 Task: Find connections with filter location Beidao with filter topic #Interviewingwith filter profile language Spanish with filter current company E2open with filter school Sacred Heart Convent School with filter industry Housing Programs with filter service category UX Research with filter keywords title School Volunteer
Action: Mouse moved to (523, 80)
Screenshot: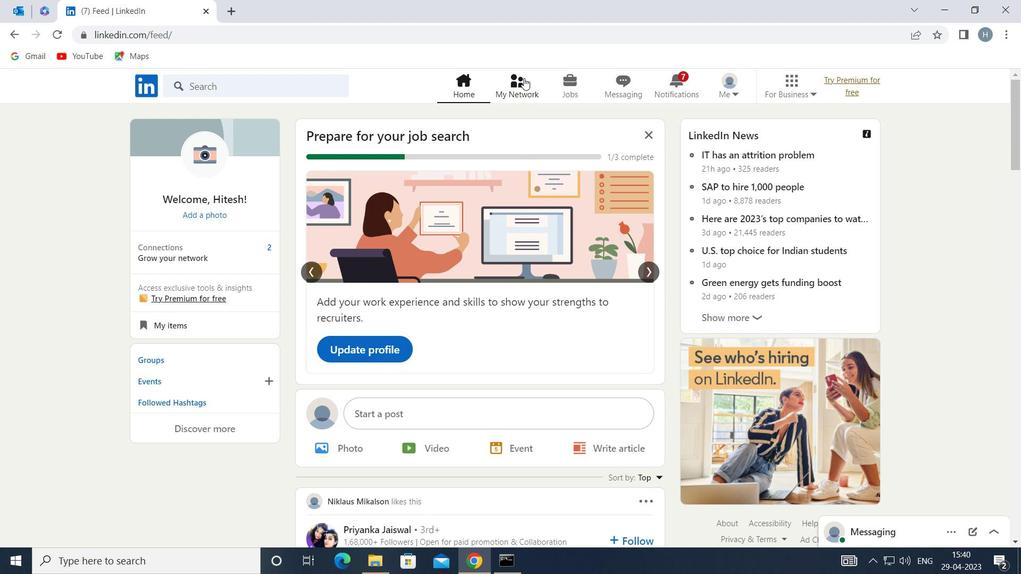 
Action: Mouse pressed left at (523, 80)
Screenshot: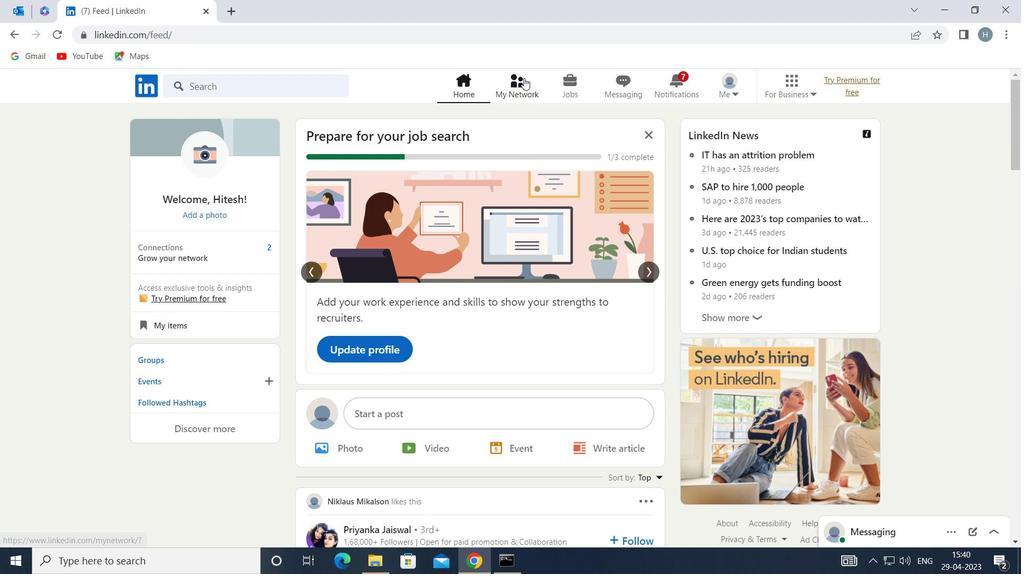 
Action: Mouse moved to (267, 161)
Screenshot: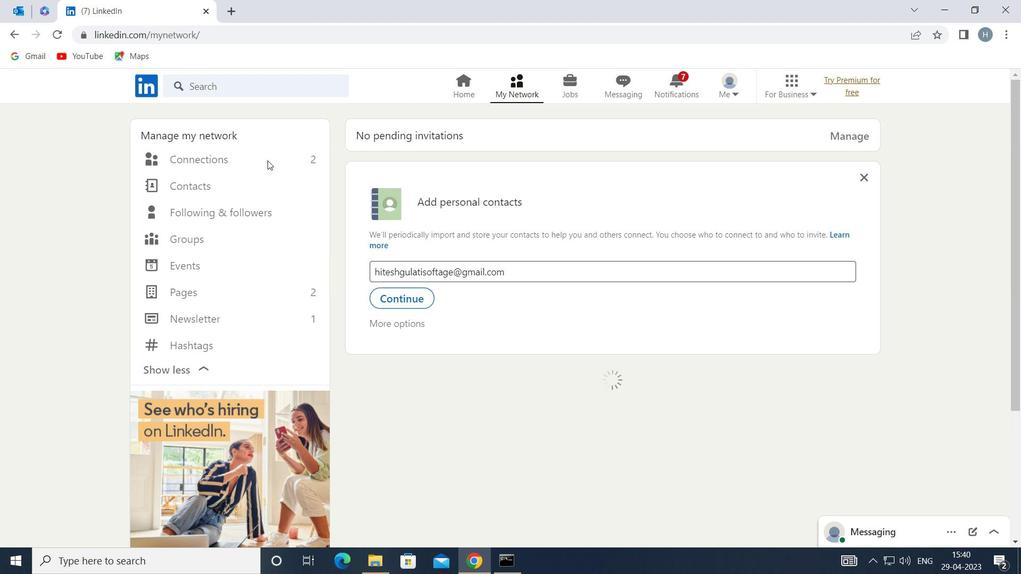 
Action: Mouse pressed left at (267, 161)
Screenshot: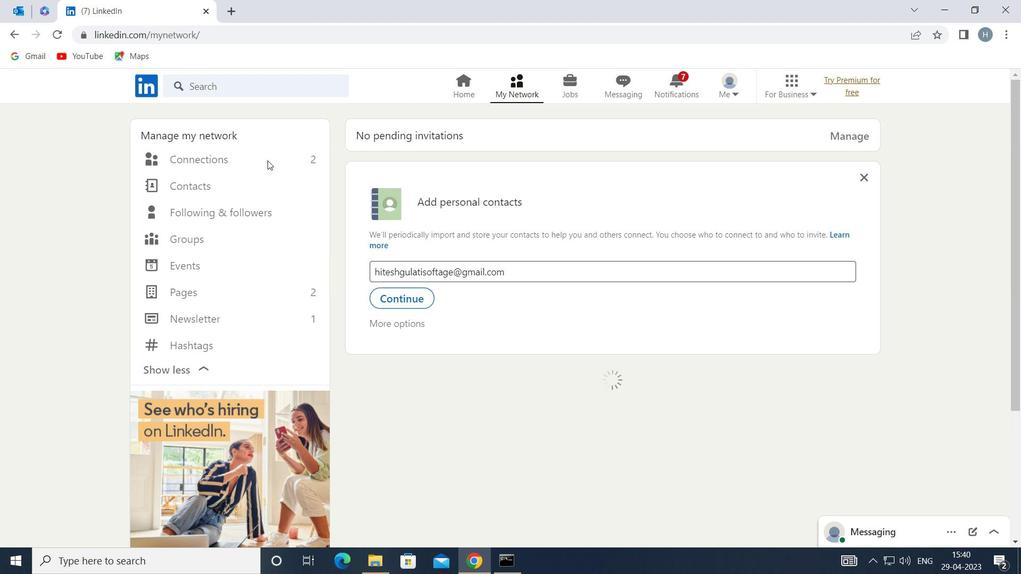 
Action: Mouse moved to (256, 160)
Screenshot: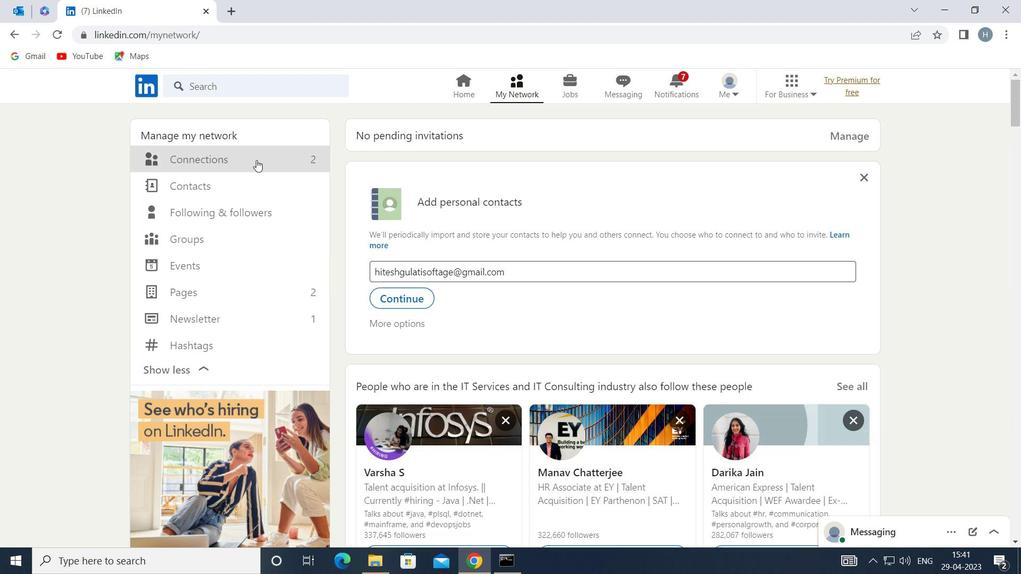 
Action: Mouse pressed left at (256, 160)
Screenshot: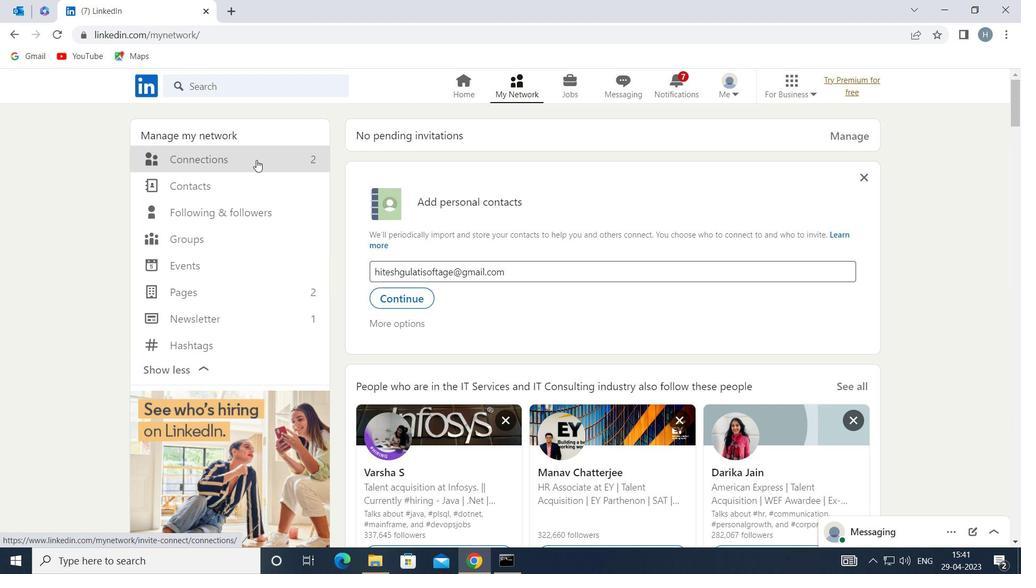 
Action: Mouse moved to (612, 154)
Screenshot: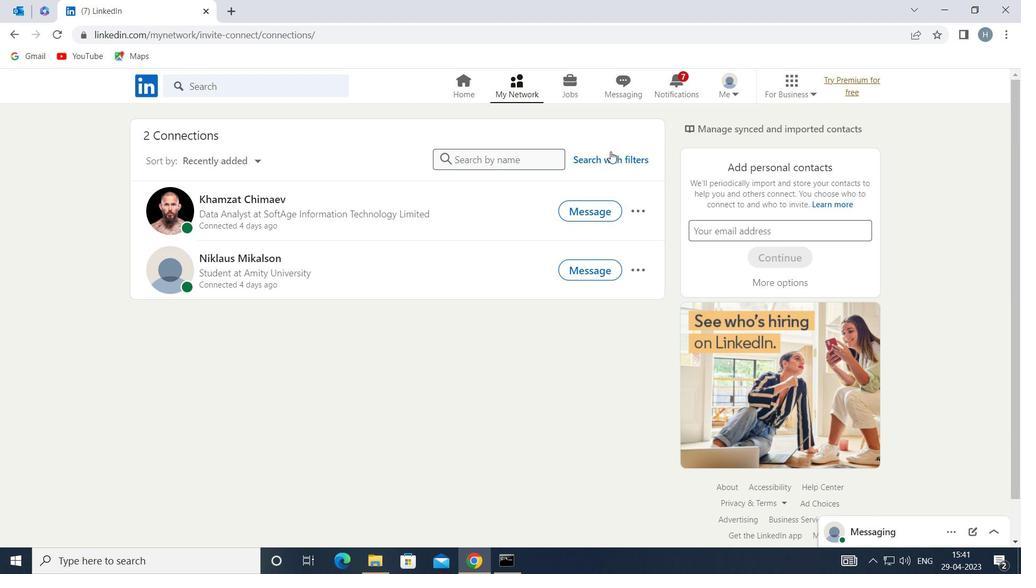 
Action: Mouse pressed left at (612, 154)
Screenshot: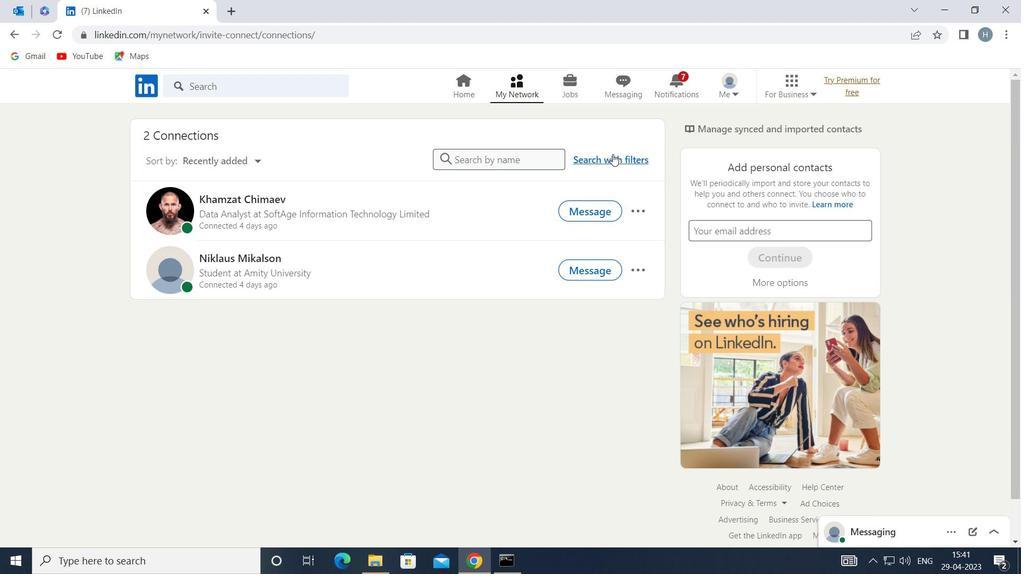 
Action: Mouse moved to (558, 120)
Screenshot: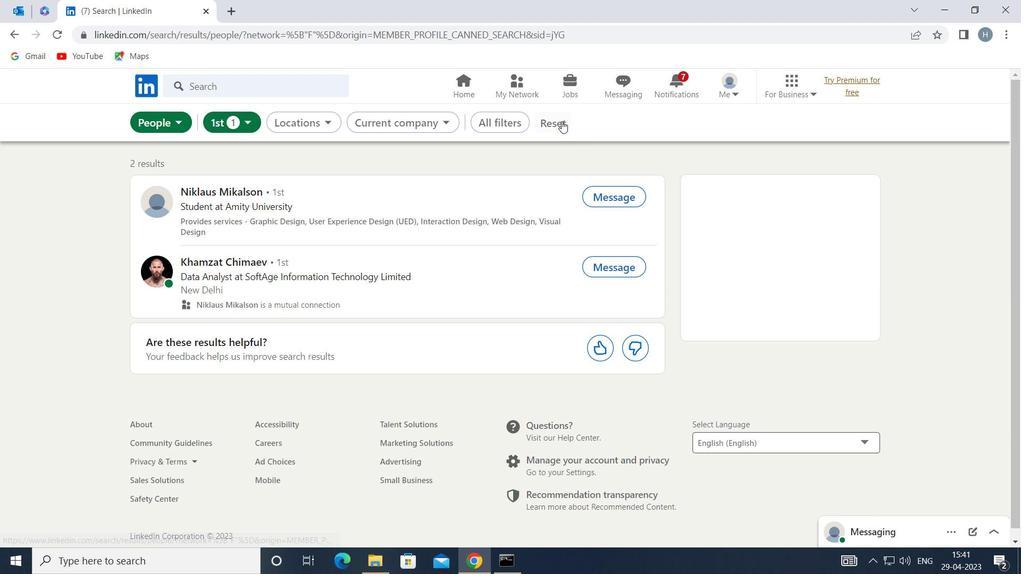 
Action: Mouse pressed left at (558, 120)
Screenshot: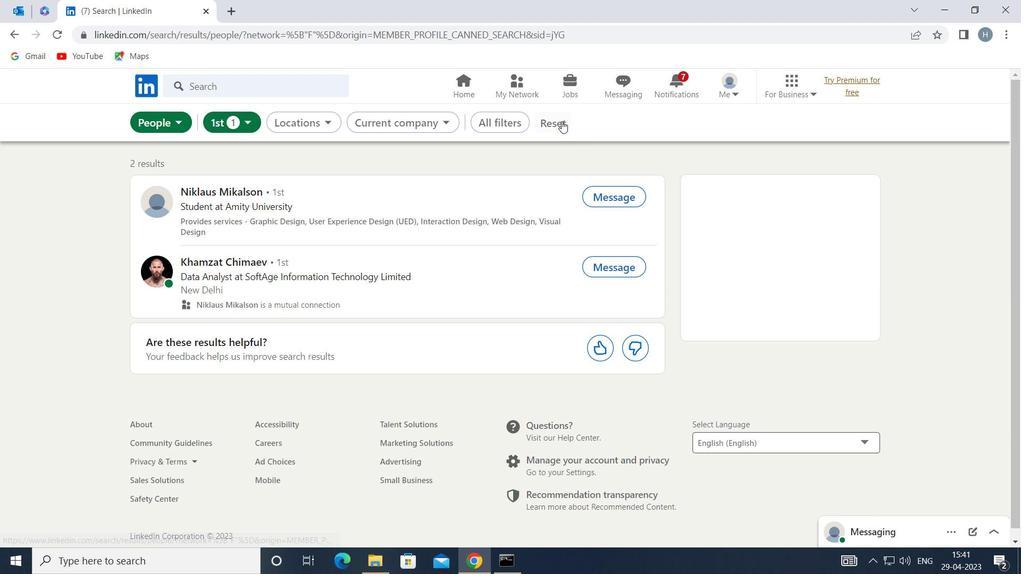 
Action: Mouse moved to (532, 119)
Screenshot: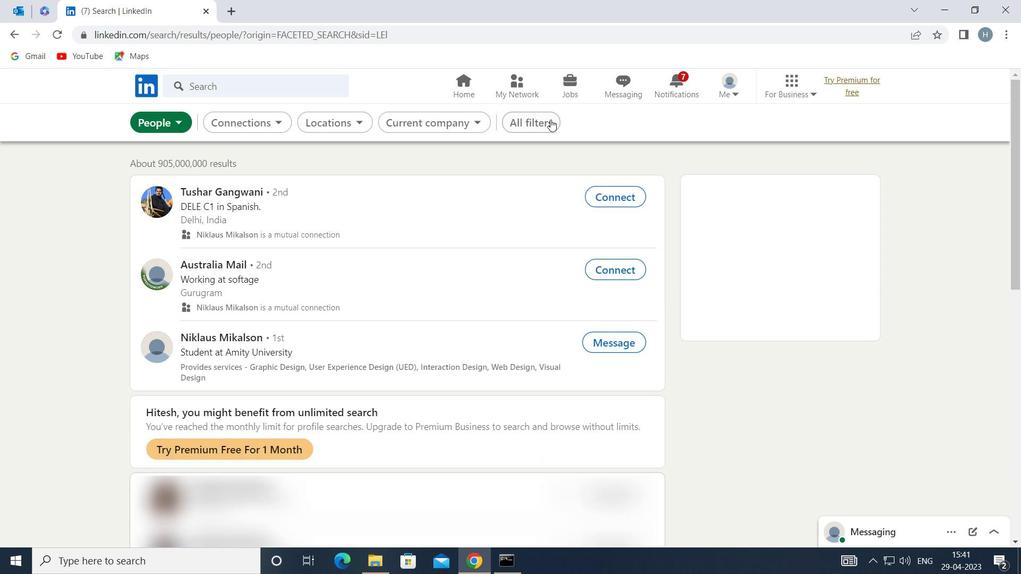 
Action: Mouse pressed left at (532, 119)
Screenshot: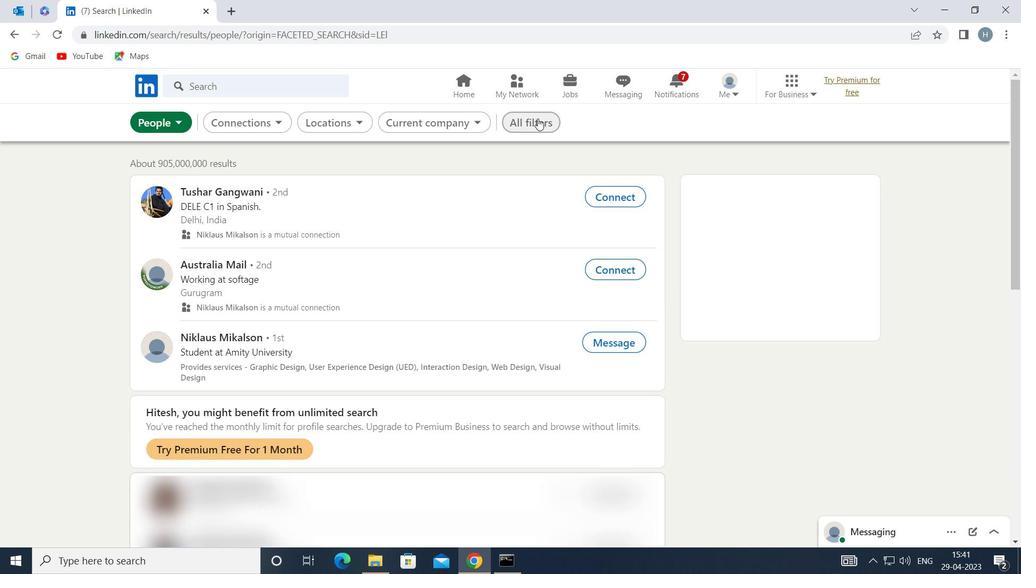
Action: Mouse moved to (742, 263)
Screenshot: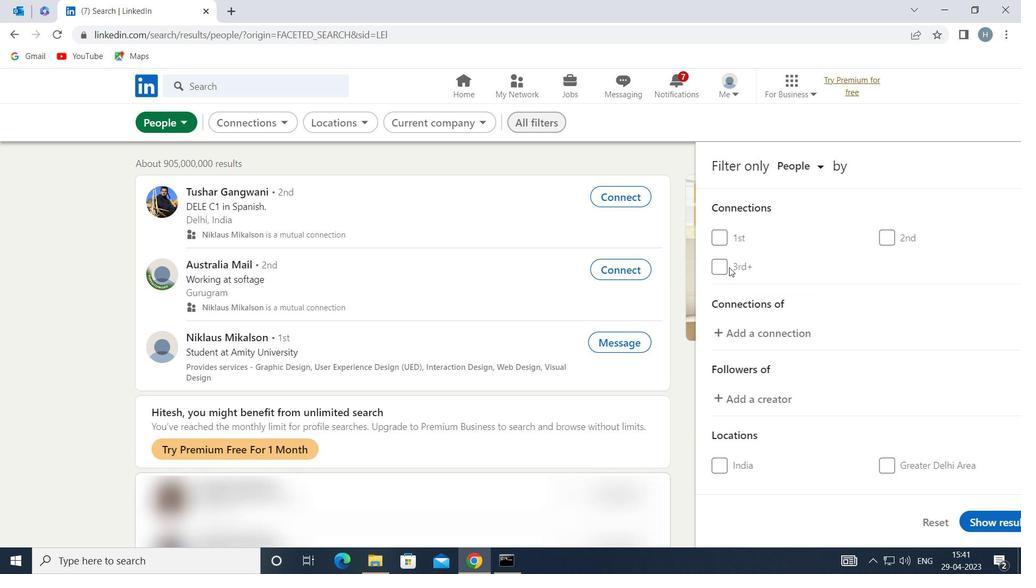 
Action: Mouse scrolled (742, 262) with delta (0, 0)
Screenshot: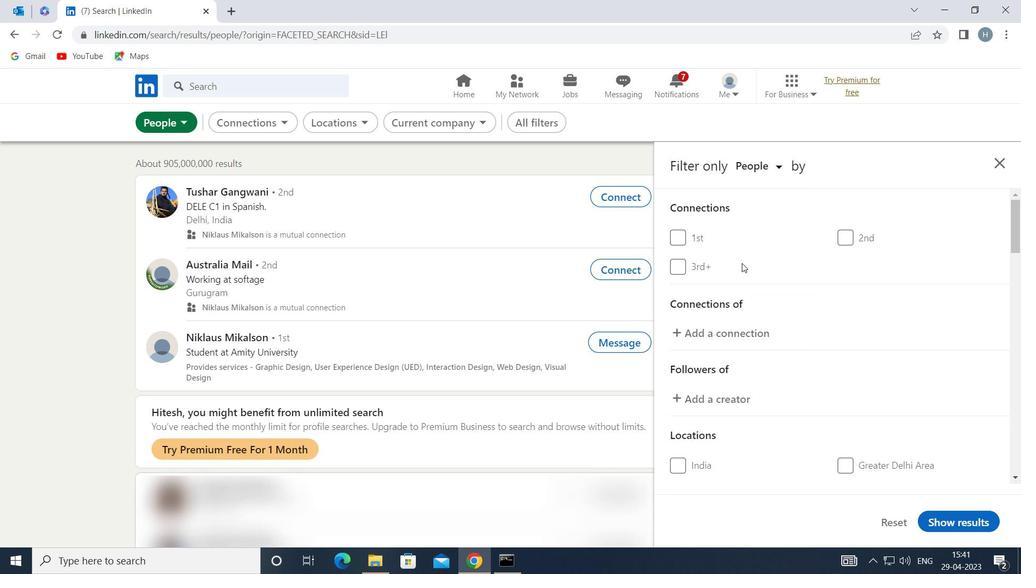 
Action: Mouse scrolled (742, 262) with delta (0, 0)
Screenshot: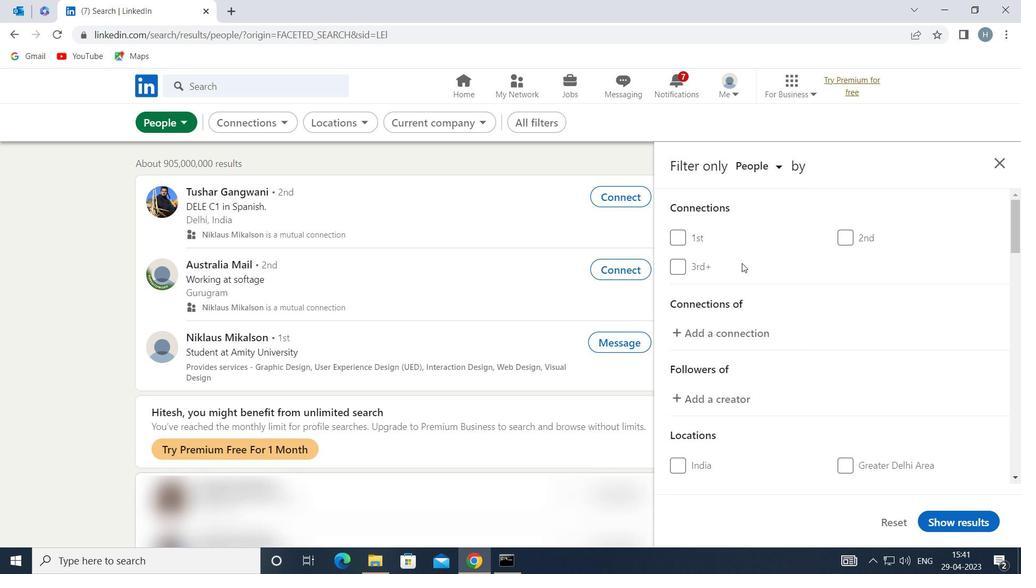 
Action: Mouse scrolled (742, 262) with delta (0, 0)
Screenshot: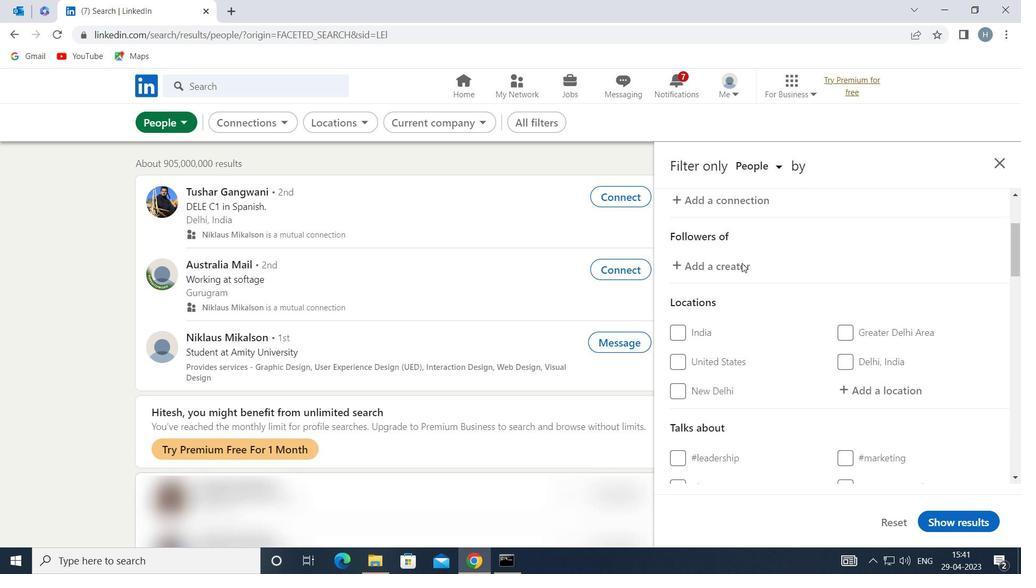 
Action: Mouse scrolled (742, 262) with delta (0, 0)
Screenshot: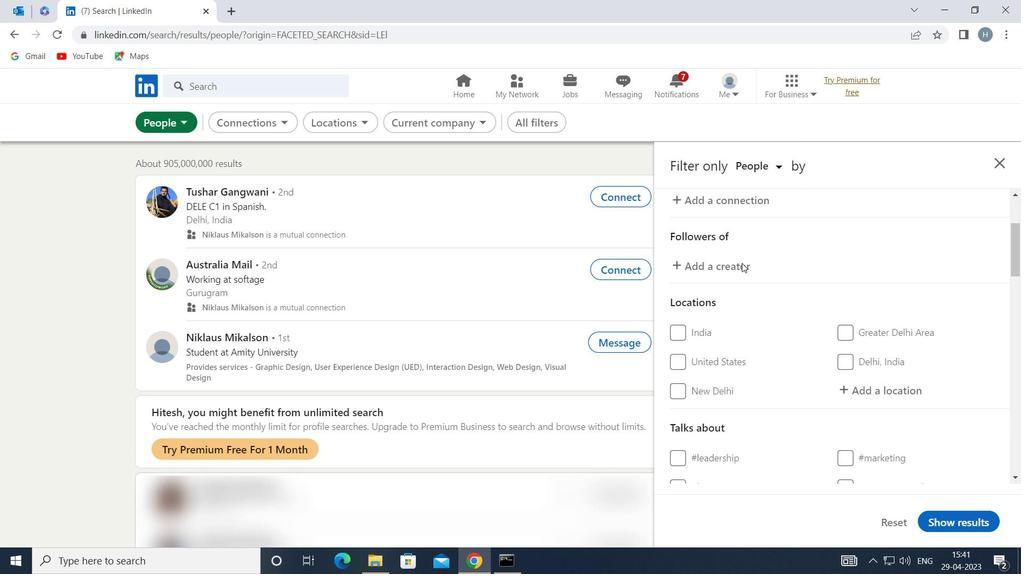 
Action: Mouse moved to (881, 256)
Screenshot: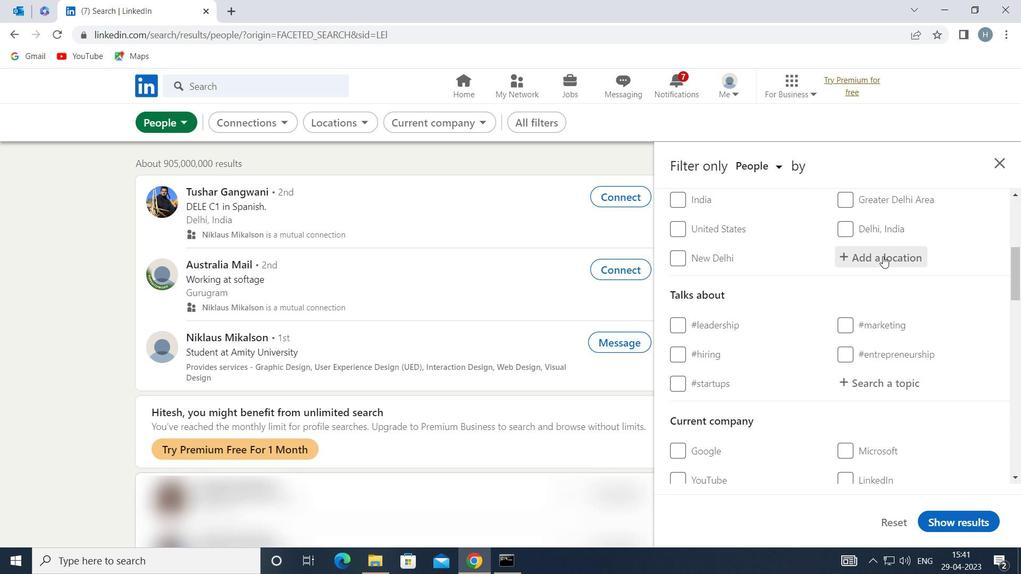 
Action: Mouse pressed left at (881, 256)
Screenshot: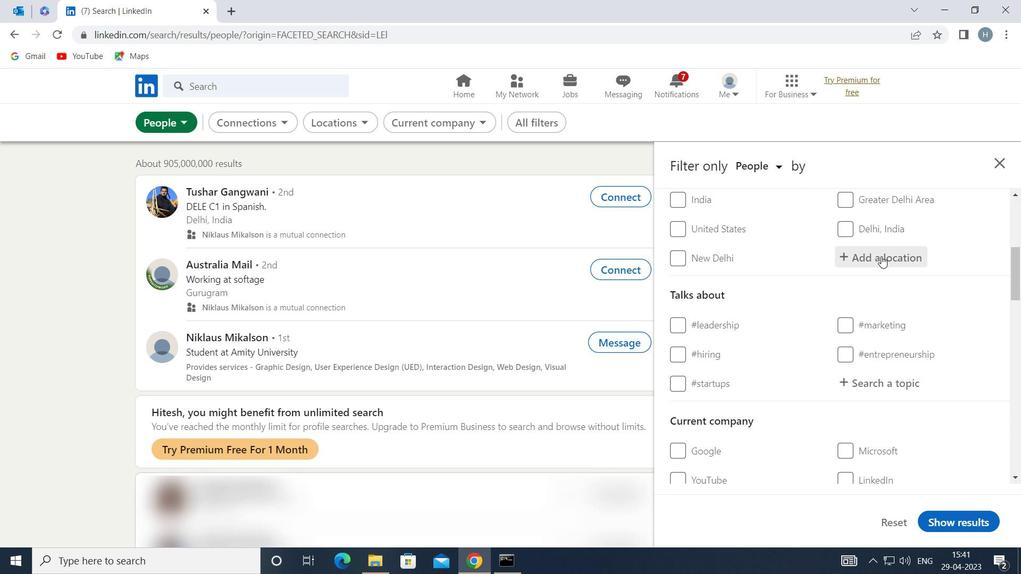 
Action: Mouse moved to (882, 251)
Screenshot: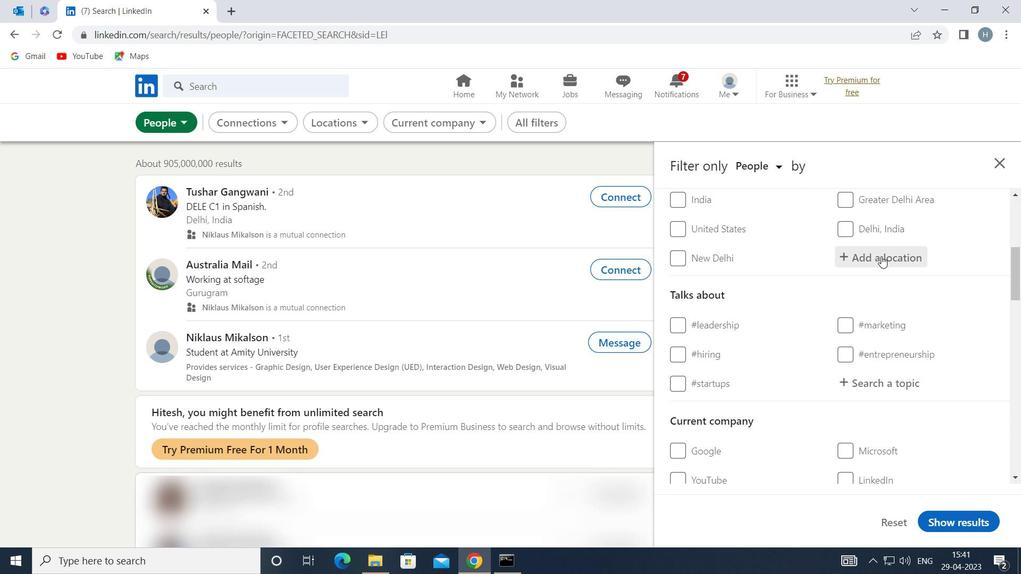 
Action: Key pressed <Key.shift>BEIDAO<Key.space>
Screenshot: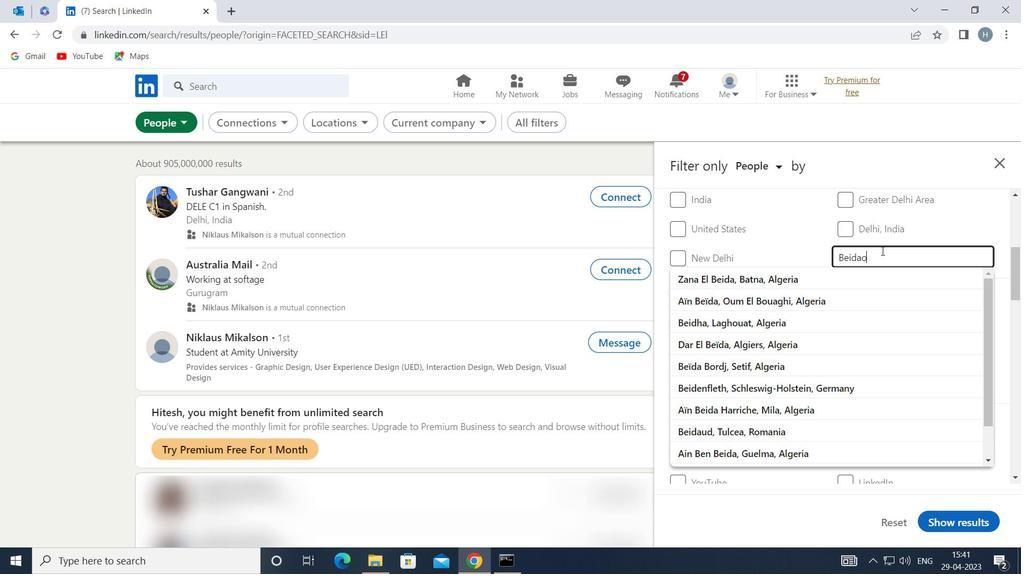 
Action: Mouse moved to (948, 299)
Screenshot: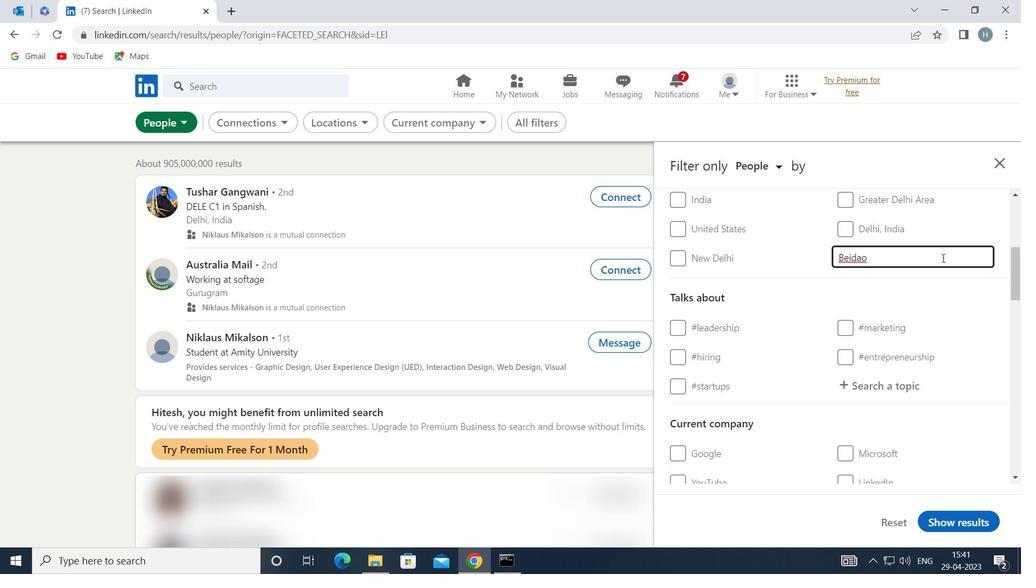 
Action: Key pressed <Key.enter>
Screenshot: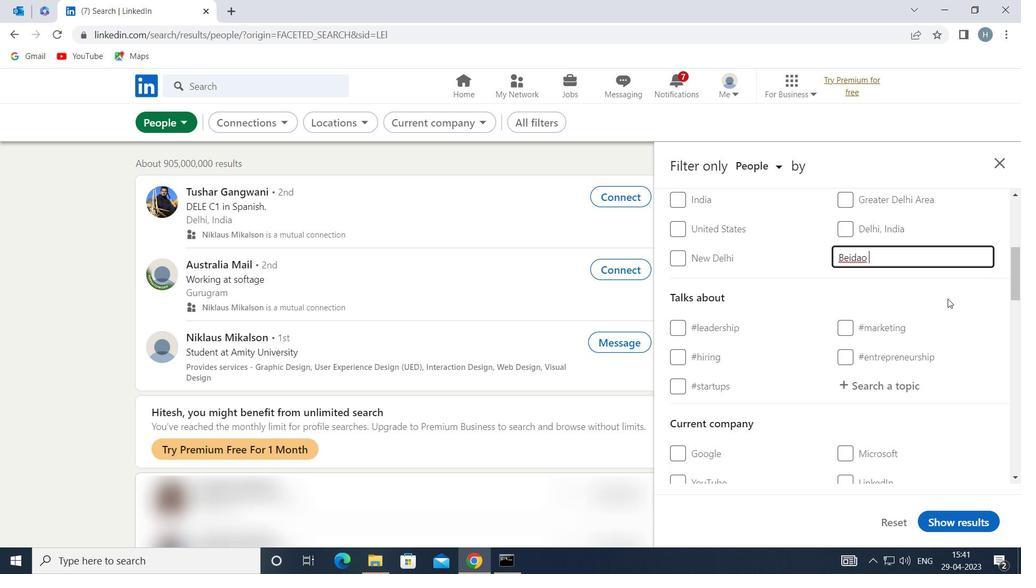 
Action: Mouse moved to (911, 385)
Screenshot: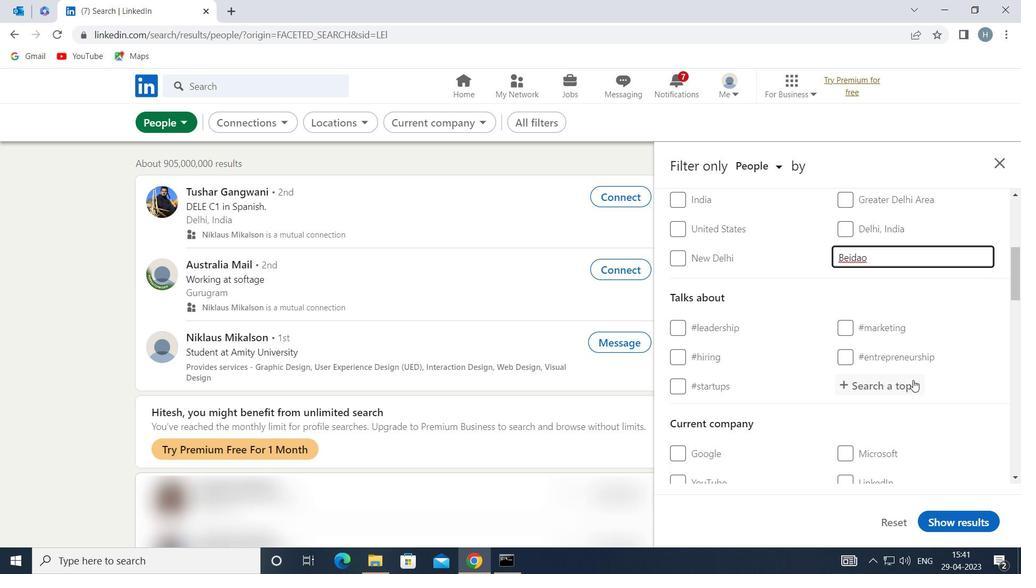 
Action: Mouse pressed left at (911, 385)
Screenshot: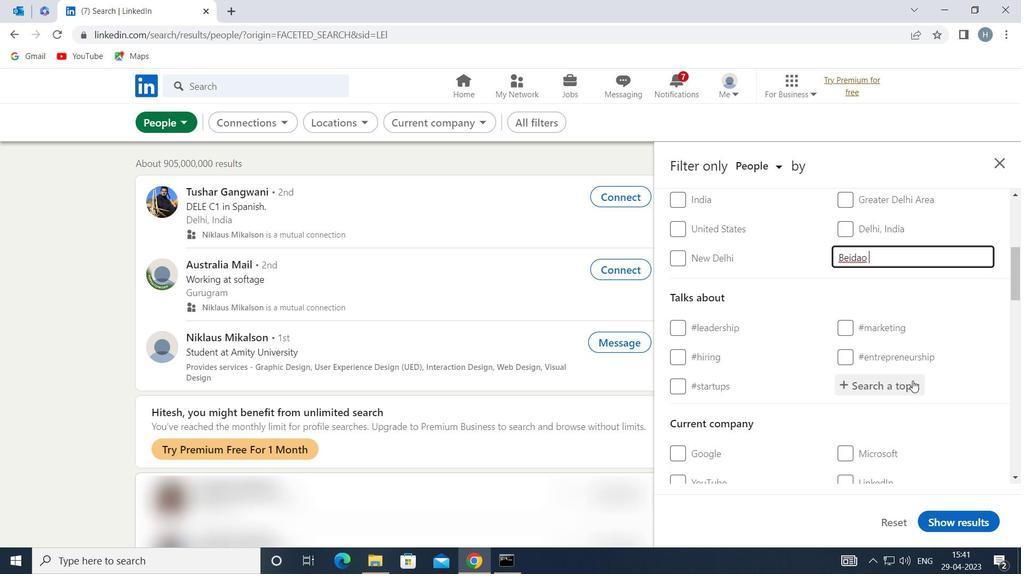 
Action: Mouse moved to (909, 385)
Screenshot: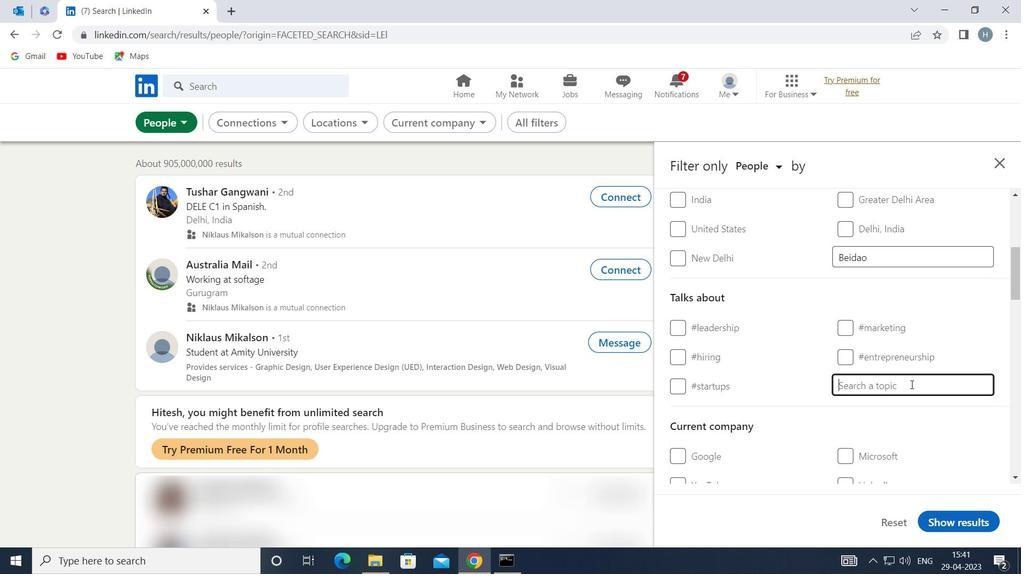 
Action: Key pressed <Key.shift>INTER
Screenshot: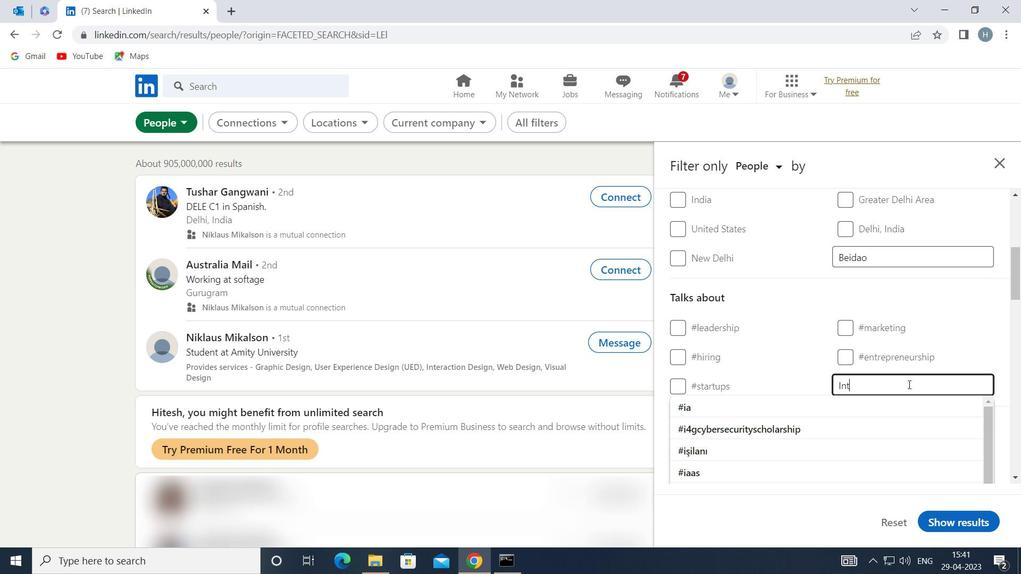 
Action: Mouse moved to (807, 425)
Screenshot: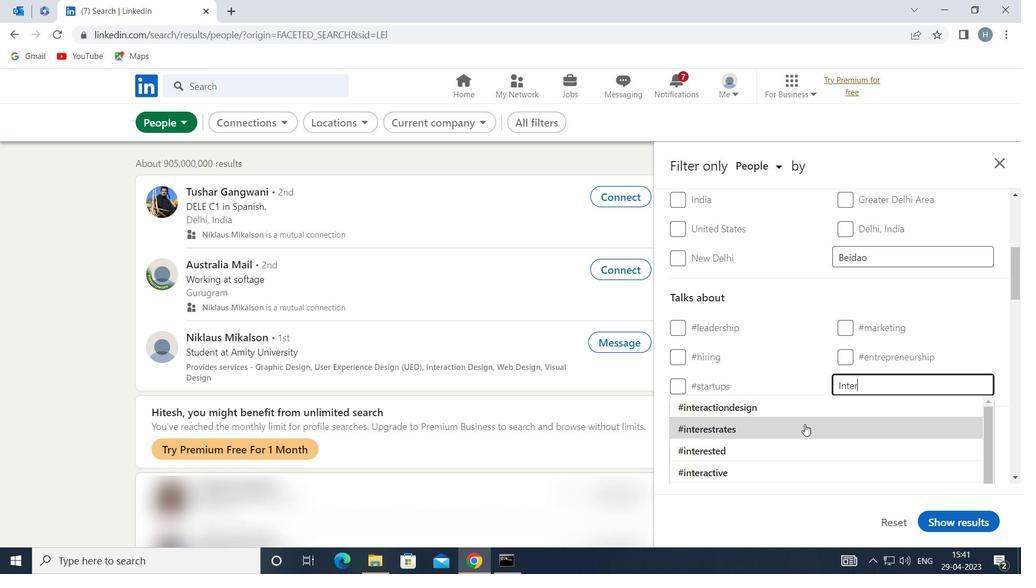 
Action: Key pressed V
Screenshot: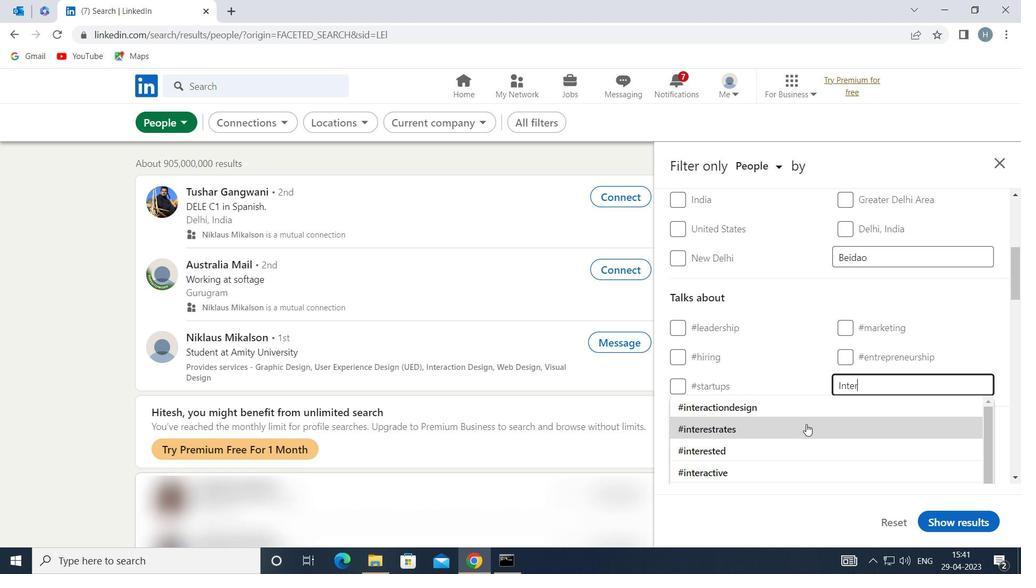 
Action: Mouse moved to (824, 423)
Screenshot: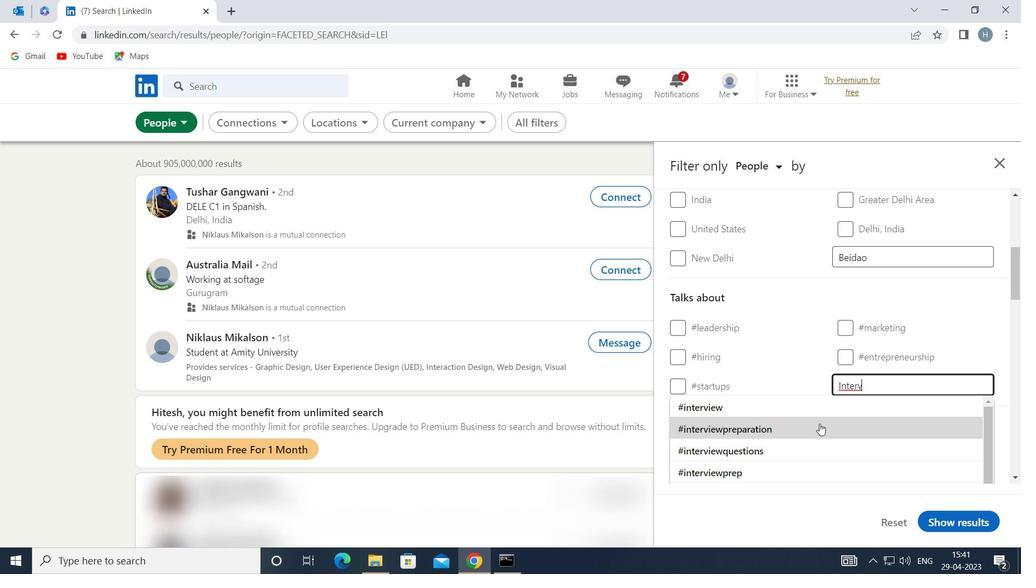 
Action: Key pressed I
Screenshot: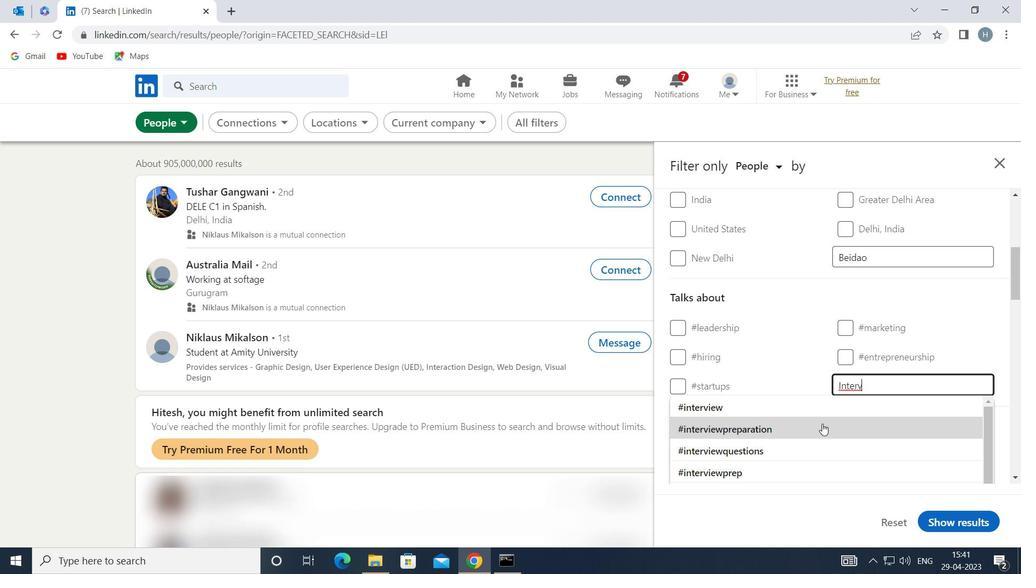 
Action: Mouse moved to (824, 409)
Screenshot: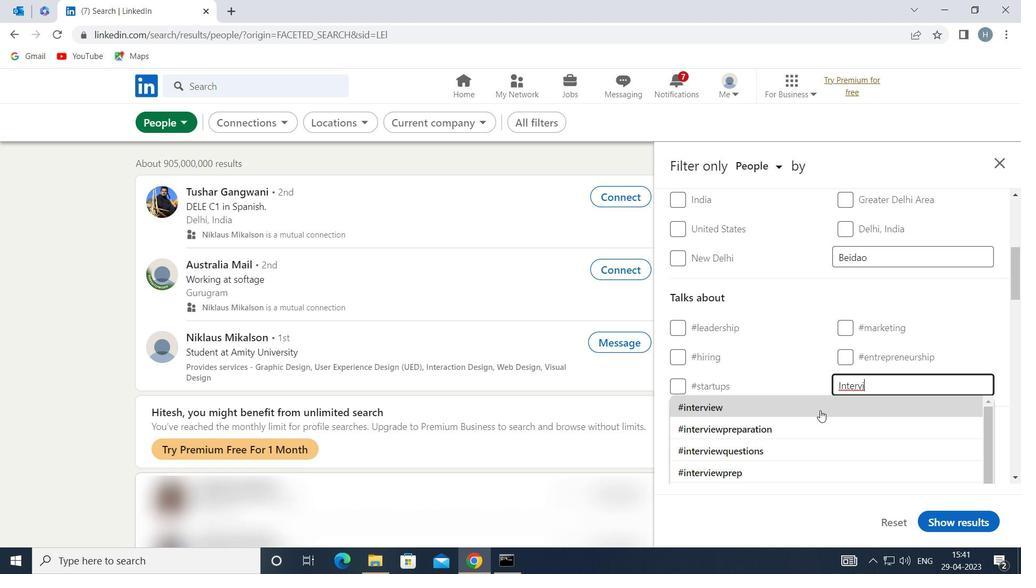 
Action: Key pressed E
Screenshot: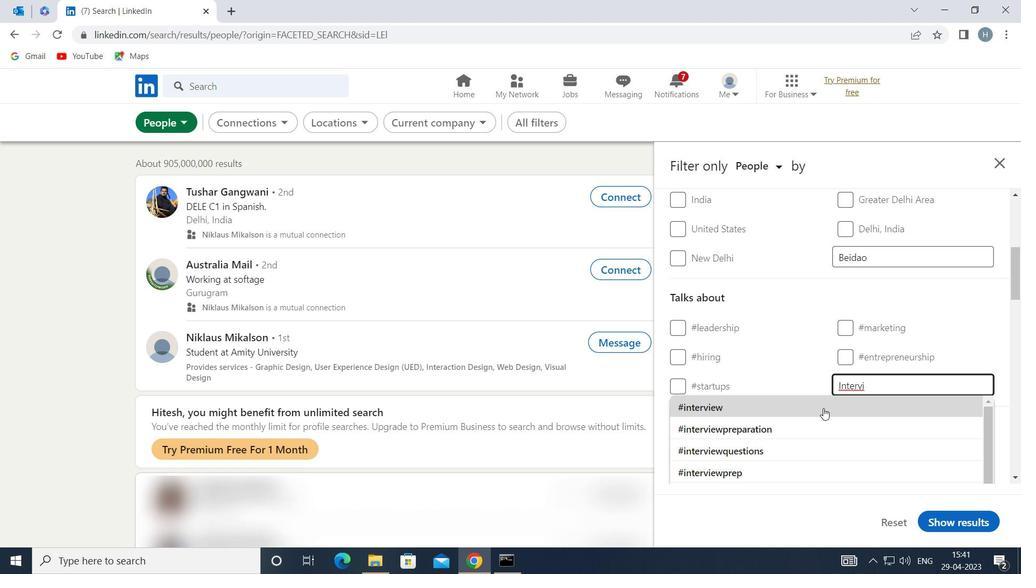 
Action: Mouse moved to (824, 409)
Screenshot: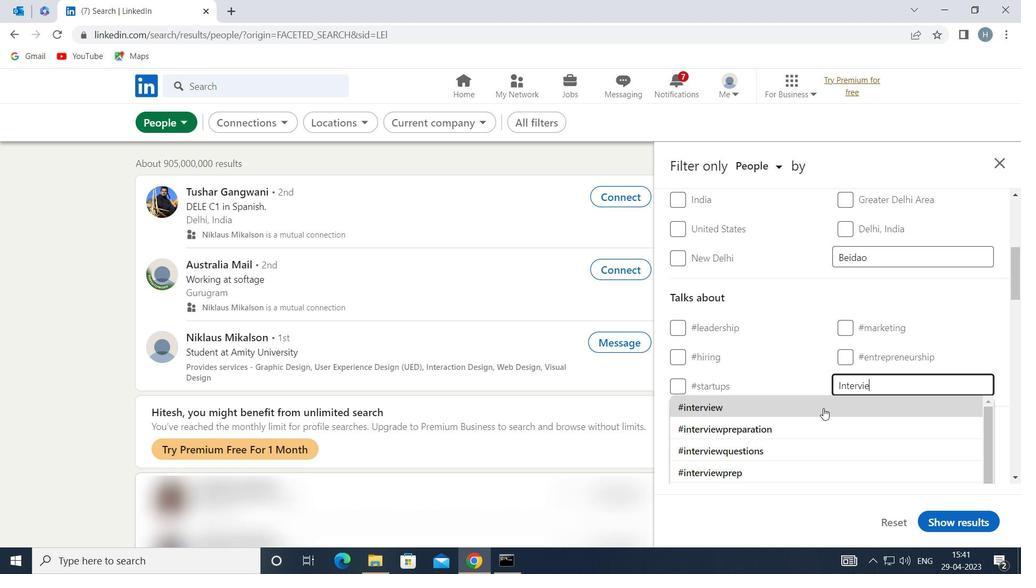 
Action: Key pressed W
Screenshot: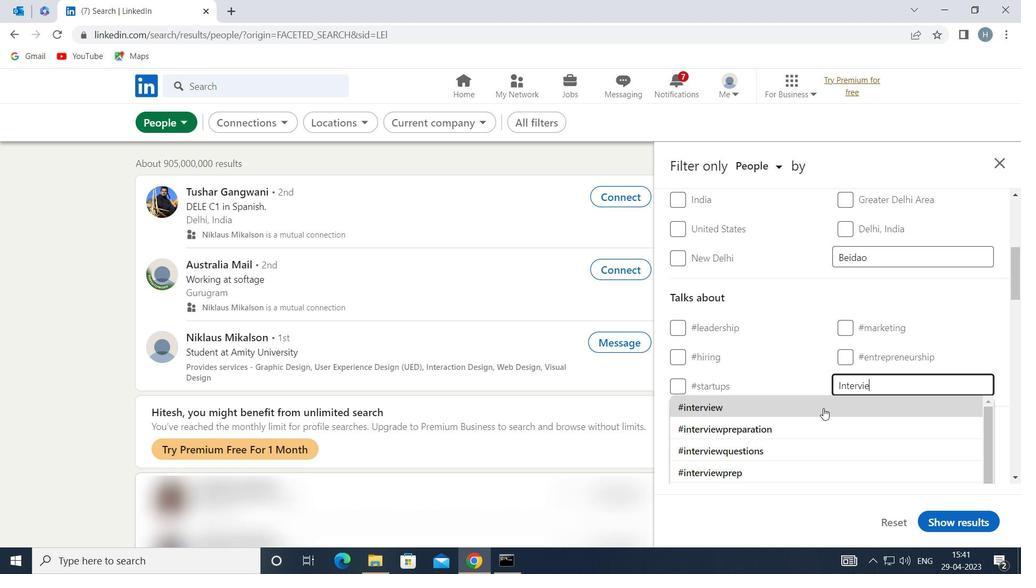 
Action: Mouse moved to (824, 409)
Screenshot: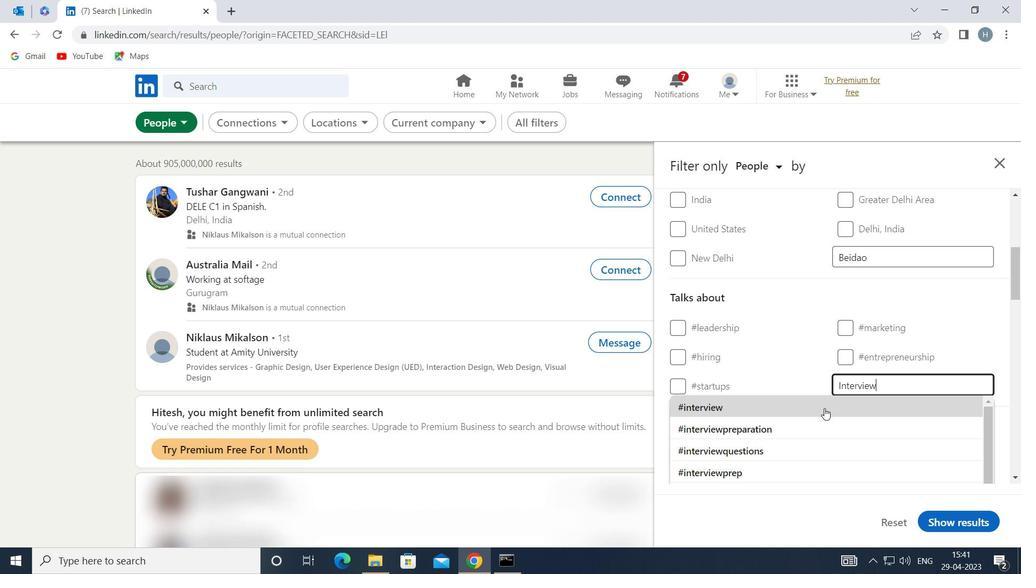 
Action: Key pressed I
Screenshot: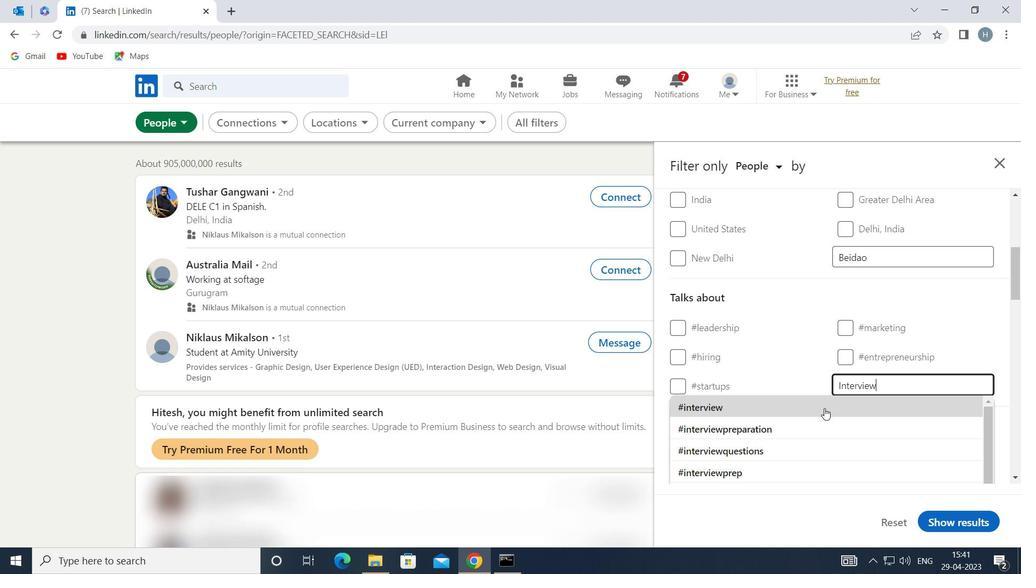 
Action: Mouse moved to (817, 410)
Screenshot: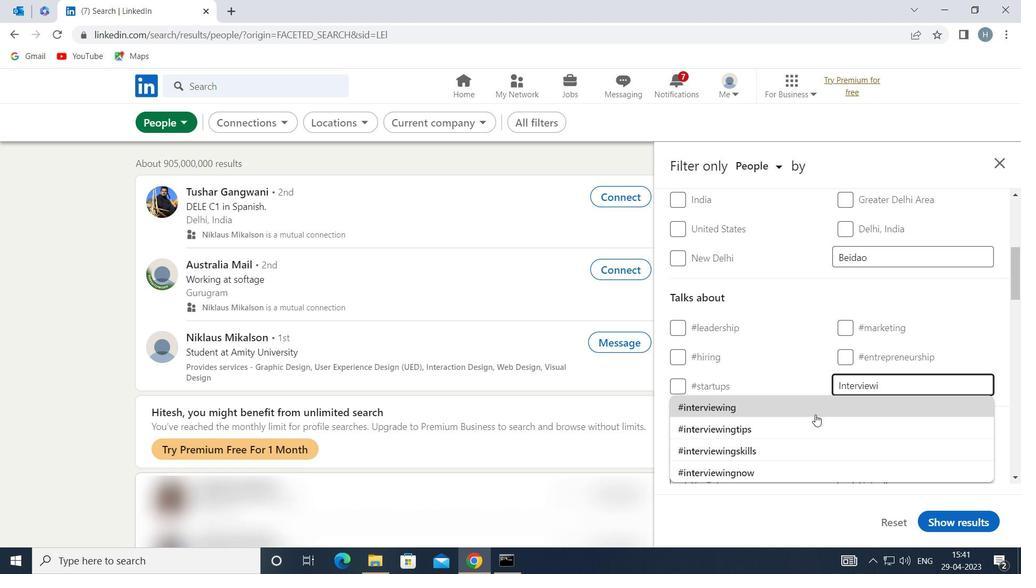 
Action: Mouse pressed left at (817, 410)
Screenshot: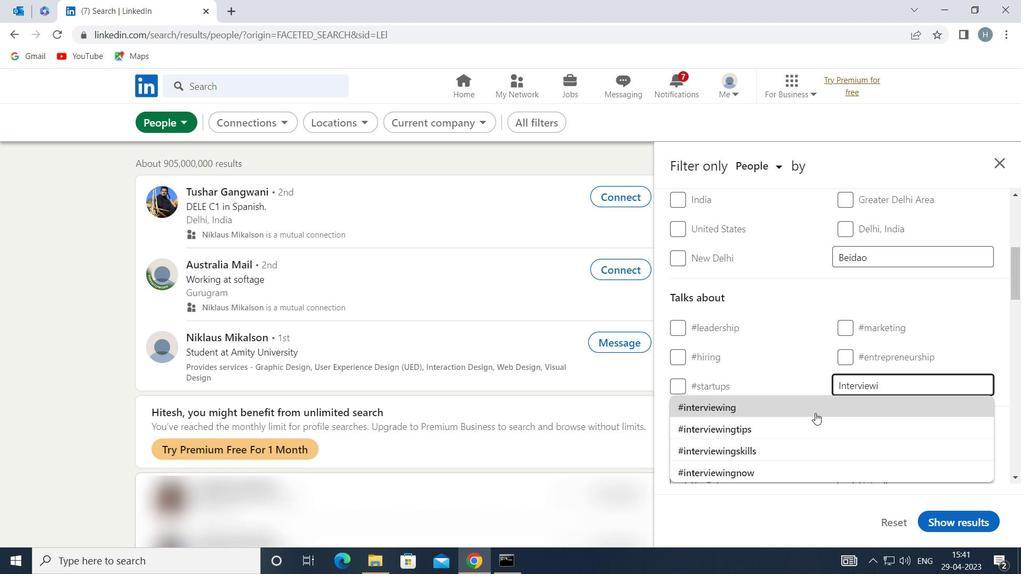 
Action: Mouse moved to (817, 404)
Screenshot: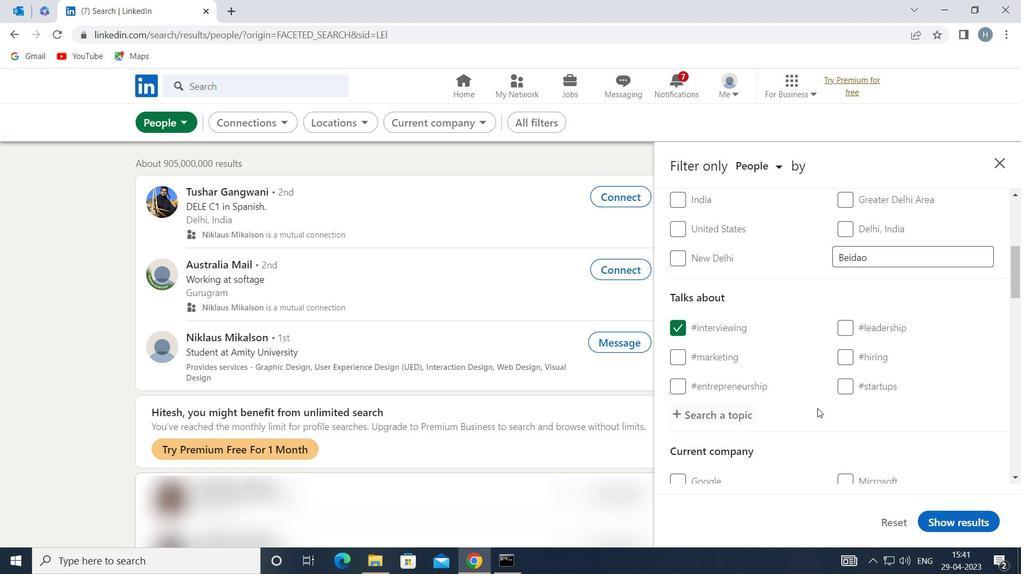 
Action: Mouse scrolled (817, 403) with delta (0, 0)
Screenshot: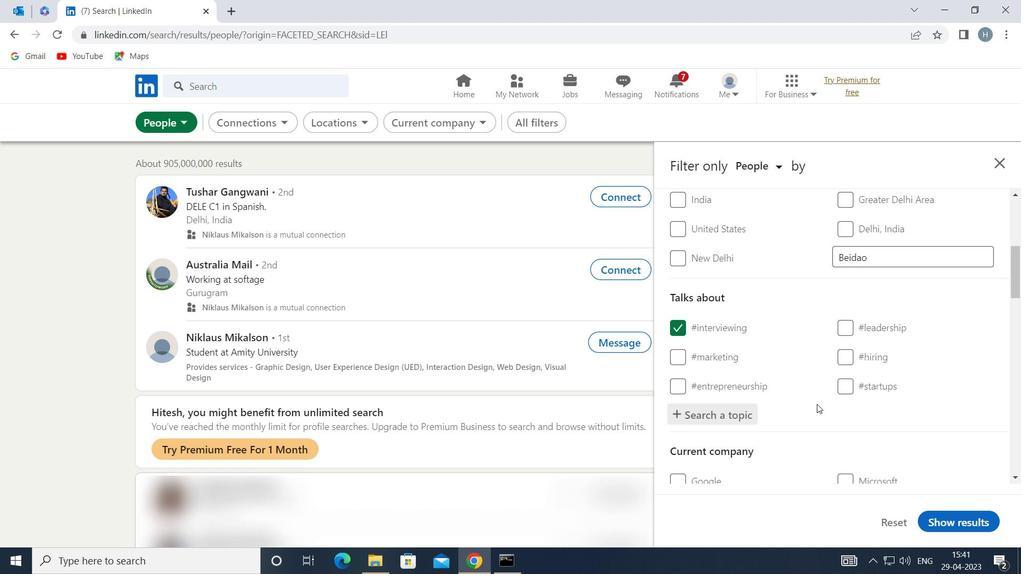 
Action: Mouse scrolled (817, 403) with delta (0, 0)
Screenshot: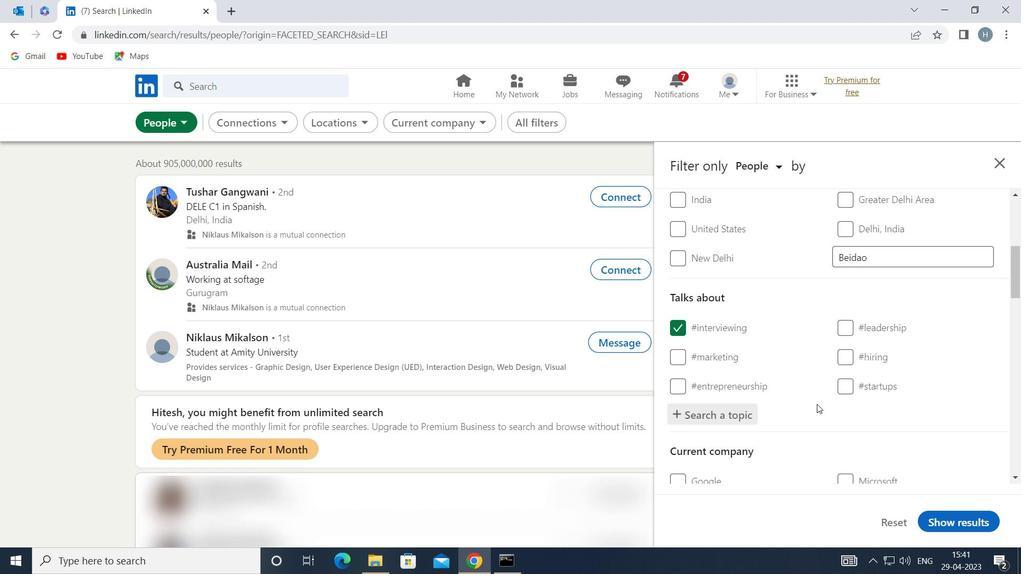 
Action: Mouse moved to (815, 396)
Screenshot: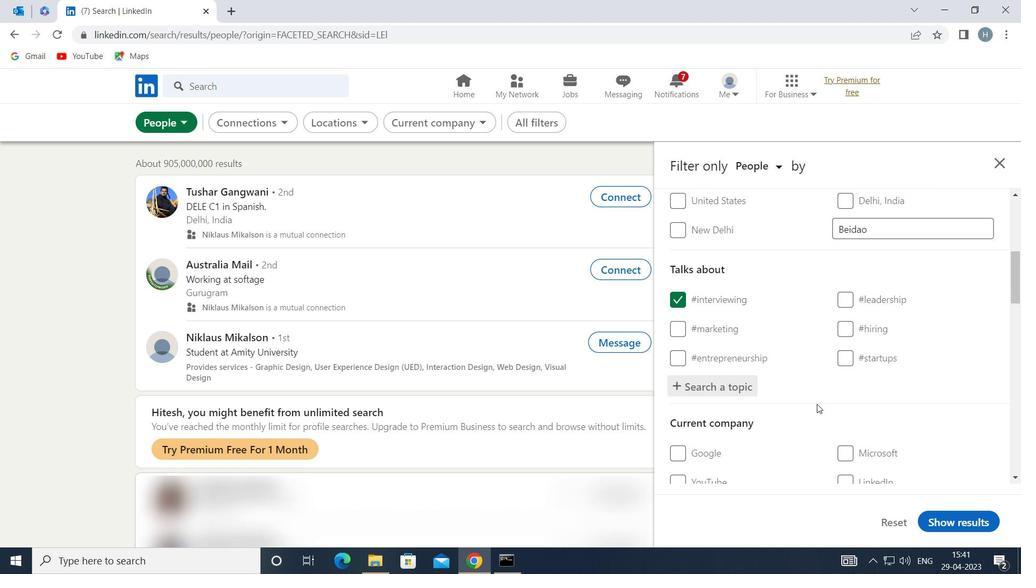 
Action: Mouse scrolled (815, 395) with delta (0, 0)
Screenshot: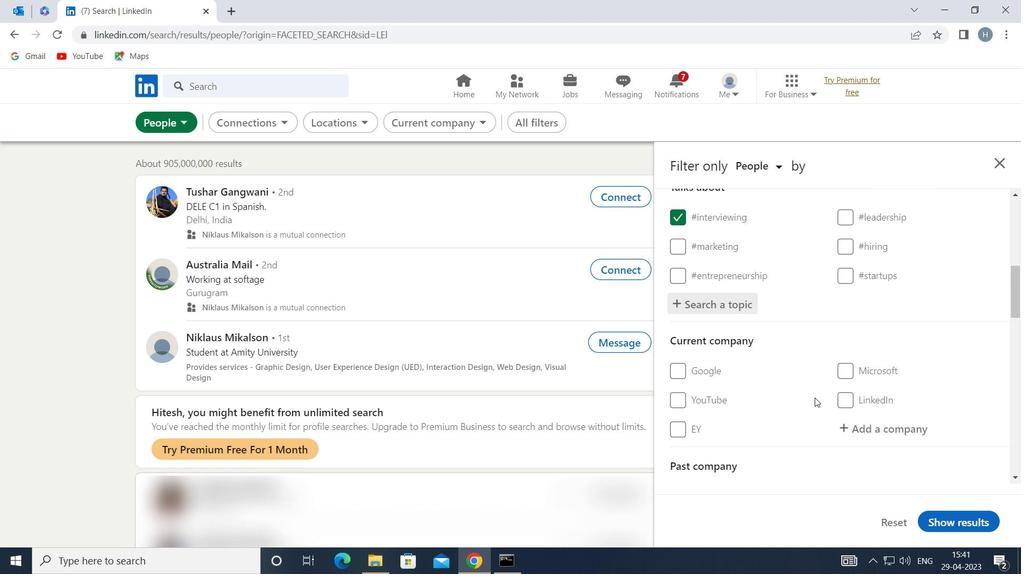 
Action: Mouse moved to (836, 345)
Screenshot: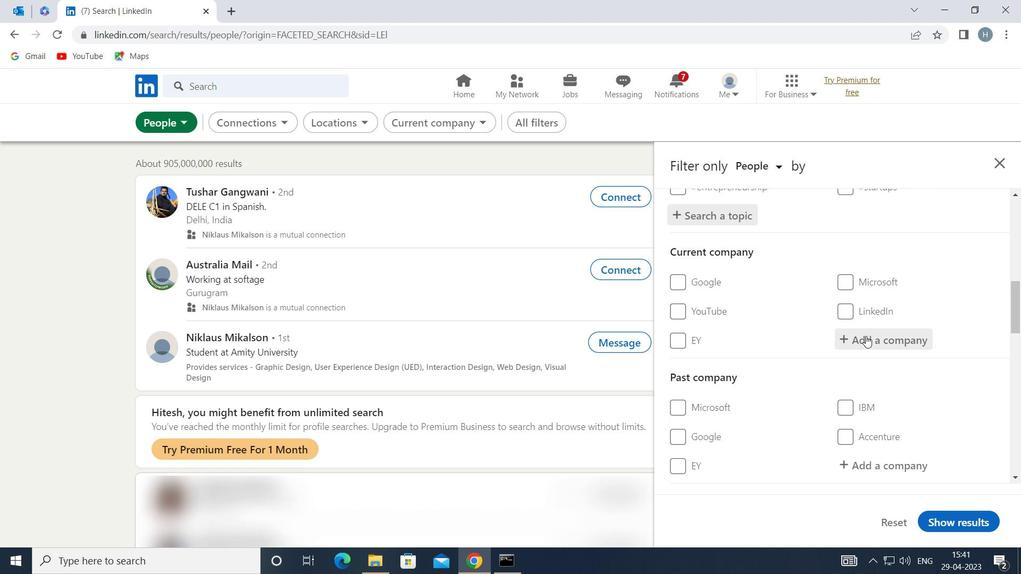 
Action: Mouse scrolled (836, 344) with delta (0, 0)
Screenshot: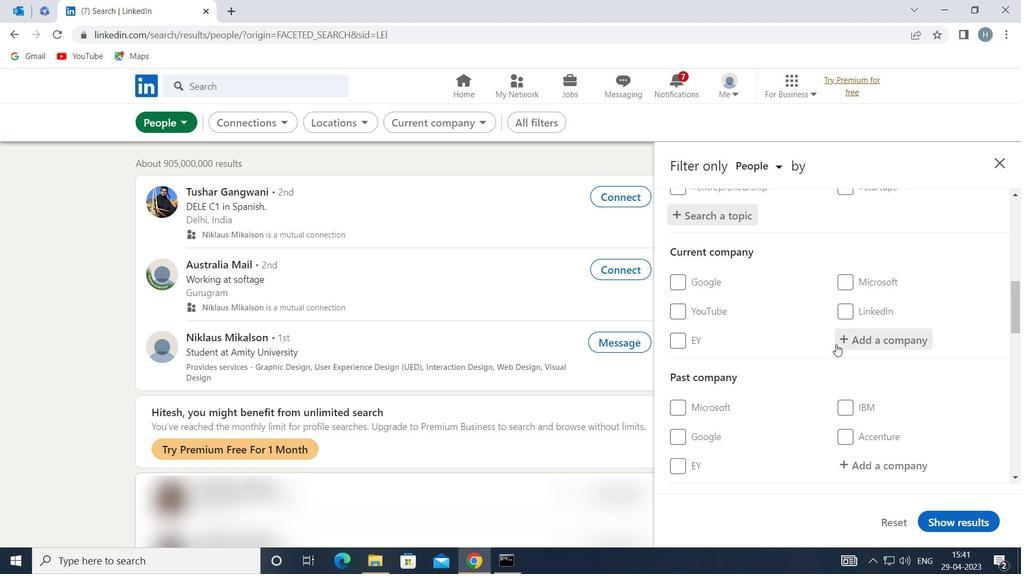 
Action: Mouse scrolled (836, 344) with delta (0, 0)
Screenshot: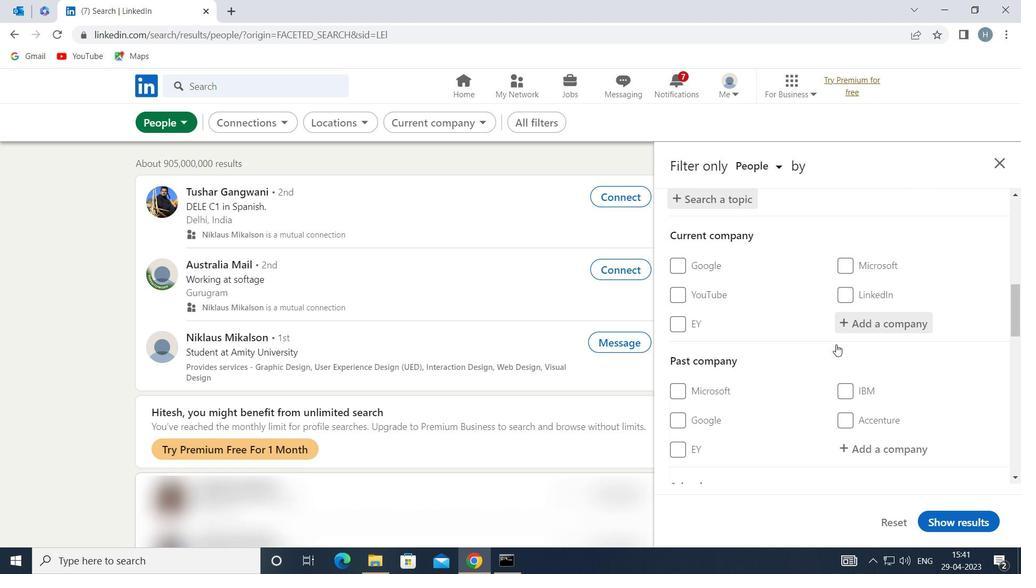 
Action: Mouse moved to (835, 345)
Screenshot: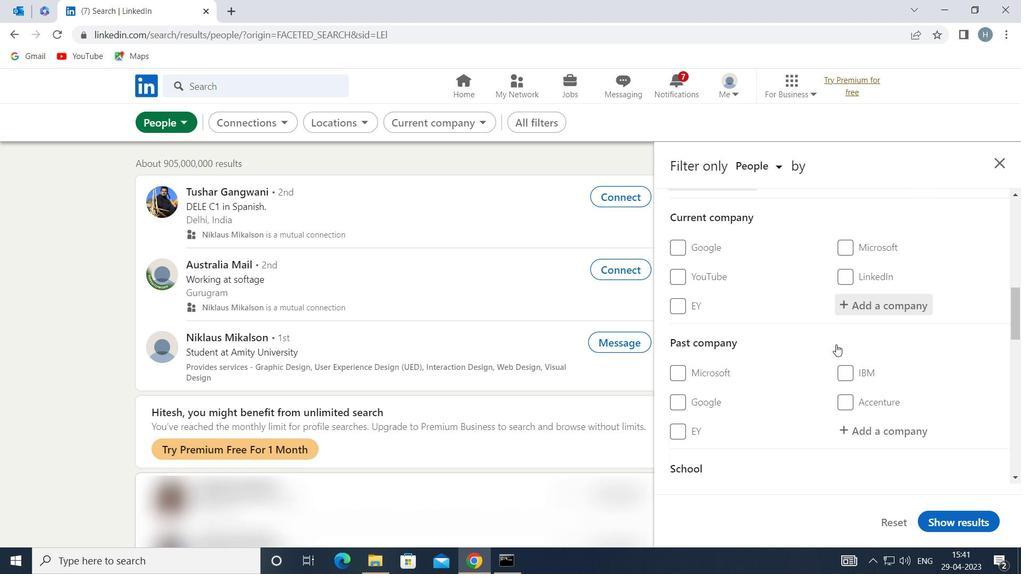 
Action: Mouse scrolled (835, 345) with delta (0, 0)
Screenshot: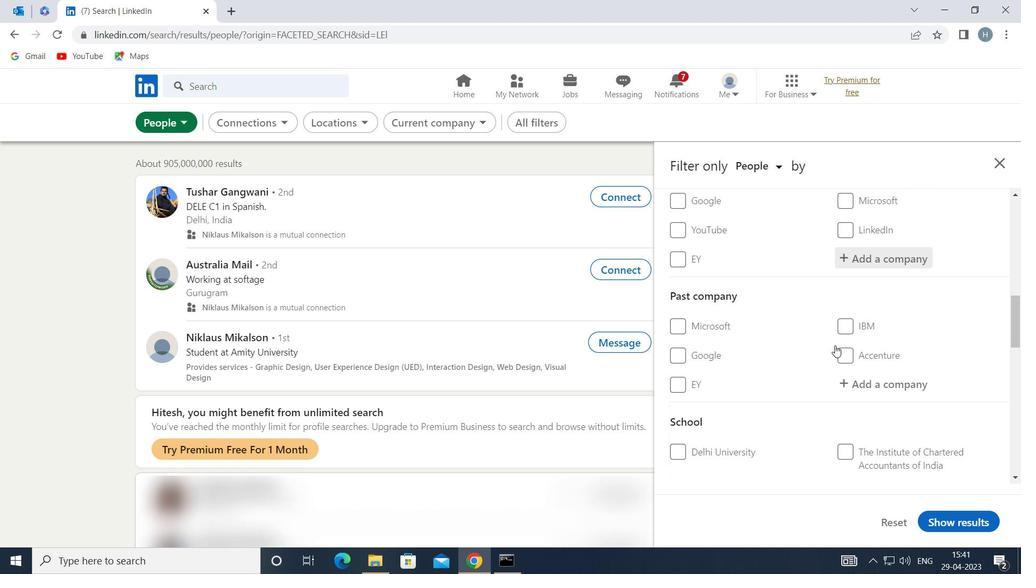 
Action: Mouse scrolled (835, 345) with delta (0, 0)
Screenshot: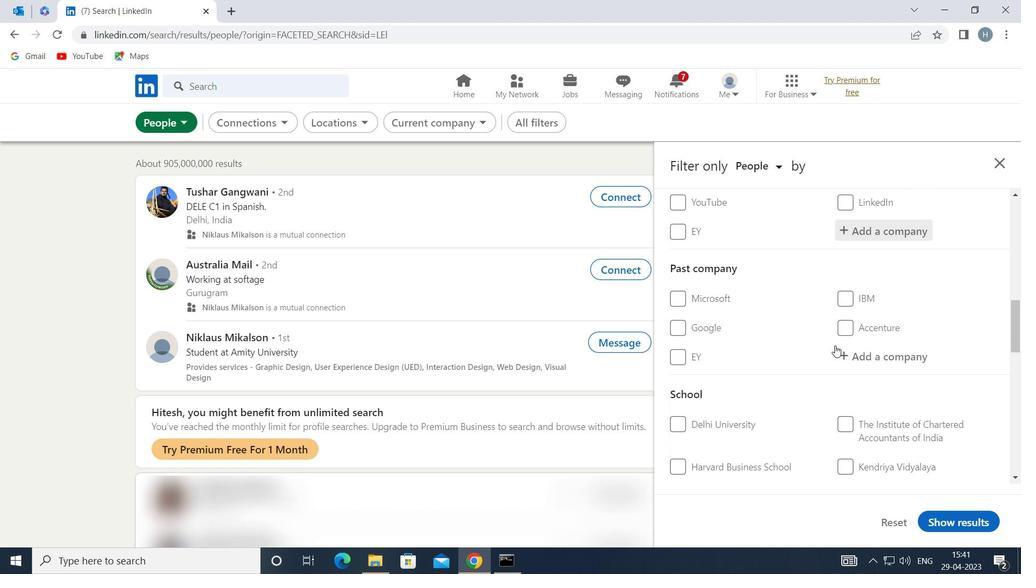 
Action: Mouse moved to (834, 346)
Screenshot: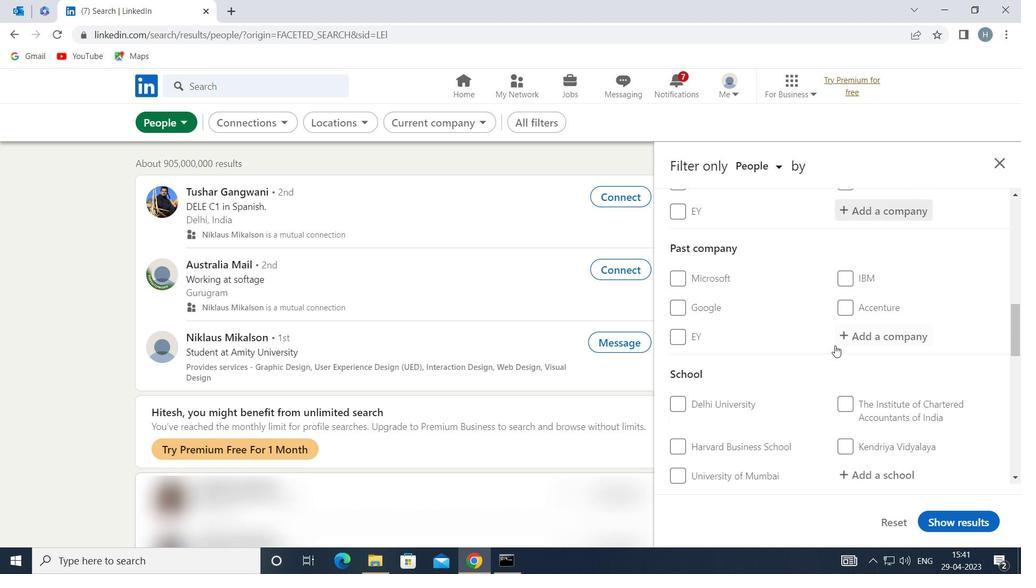 
Action: Mouse scrolled (834, 345) with delta (0, 0)
Screenshot: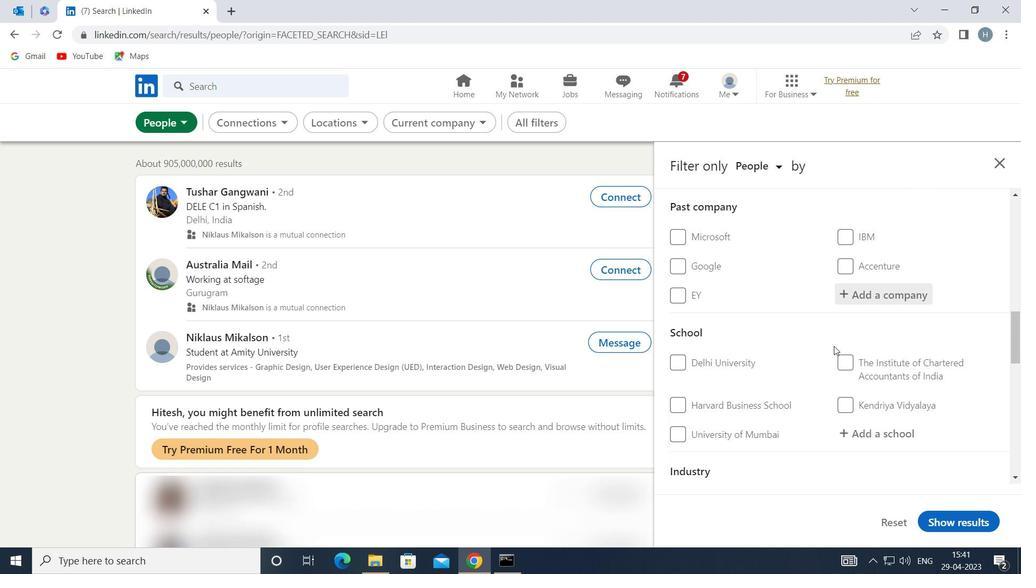 
Action: Mouse scrolled (834, 345) with delta (0, 0)
Screenshot: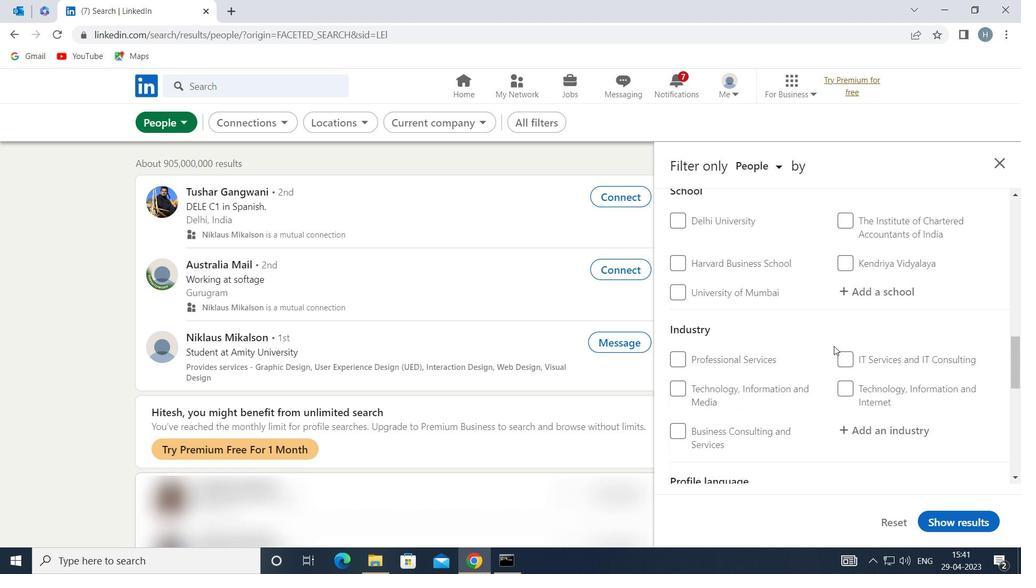 
Action: Mouse scrolled (834, 345) with delta (0, 0)
Screenshot: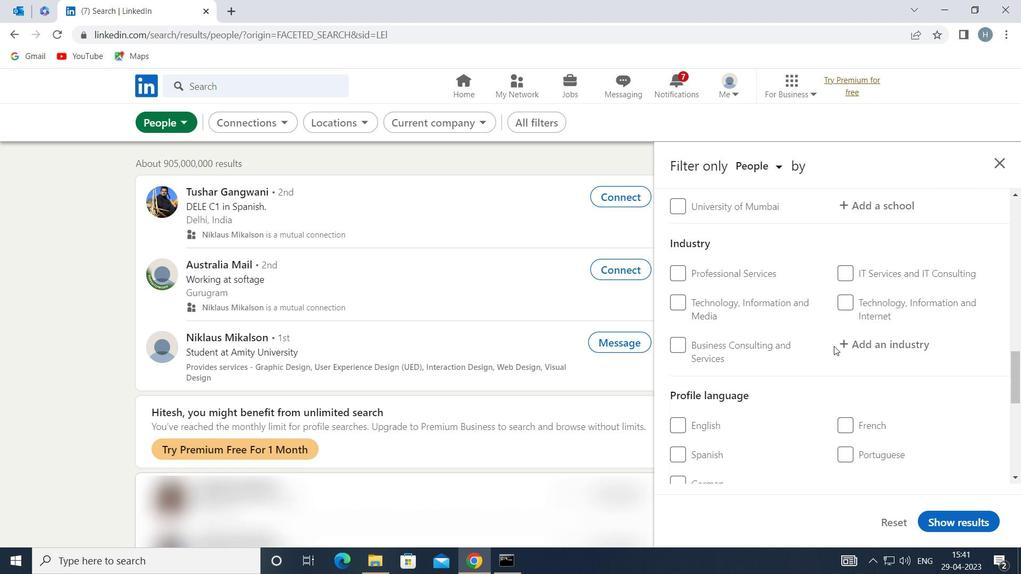 
Action: Mouse moved to (715, 385)
Screenshot: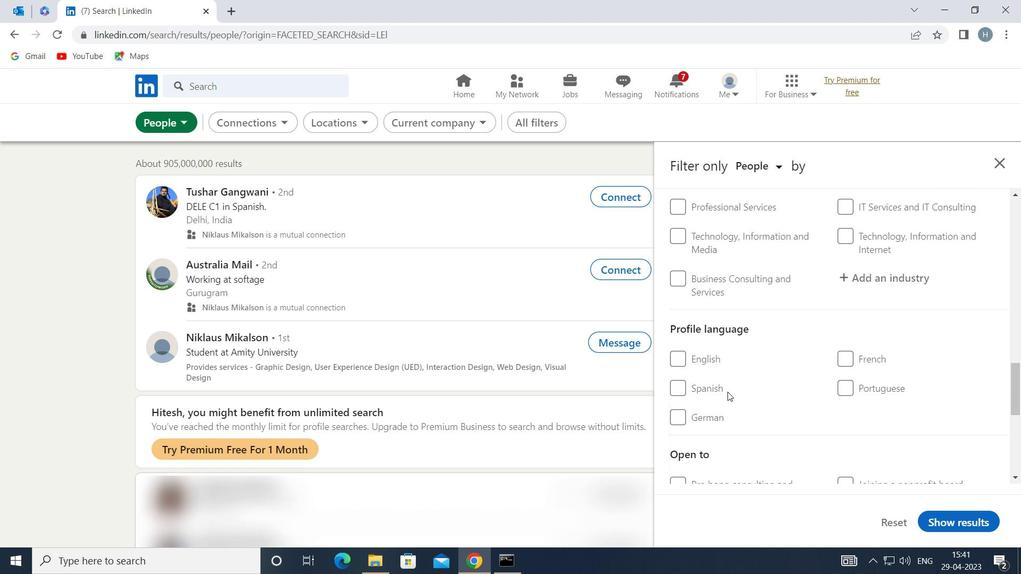 
Action: Mouse pressed left at (715, 385)
Screenshot: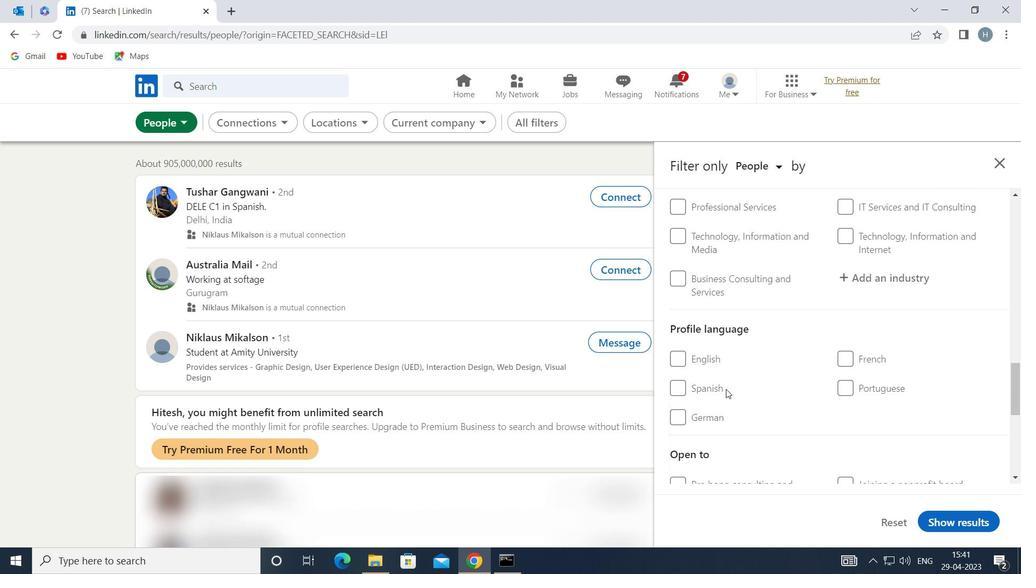 
Action: Mouse moved to (819, 375)
Screenshot: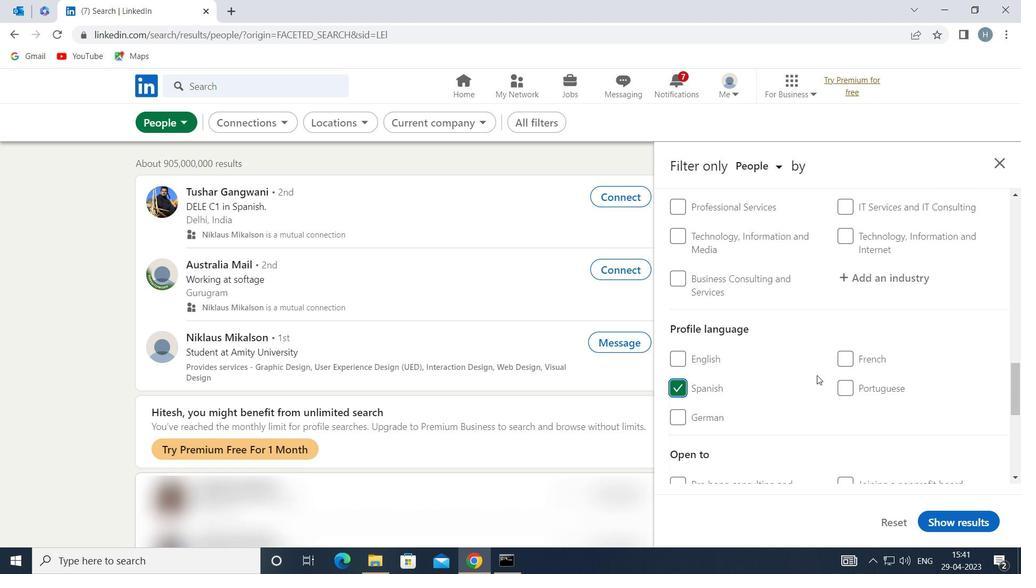 
Action: Mouse scrolled (819, 376) with delta (0, 0)
Screenshot: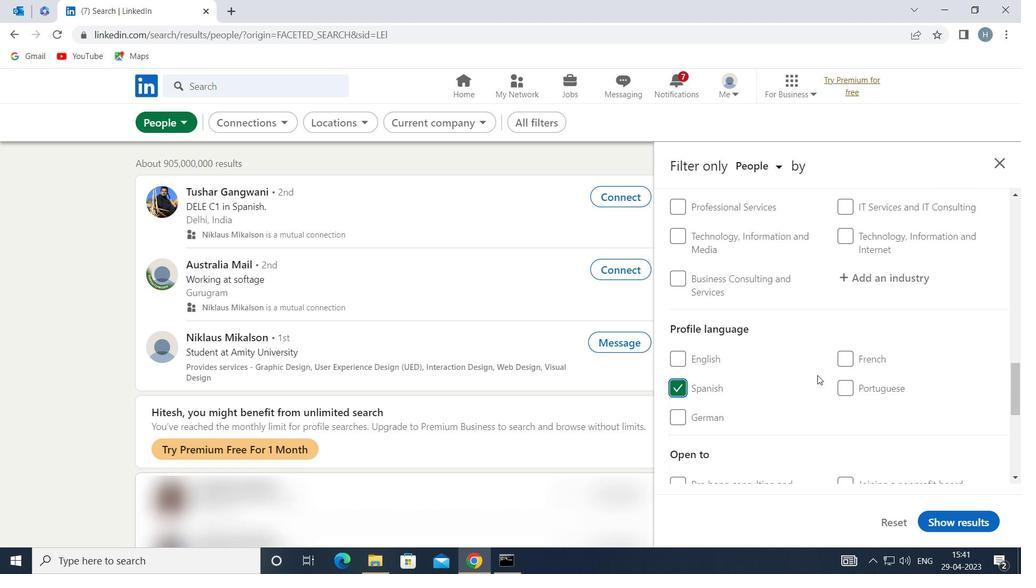 
Action: Mouse moved to (821, 374)
Screenshot: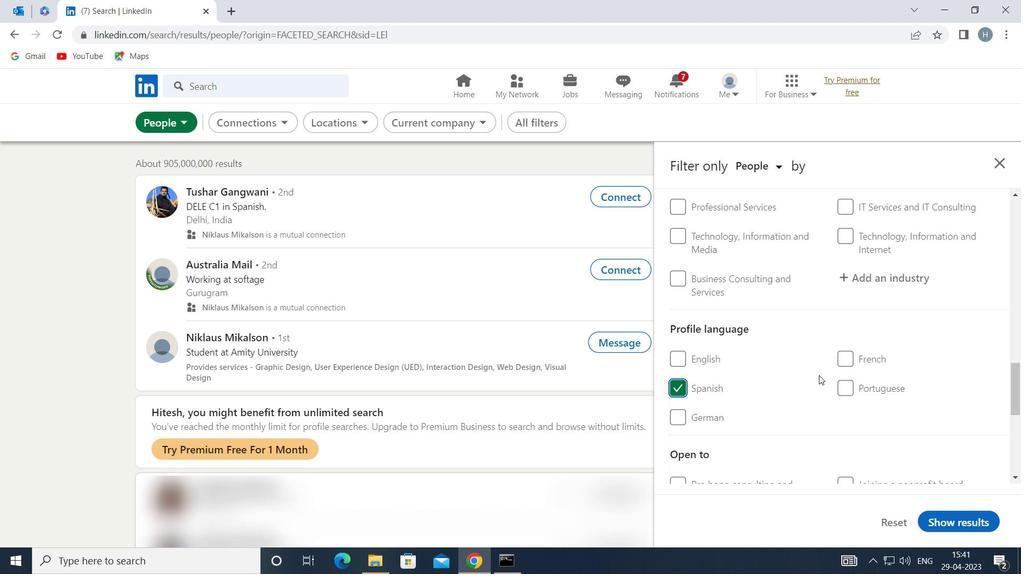 
Action: Mouse scrolled (821, 375) with delta (0, 0)
Screenshot: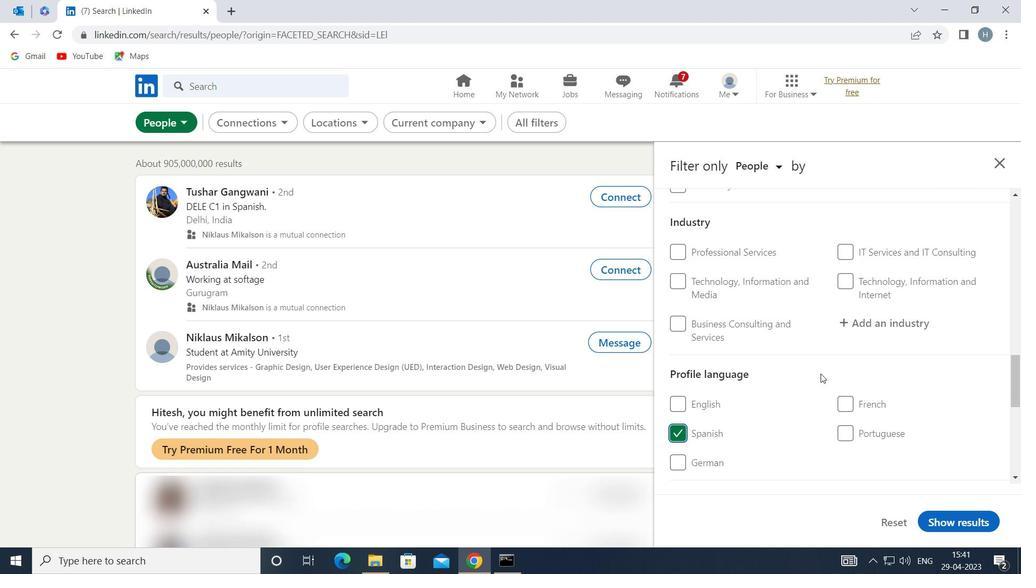 
Action: Mouse scrolled (821, 375) with delta (0, 0)
Screenshot: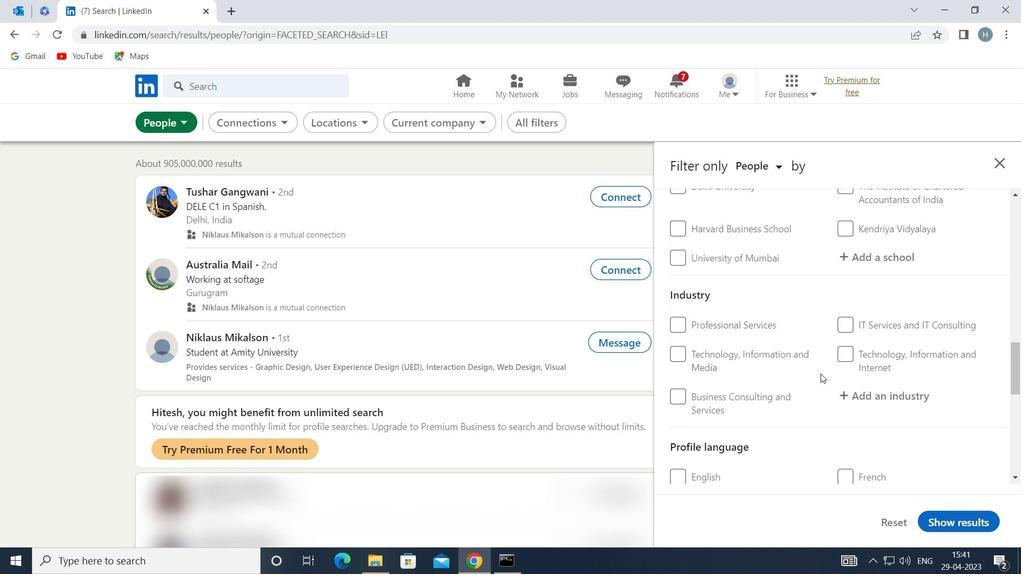 
Action: Mouse scrolled (821, 375) with delta (0, 0)
Screenshot: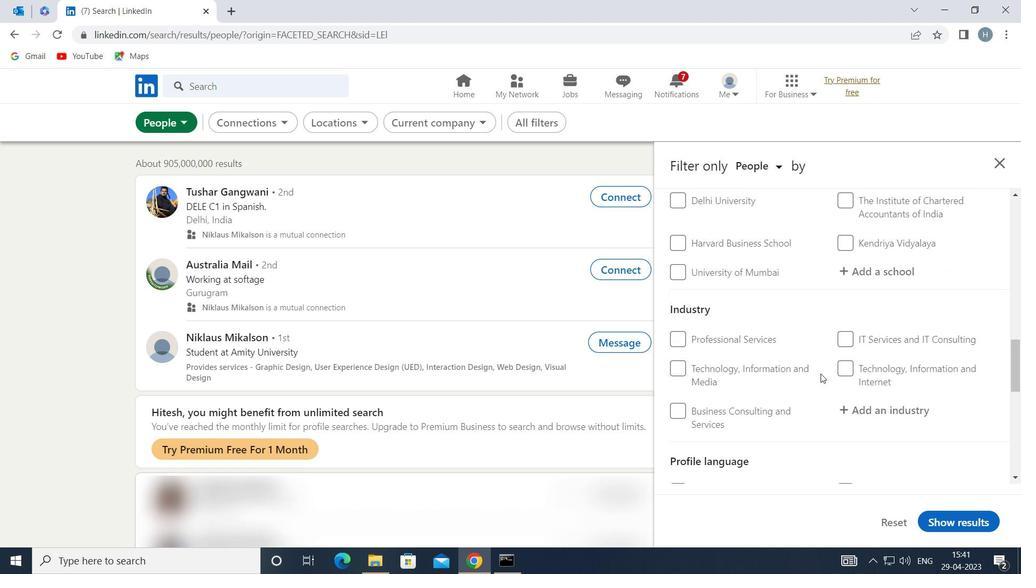 
Action: Mouse scrolled (821, 375) with delta (0, 0)
Screenshot: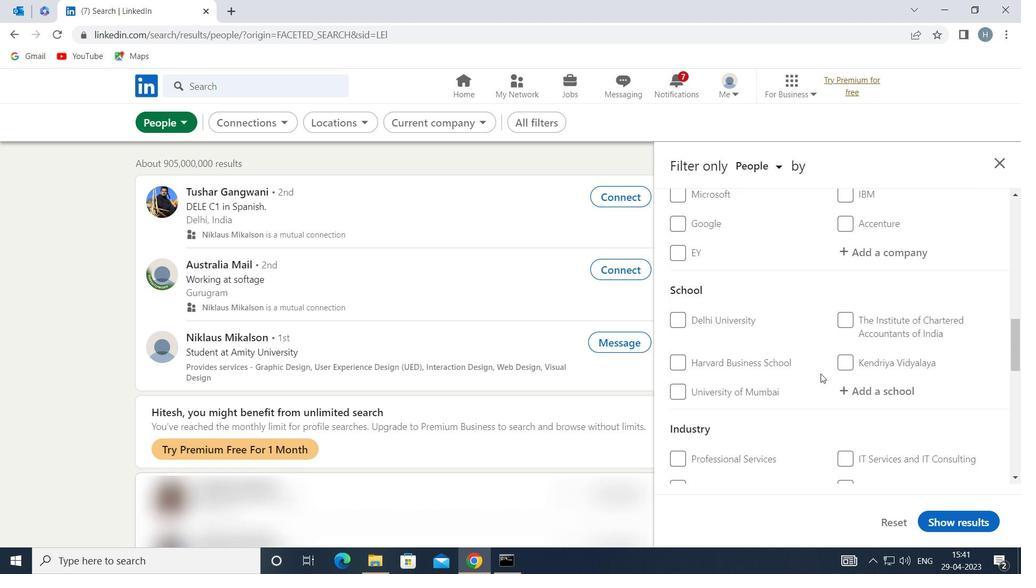 
Action: Mouse scrolled (821, 375) with delta (0, 0)
Screenshot: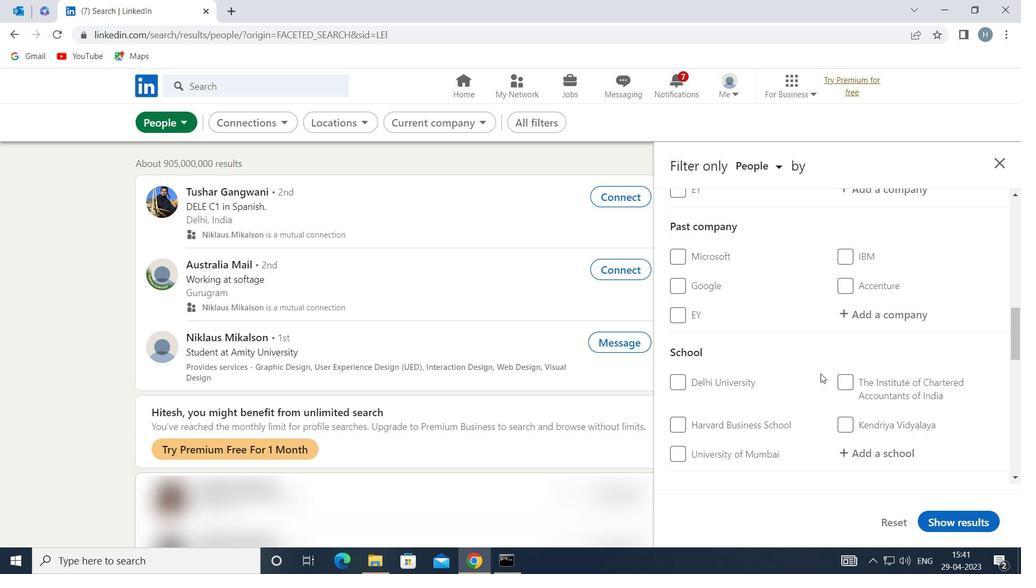 
Action: Mouse scrolled (821, 375) with delta (0, 0)
Screenshot: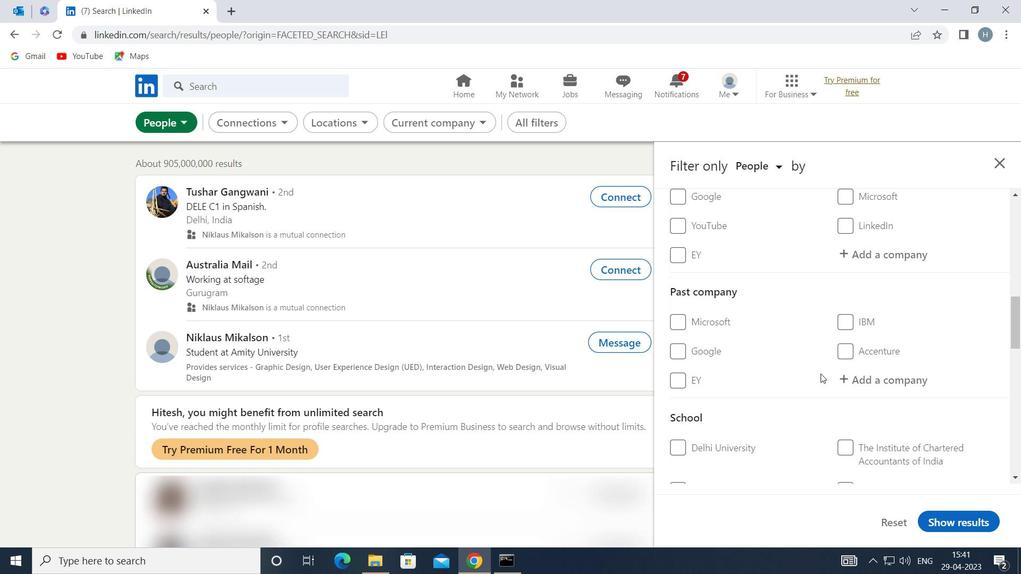 
Action: Mouse moved to (906, 337)
Screenshot: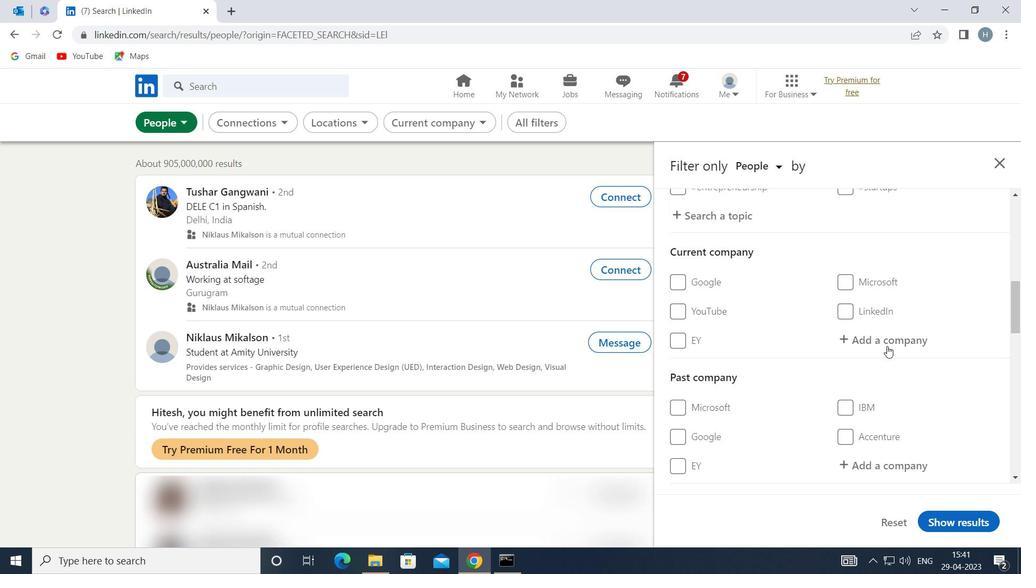 
Action: Mouse pressed left at (906, 337)
Screenshot: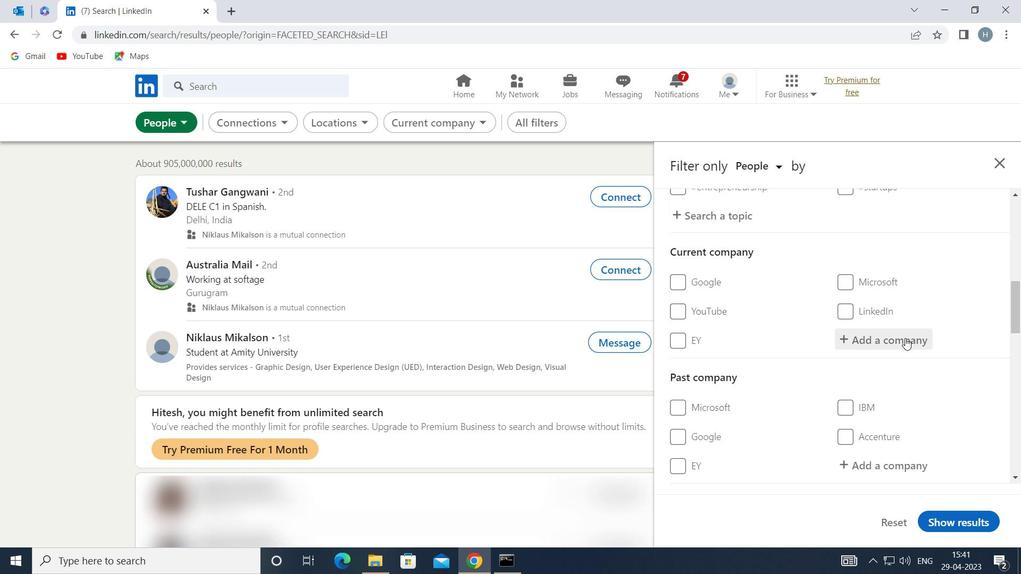
Action: Mouse moved to (905, 336)
Screenshot: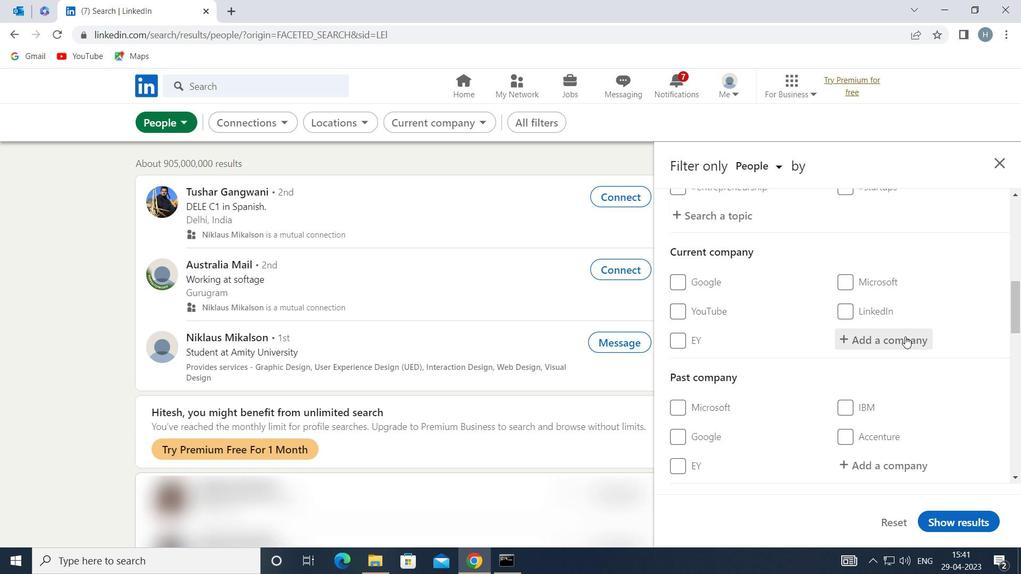 
Action: Key pressed <Key.shift>E2OPEN
Screenshot: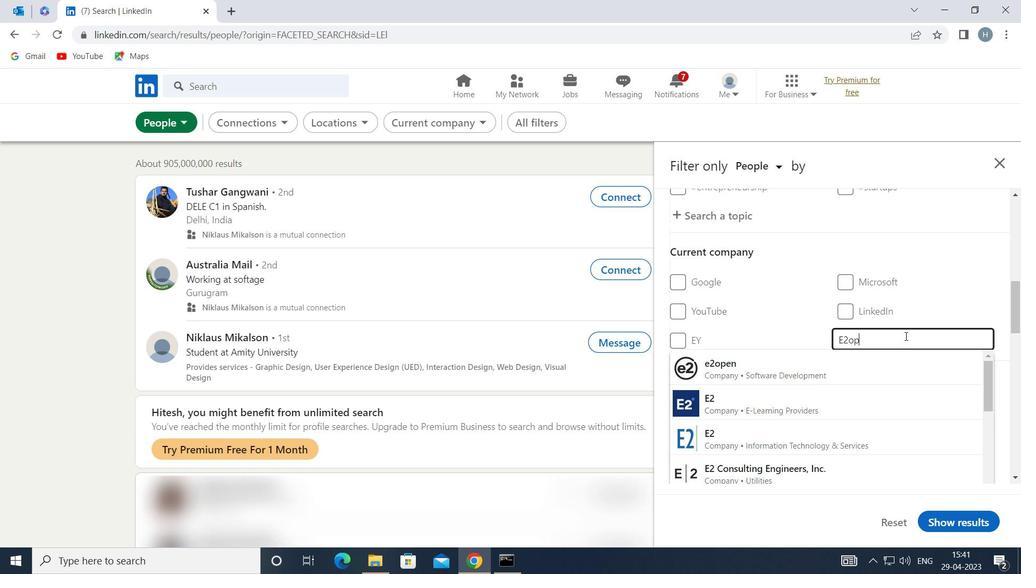 
Action: Mouse moved to (887, 390)
Screenshot: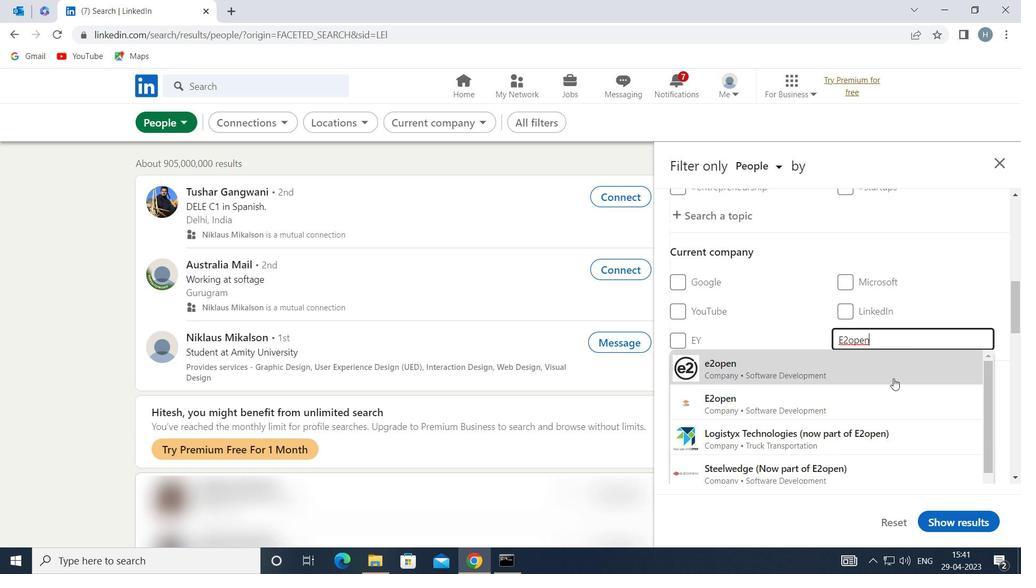 
Action: Mouse pressed left at (887, 390)
Screenshot: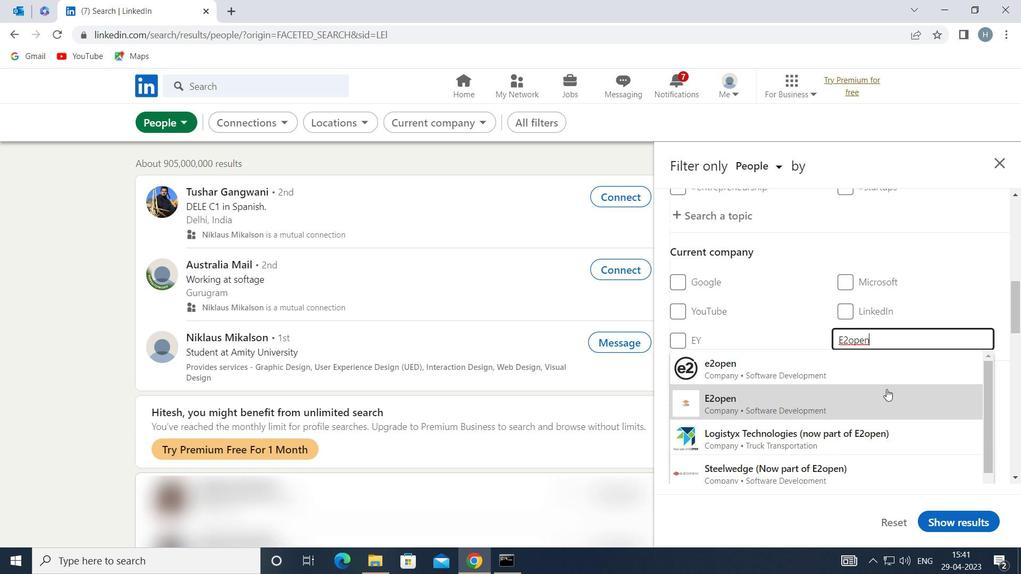 
Action: Mouse moved to (834, 357)
Screenshot: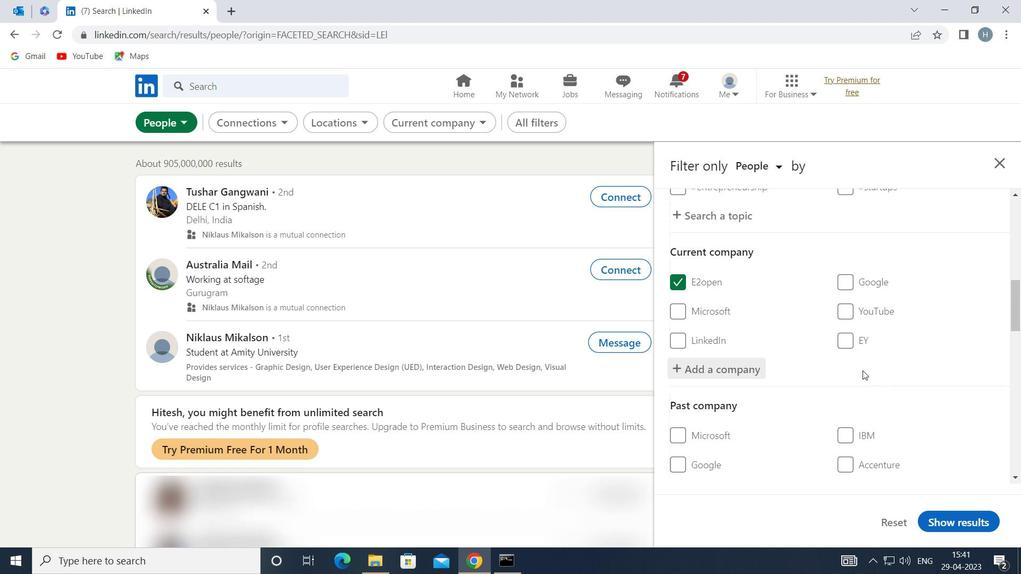 
Action: Mouse scrolled (834, 356) with delta (0, 0)
Screenshot: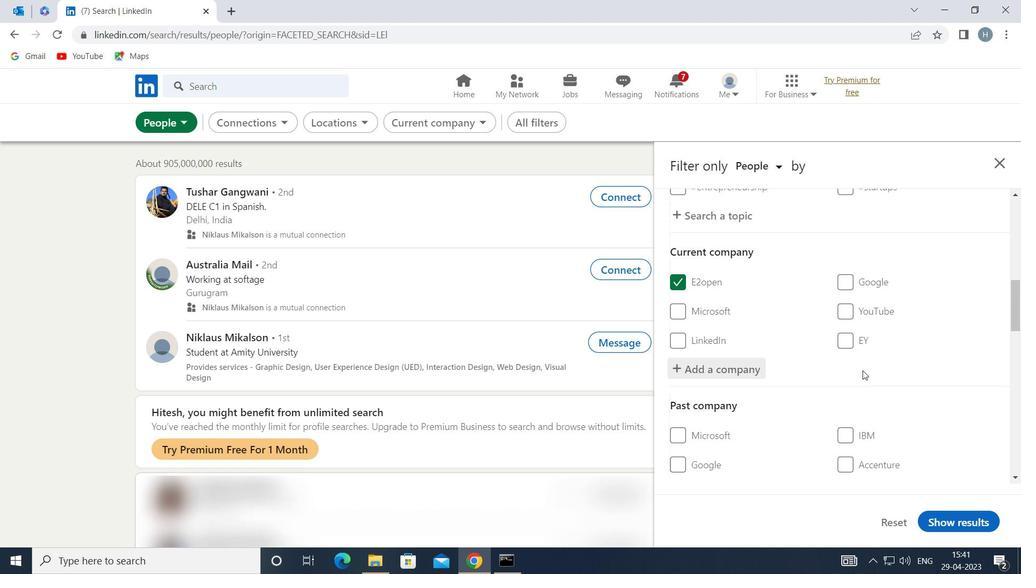 
Action: Mouse scrolled (834, 356) with delta (0, 0)
Screenshot: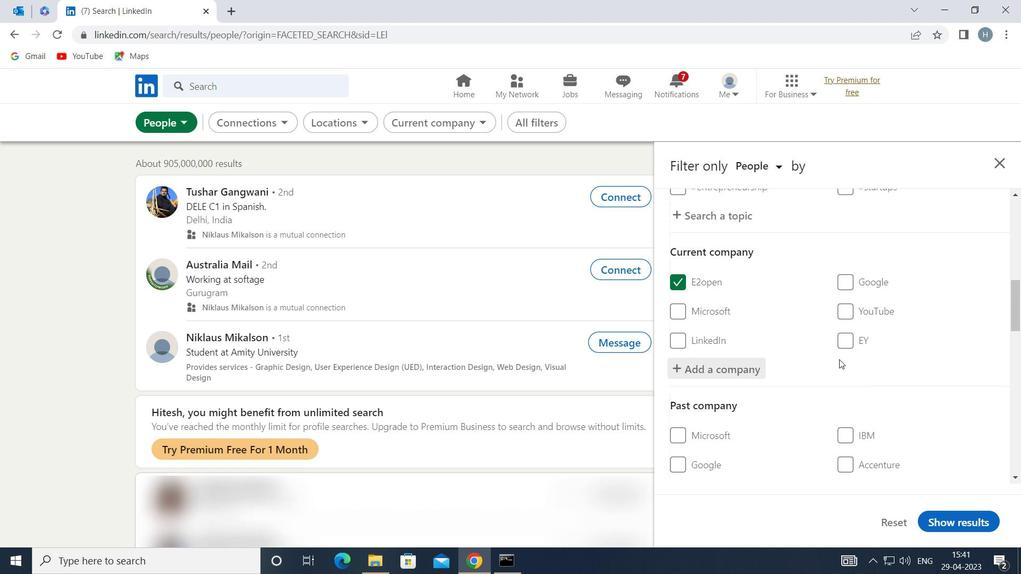 
Action: Mouse moved to (831, 357)
Screenshot: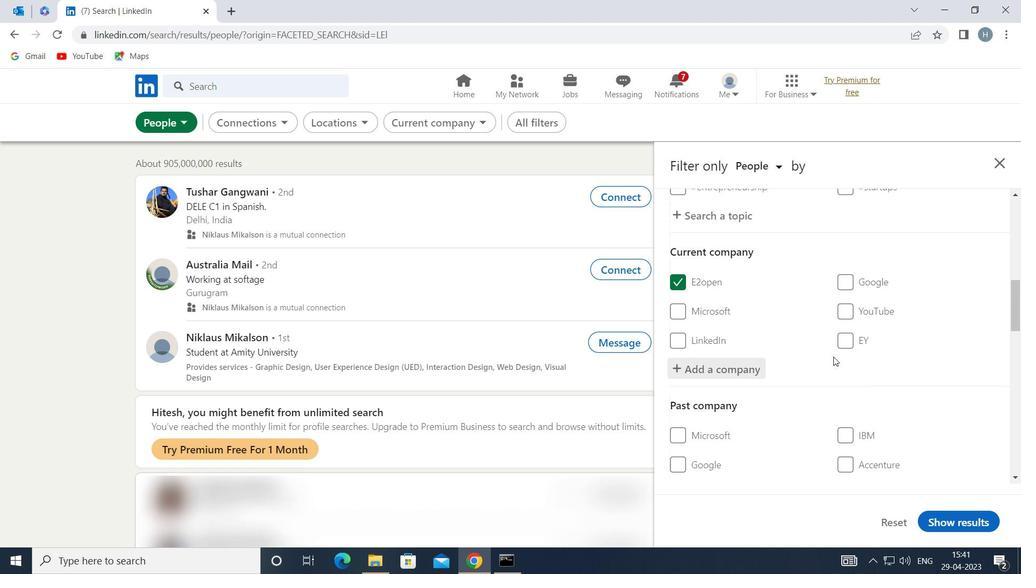 
Action: Mouse scrolled (831, 356) with delta (0, 0)
Screenshot: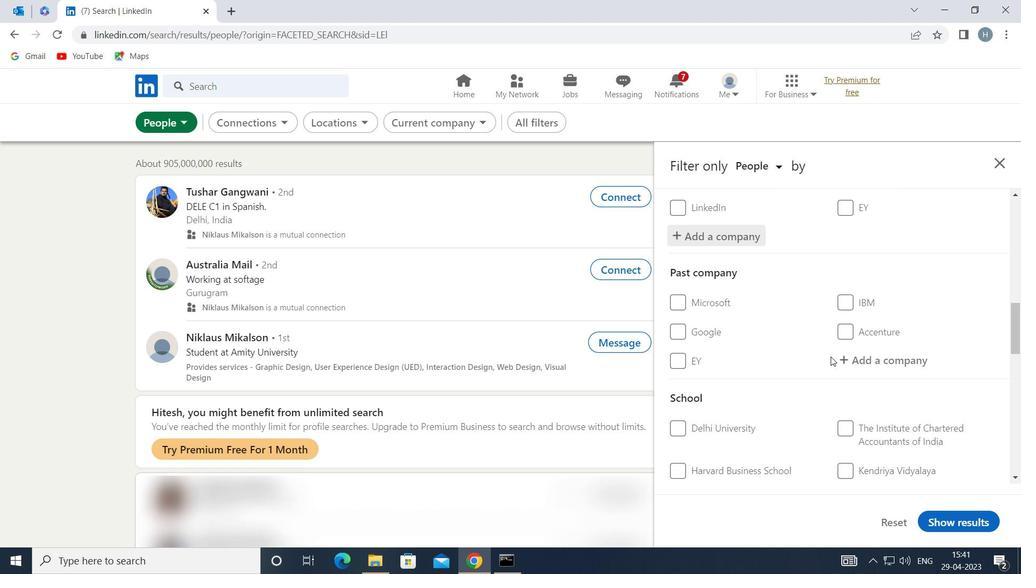
Action: Mouse moved to (875, 431)
Screenshot: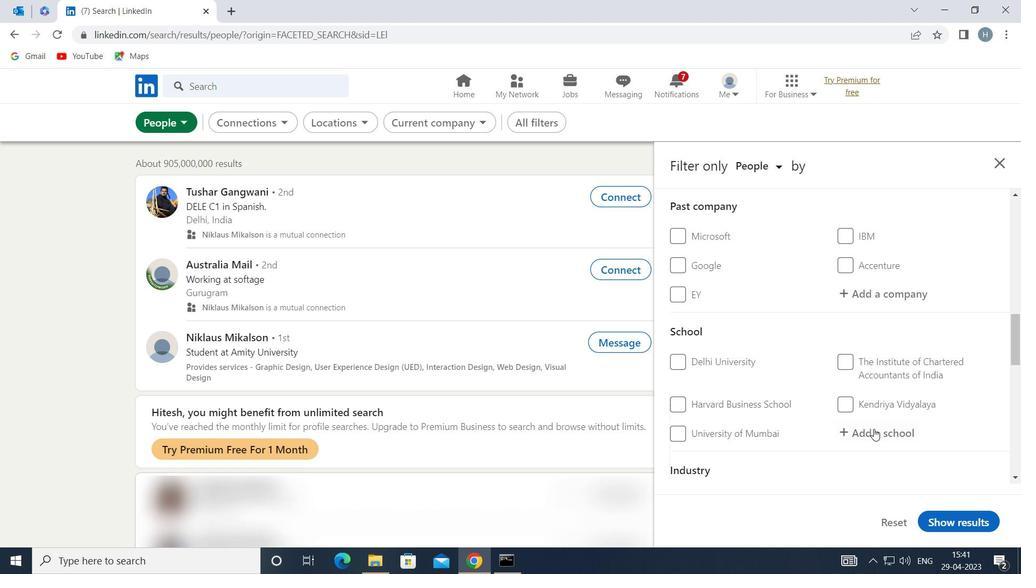 
Action: Mouse pressed left at (875, 431)
Screenshot: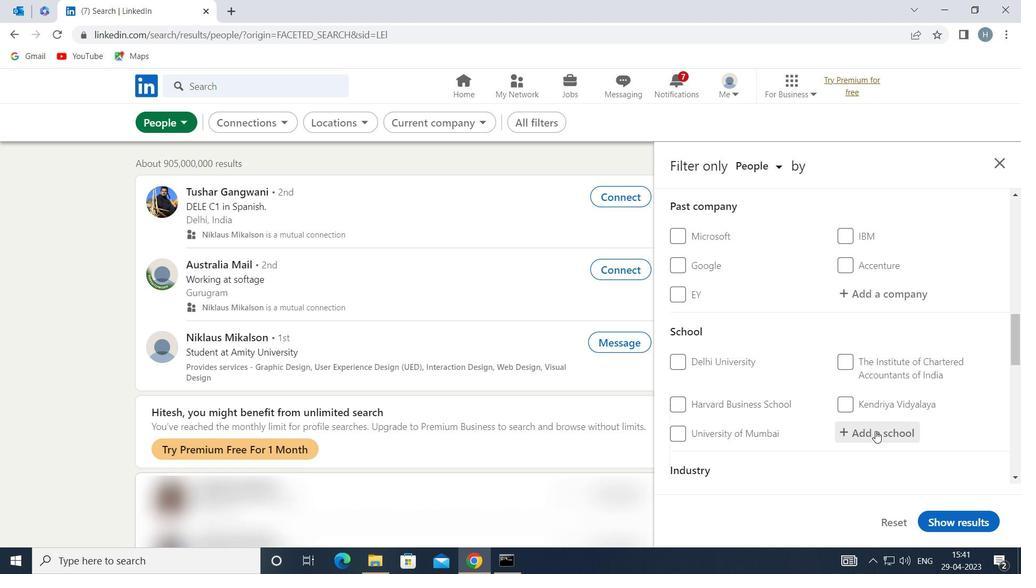 
Action: Mouse moved to (875, 430)
Screenshot: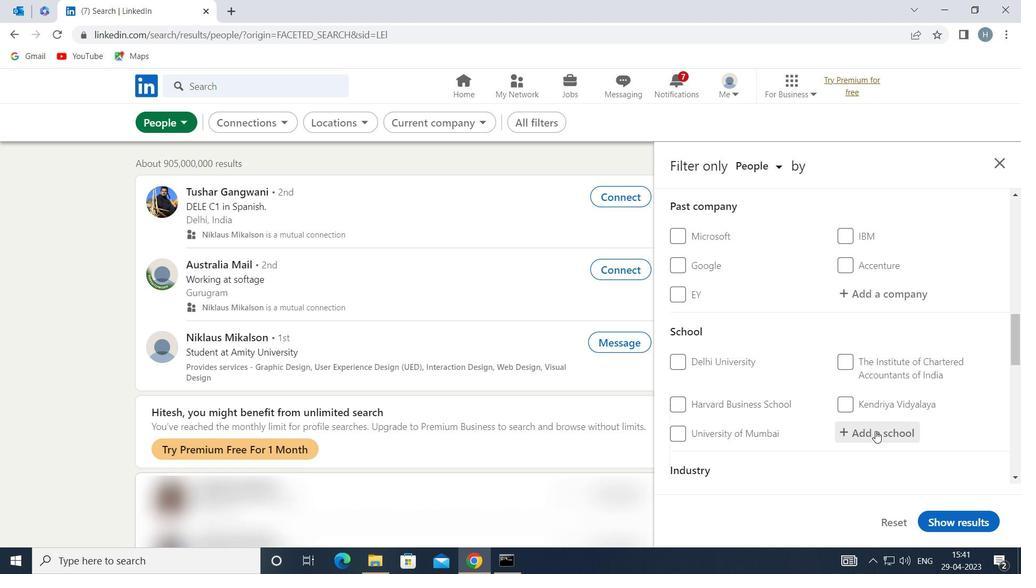 
Action: Key pressed <Key.shift>SACRED
Screenshot: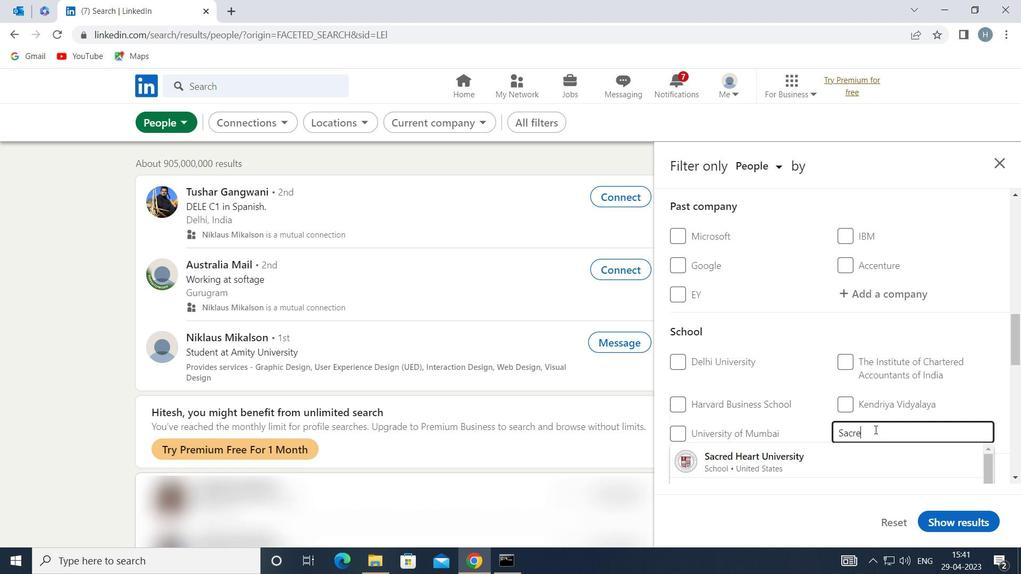 
Action: Mouse moved to (868, 407)
Screenshot: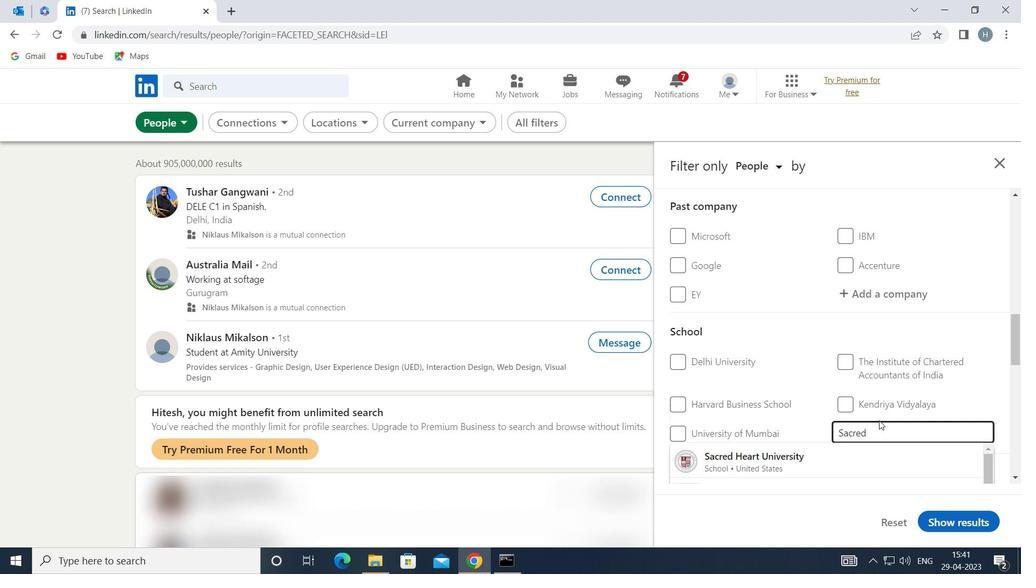 
Action: Mouse scrolled (868, 407) with delta (0, 0)
Screenshot: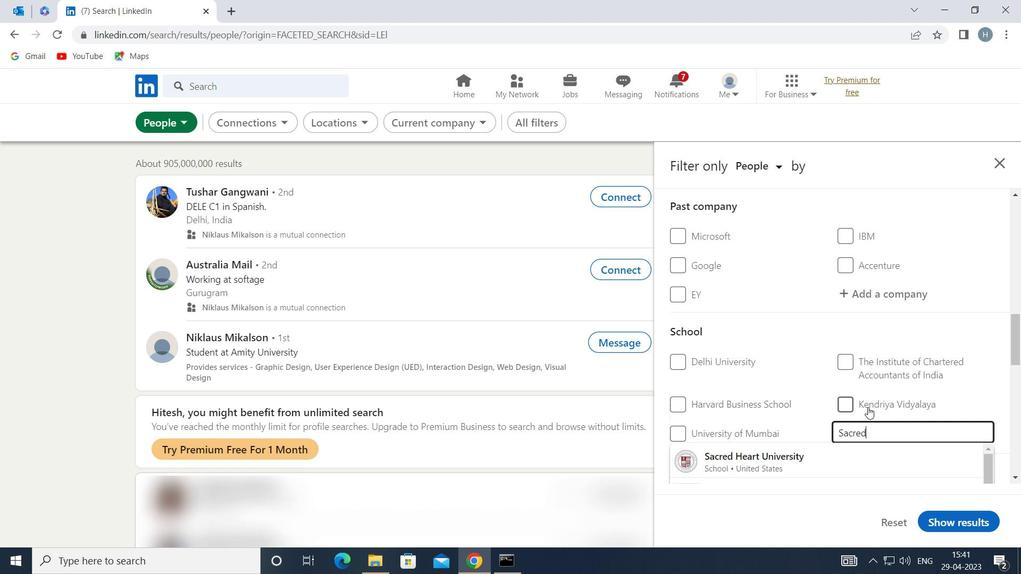 
Action: Mouse scrolled (868, 407) with delta (0, 0)
Screenshot: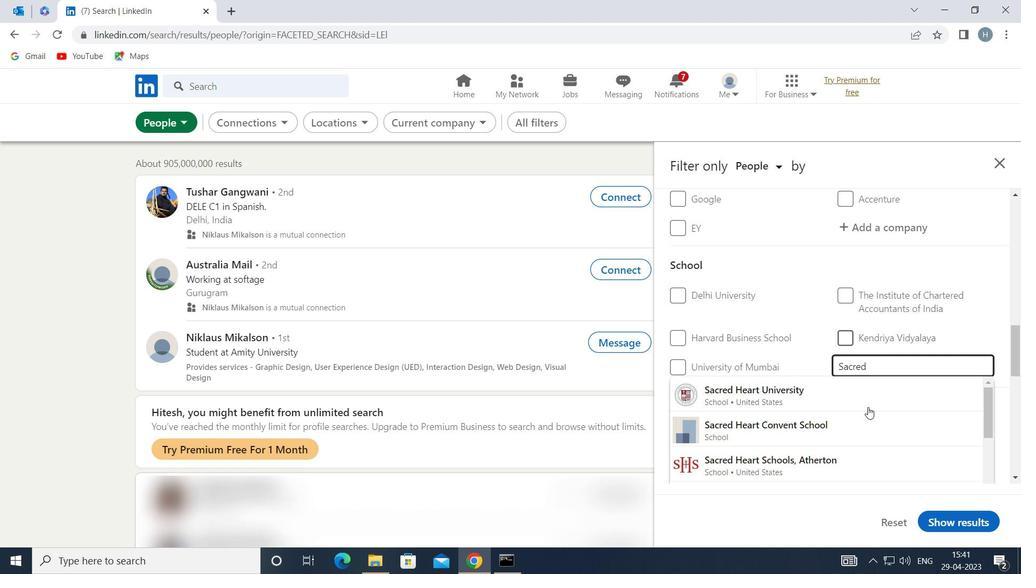 
Action: Mouse moved to (845, 372)
Screenshot: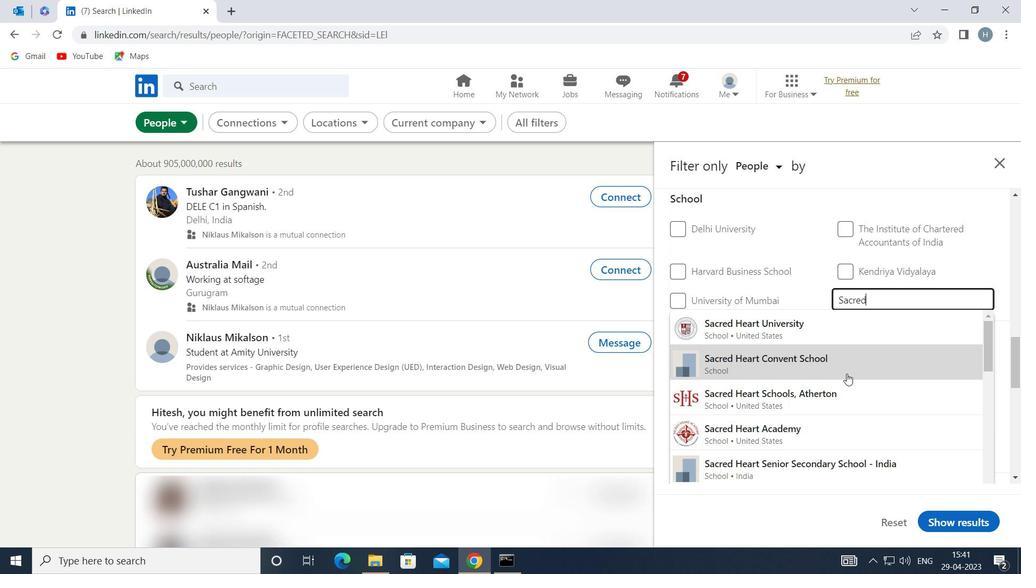 
Action: Key pressed <Key.space><Key.shift>HEART<Key.space><Key.shift>CO
Screenshot: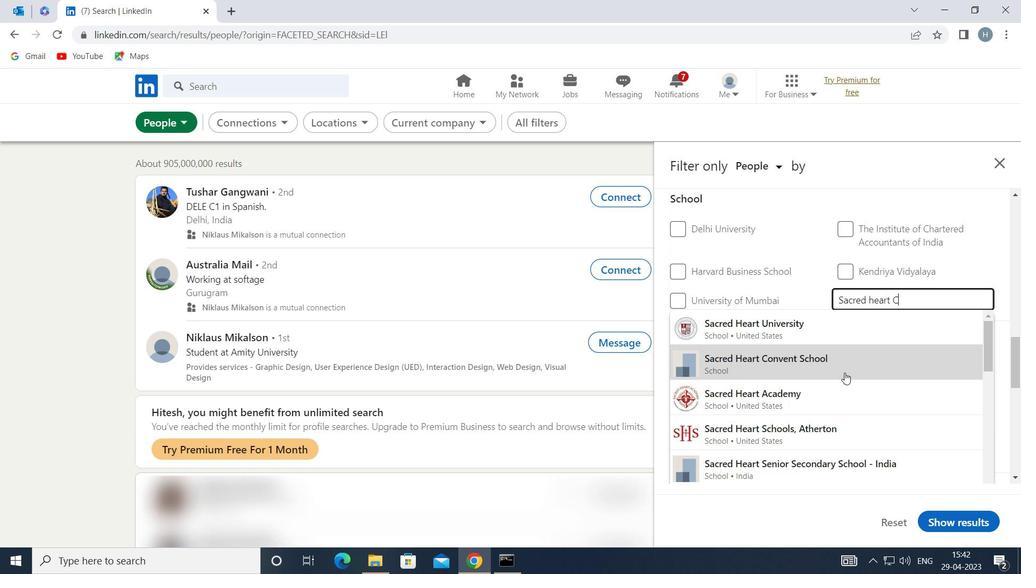 
Action: Mouse moved to (882, 368)
Screenshot: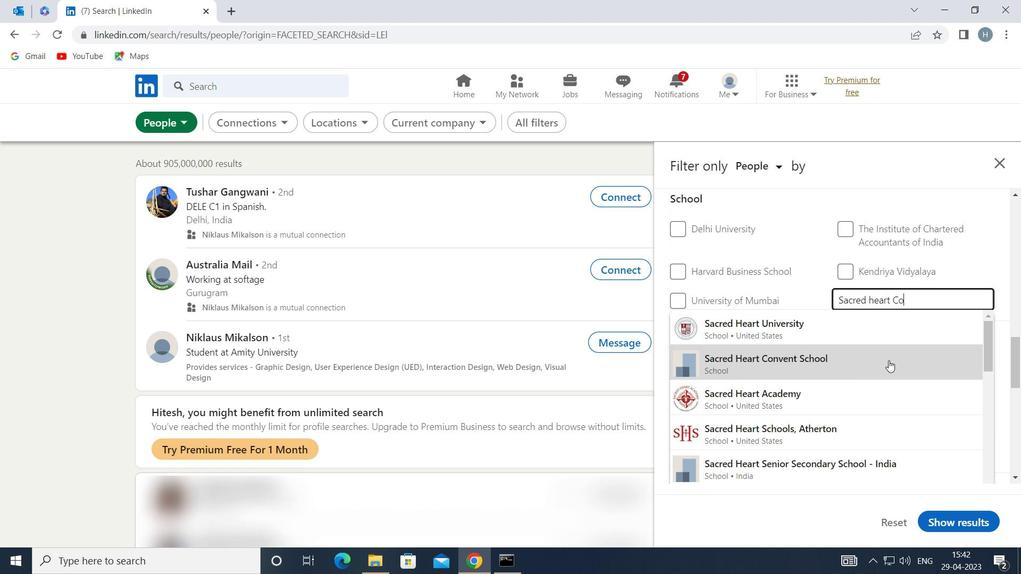 
Action: Mouse pressed left at (882, 368)
Screenshot: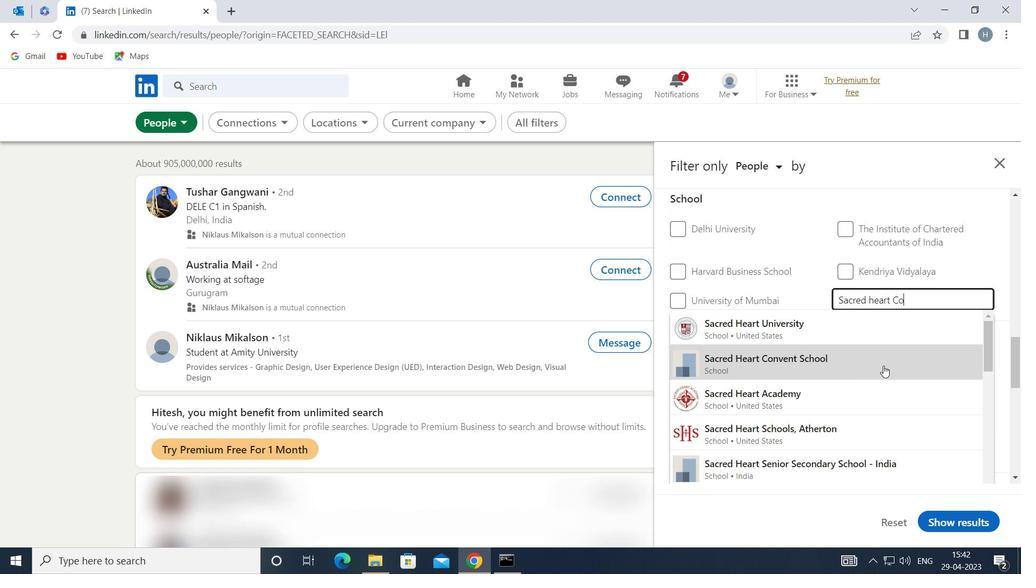 
Action: Mouse moved to (860, 346)
Screenshot: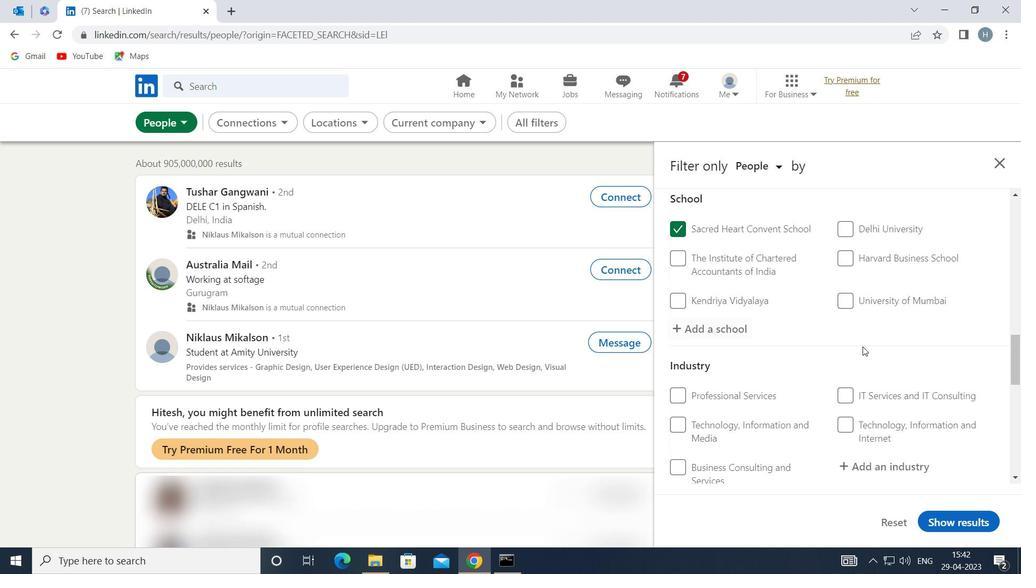 
Action: Mouse scrolled (860, 345) with delta (0, 0)
Screenshot: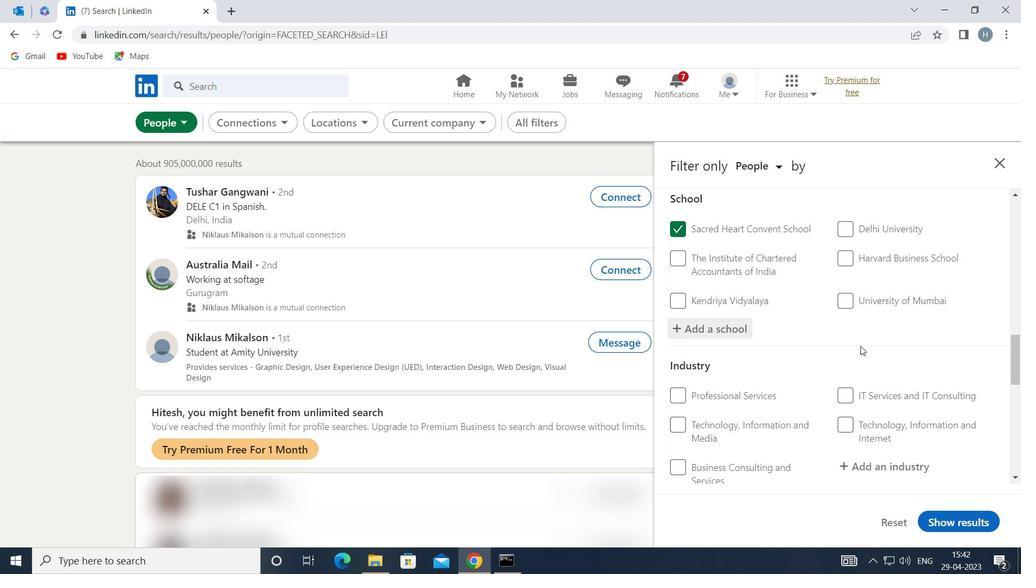 
Action: Mouse moved to (858, 346)
Screenshot: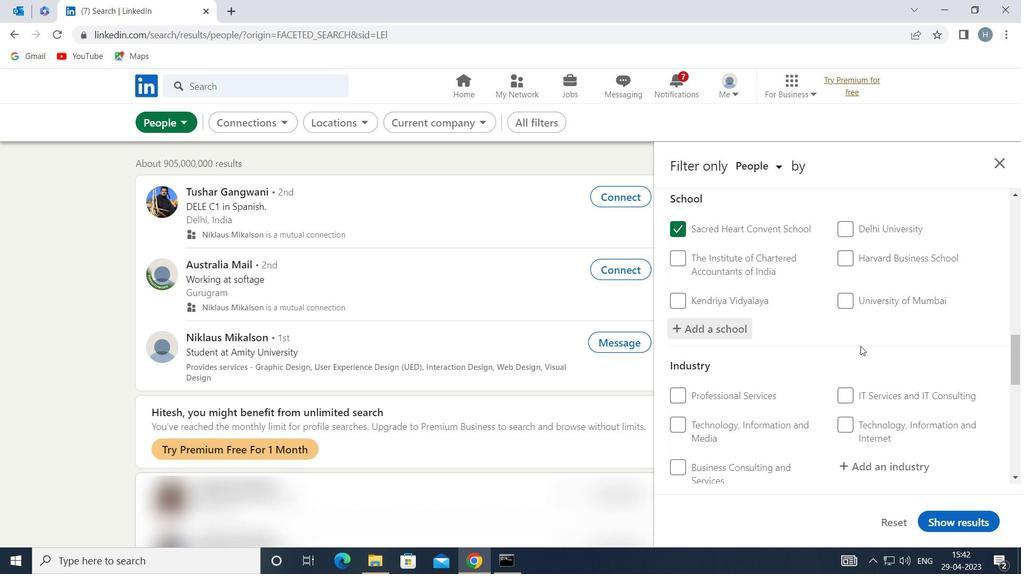 
Action: Mouse scrolled (858, 345) with delta (0, 0)
Screenshot: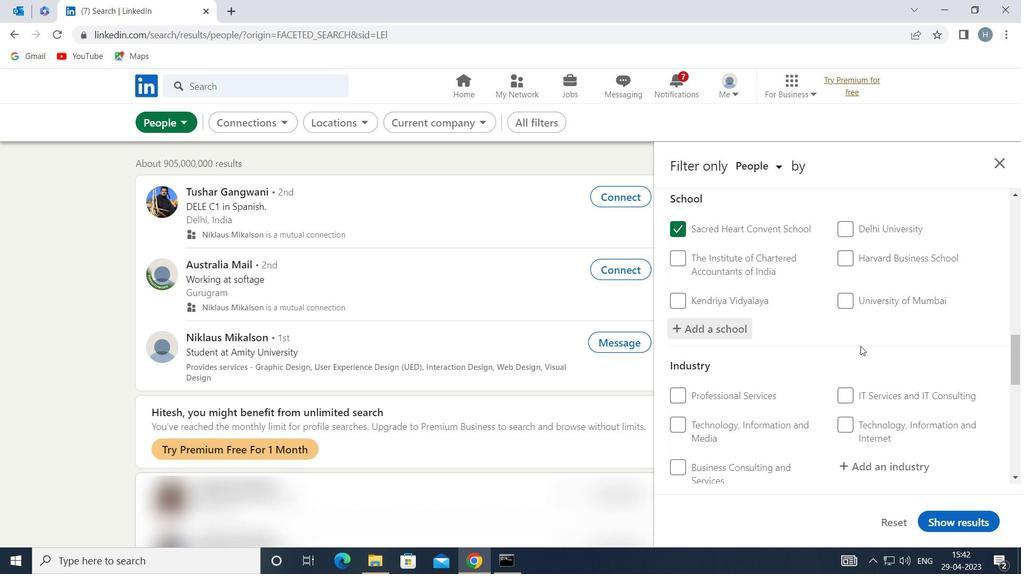 
Action: Mouse moved to (863, 337)
Screenshot: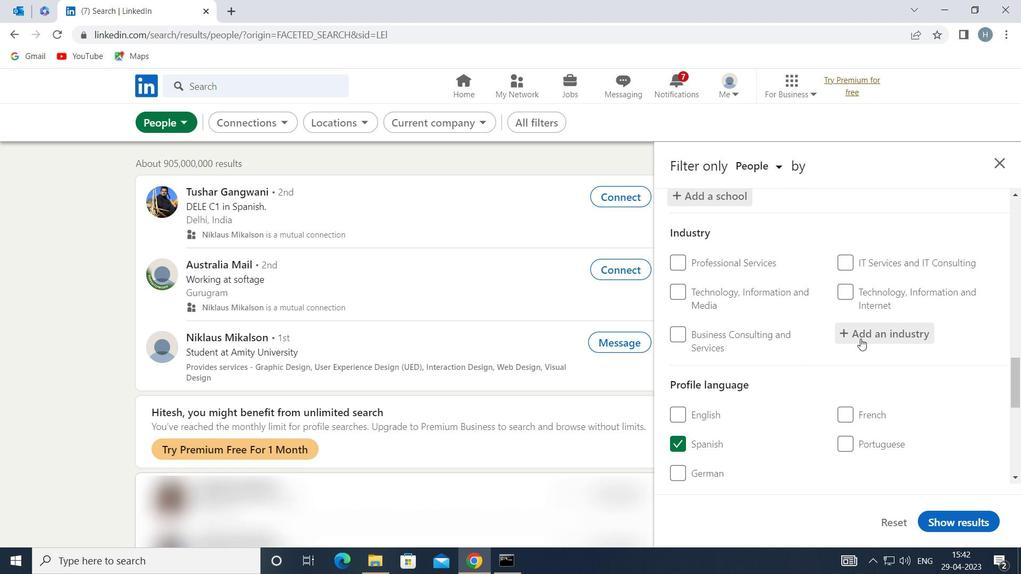 
Action: Mouse pressed left at (863, 337)
Screenshot: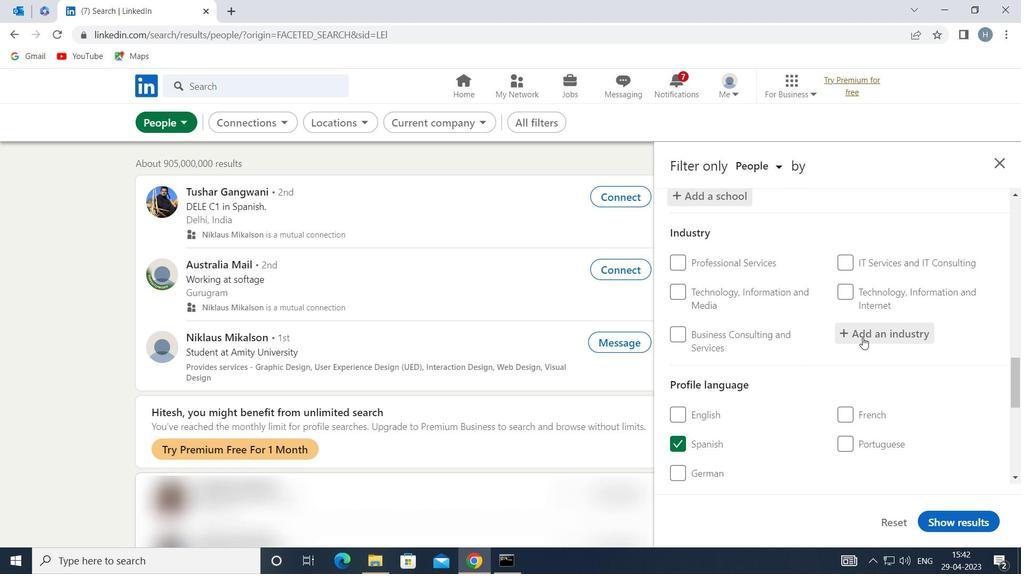 
Action: Key pressed <Key.shift>HOUSING<Key.space><Key.shift>P
Screenshot: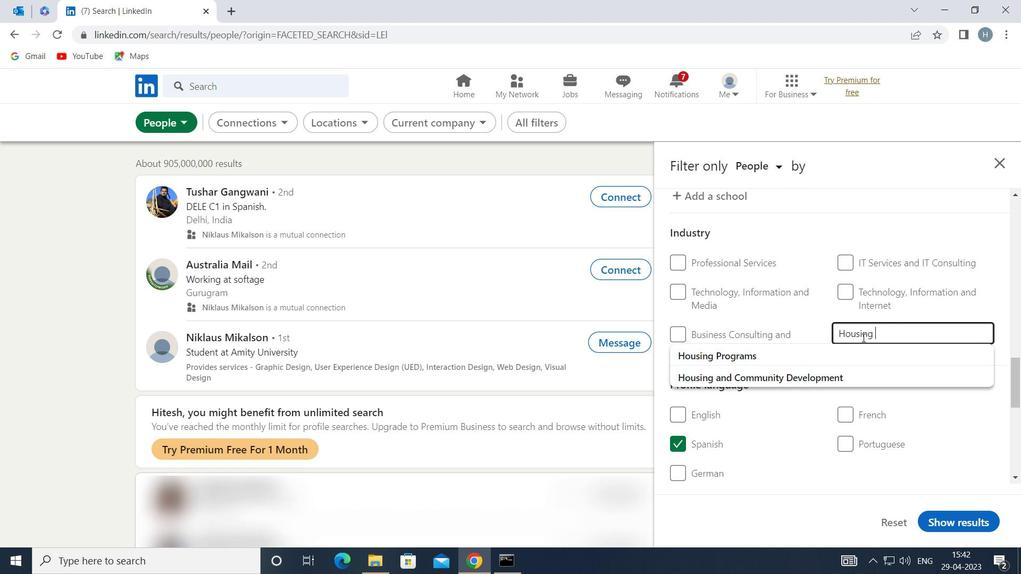 
Action: Mouse moved to (901, 355)
Screenshot: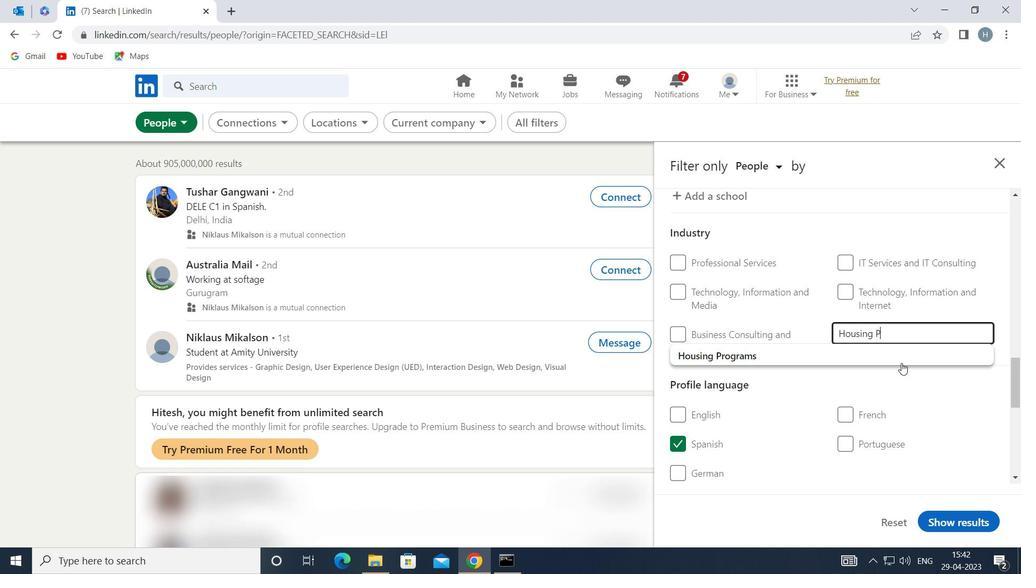 
Action: Mouse pressed left at (901, 355)
Screenshot: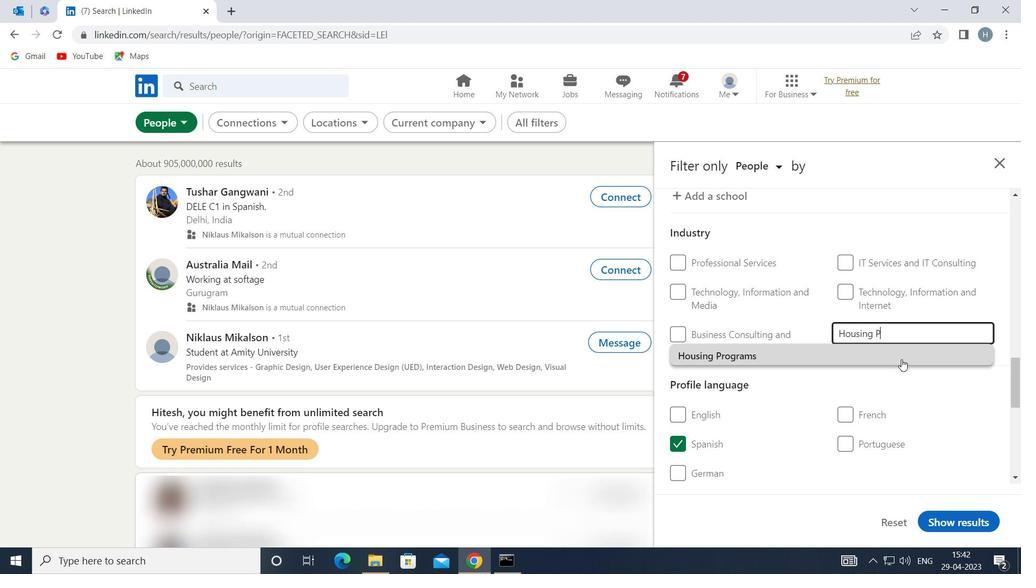 
Action: Mouse moved to (790, 382)
Screenshot: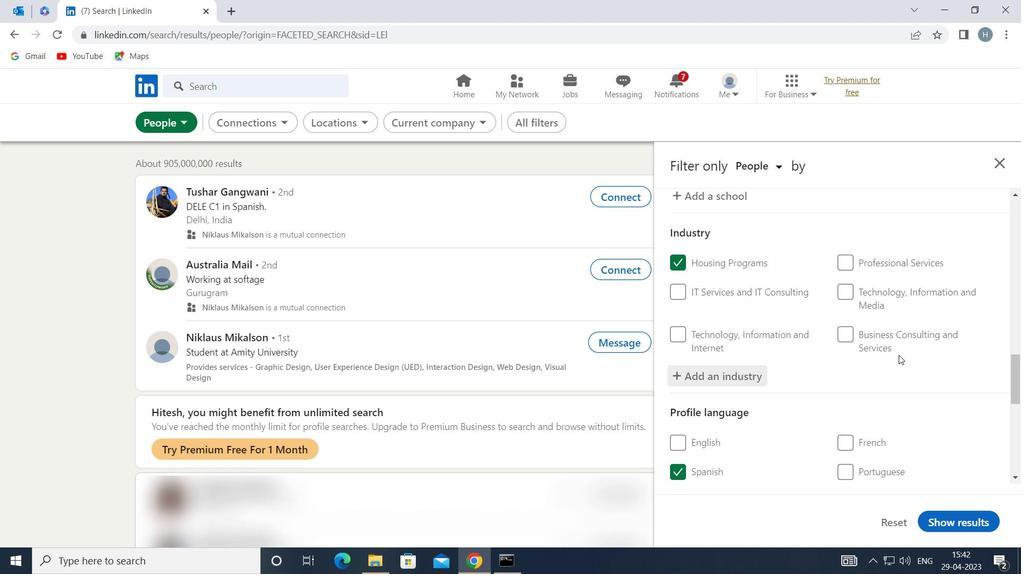 
Action: Mouse scrolled (790, 382) with delta (0, 0)
Screenshot: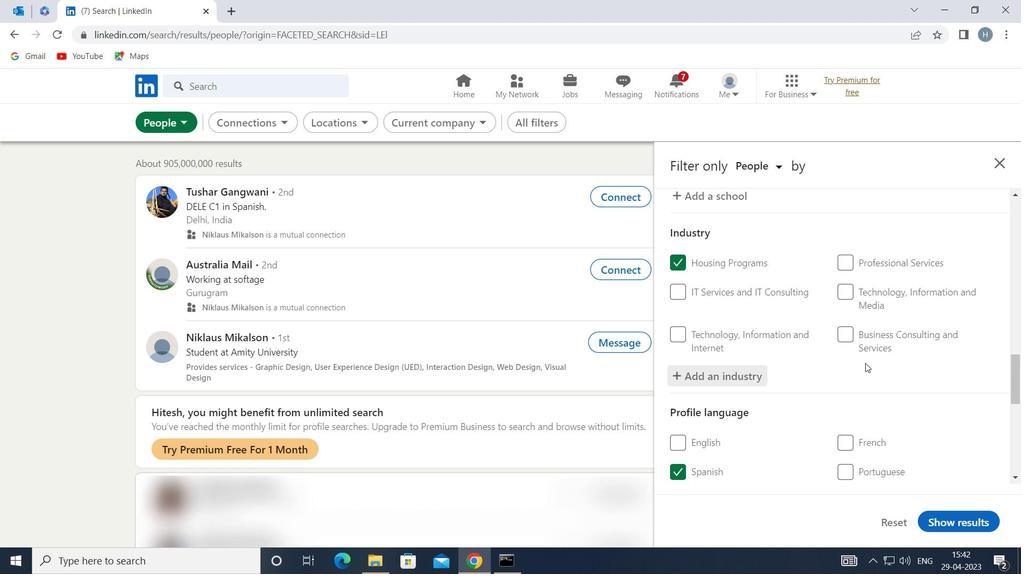
Action: Mouse scrolled (790, 382) with delta (0, 0)
Screenshot: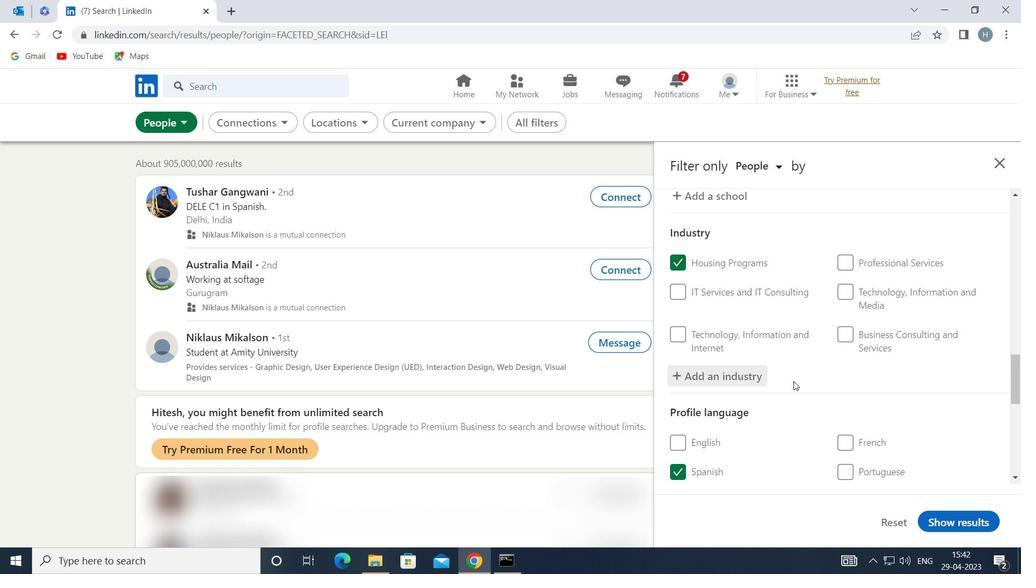 
Action: Mouse moved to (794, 379)
Screenshot: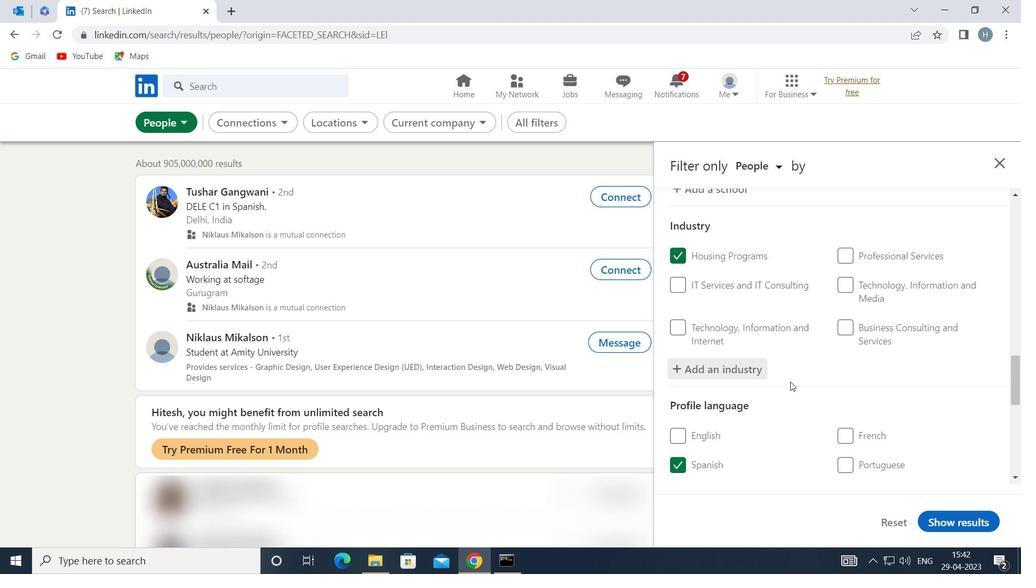 
Action: Mouse scrolled (794, 379) with delta (0, 0)
Screenshot: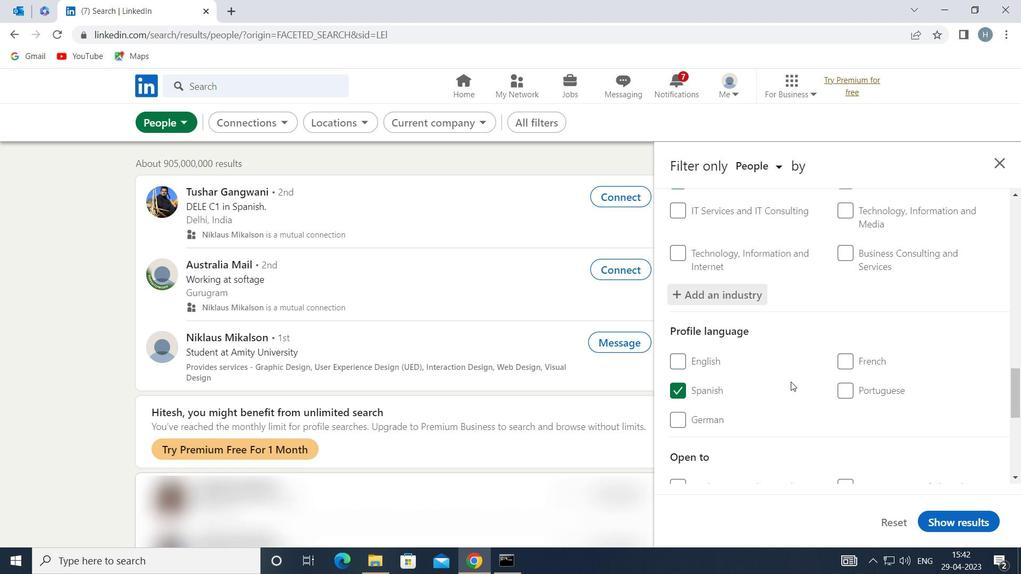 
Action: Mouse scrolled (794, 379) with delta (0, 0)
Screenshot: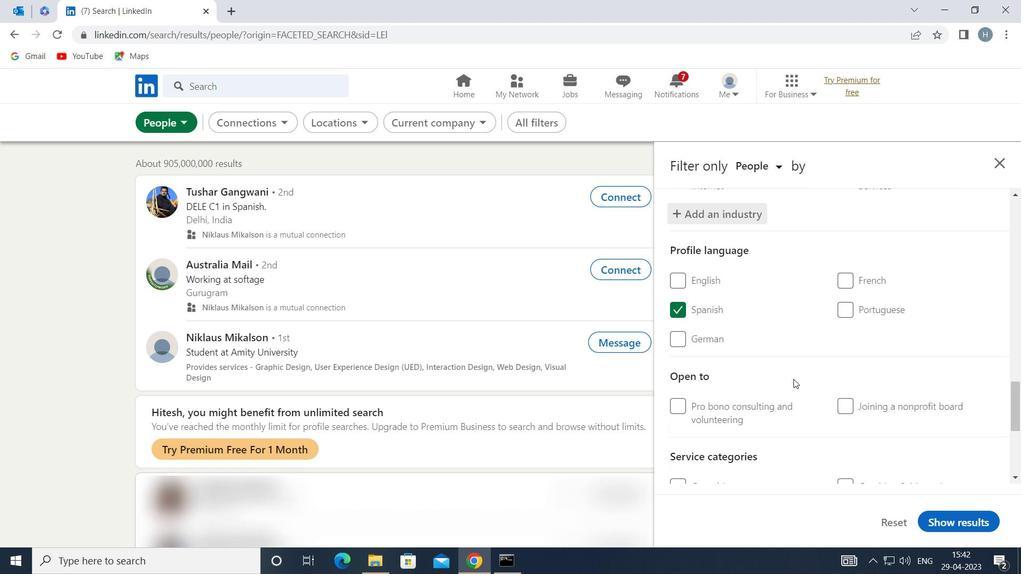 
Action: Mouse scrolled (794, 379) with delta (0, 0)
Screenshot: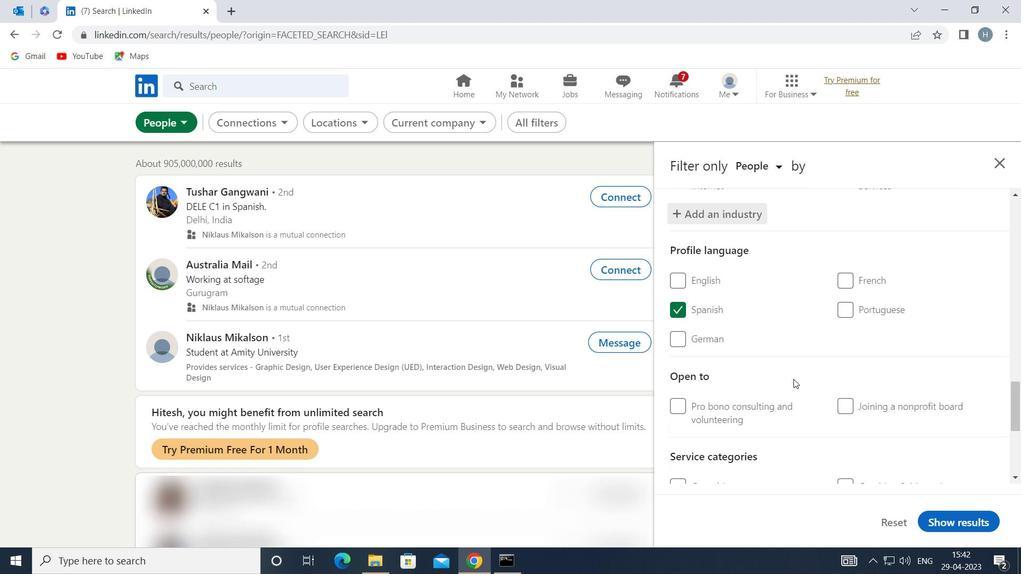 
Action: Mouse moved to (899, 366)
Screenshot: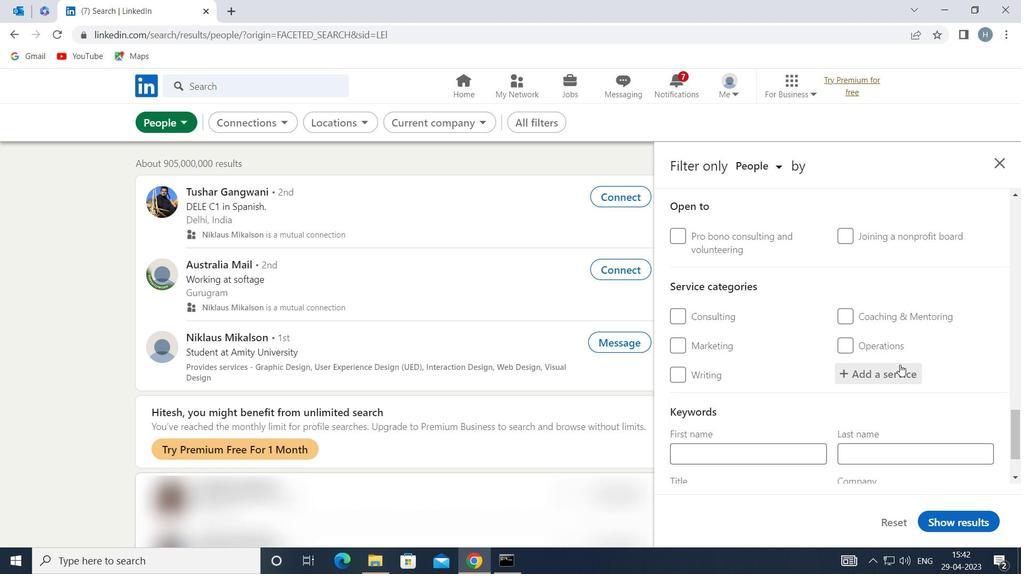 
Action: Mouse pressed left at (899, 366)
Screenshot: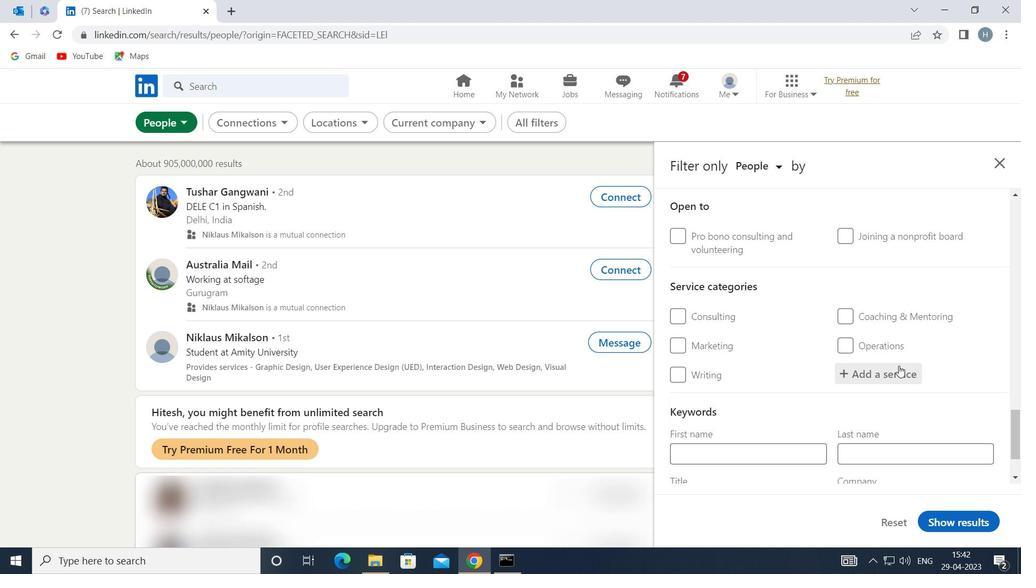 
Action: Key pressed <Key.shift>UX<Key.space>R
Screenshot: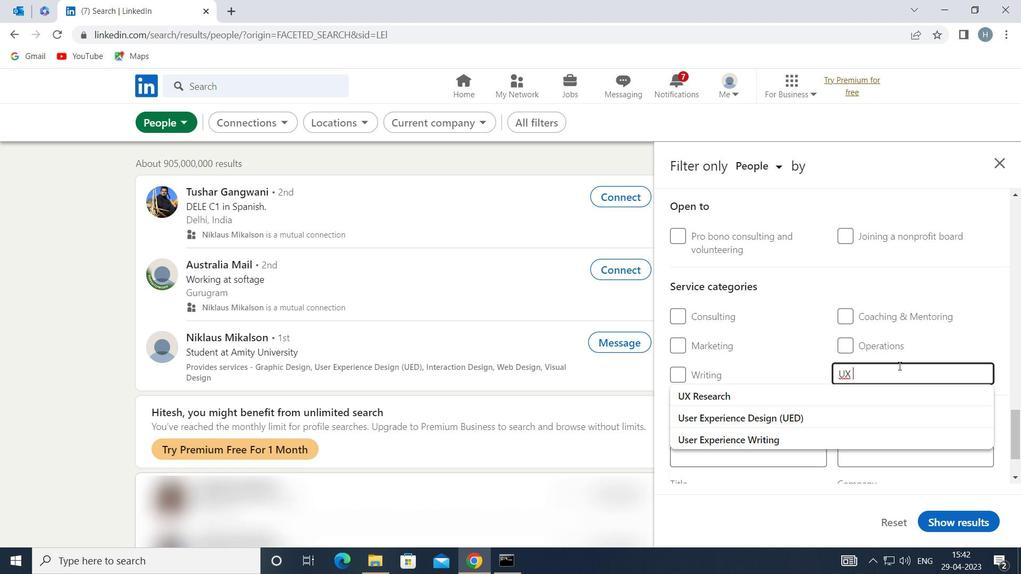 
Action: Mouse moved to (860, 399)
Screenshot: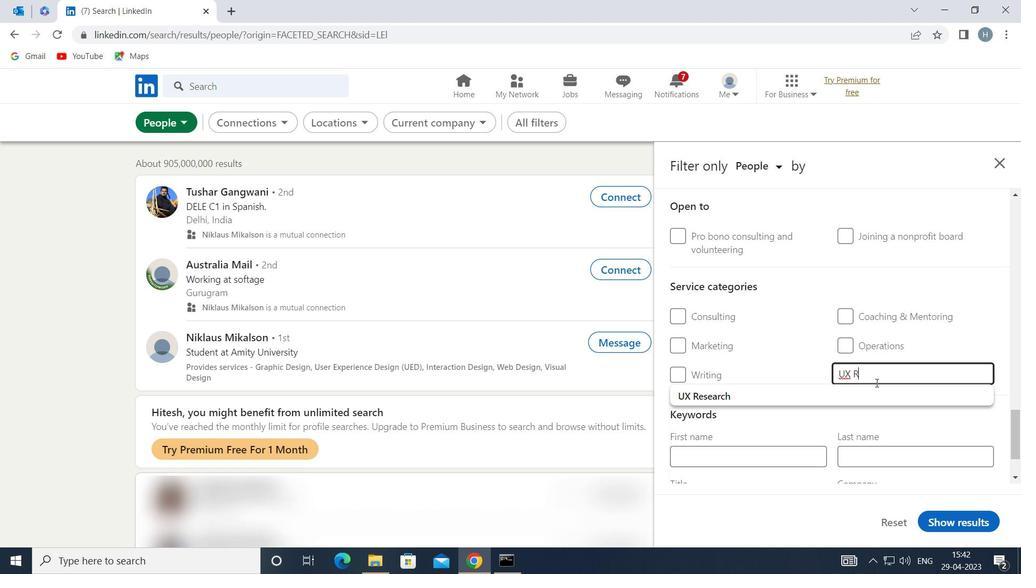 
Action: Mouse pressed left at (860, 399)
Screenshot: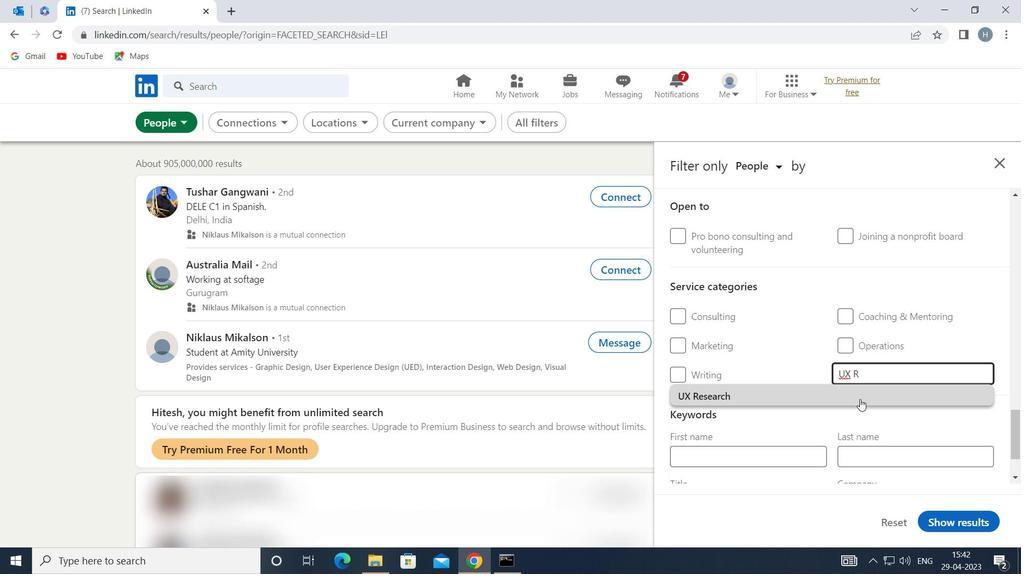 
Action: Mouse moved to (833, 390)
Screenshot: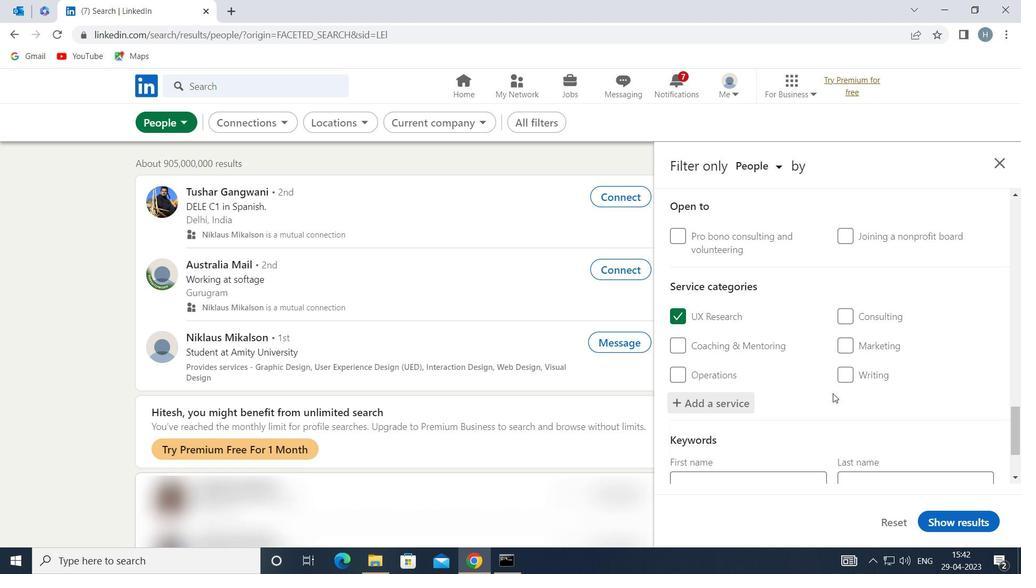 
Action: Mouse scrolled (833, 390) with delta (0, 0)
Screenshot: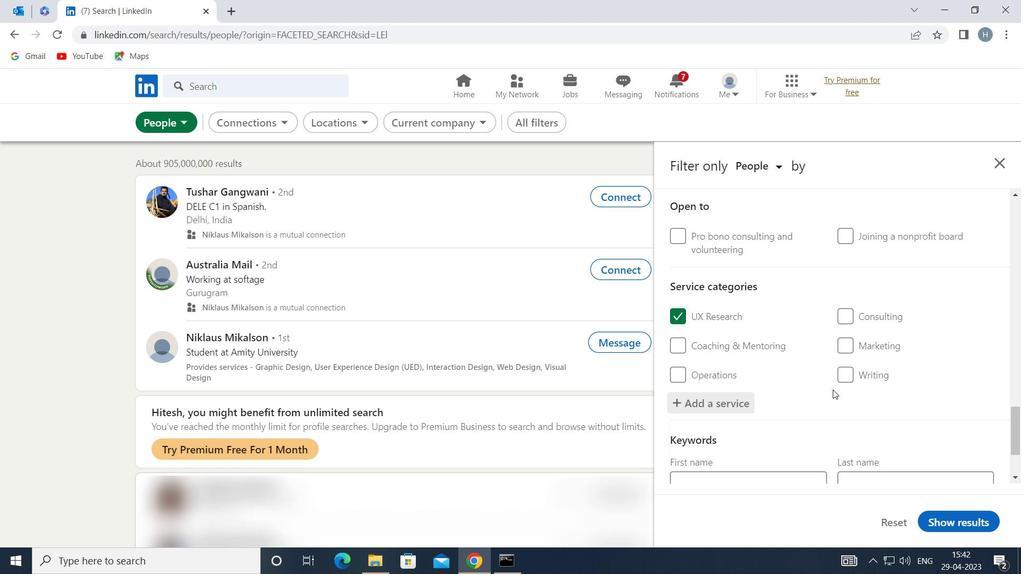 
Action: Mouse scrolled (833, 390) with delta (0, 0)
Screenshot: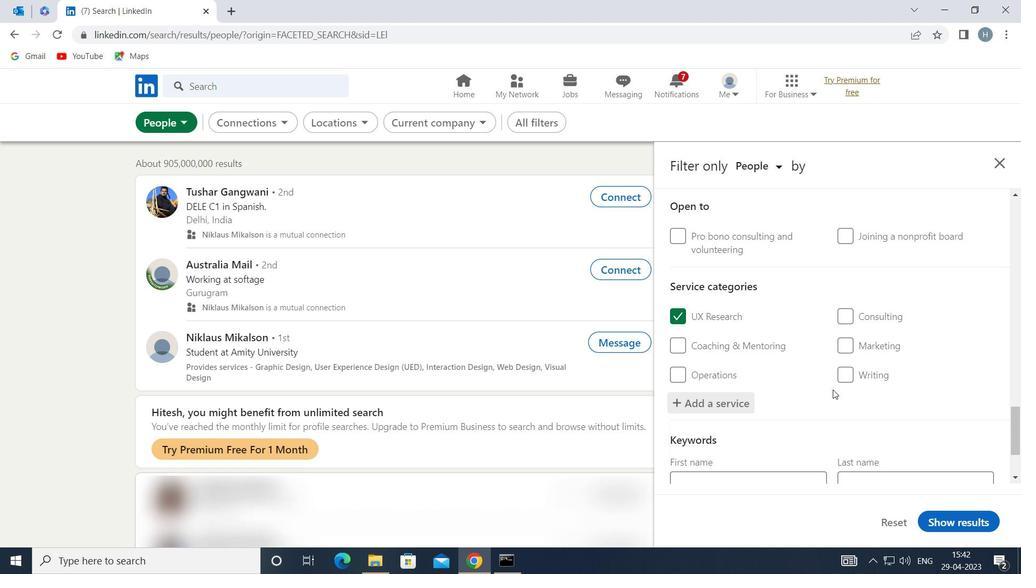 
Action: Mouse moved to (834, 388)
Screenshot: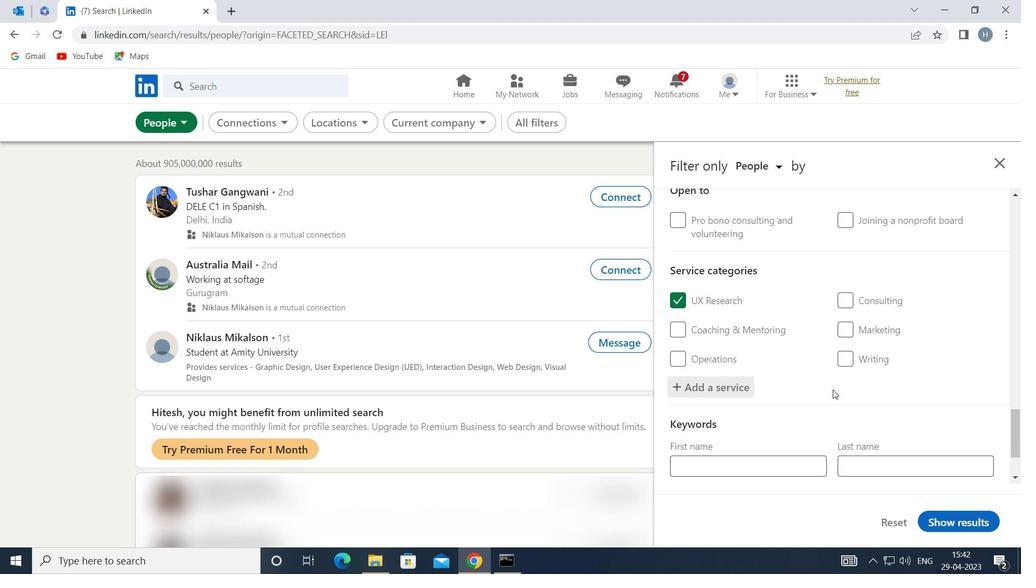 
Action: Mouse scrolled (834, 387) with delta (0, 0)
Screenshot: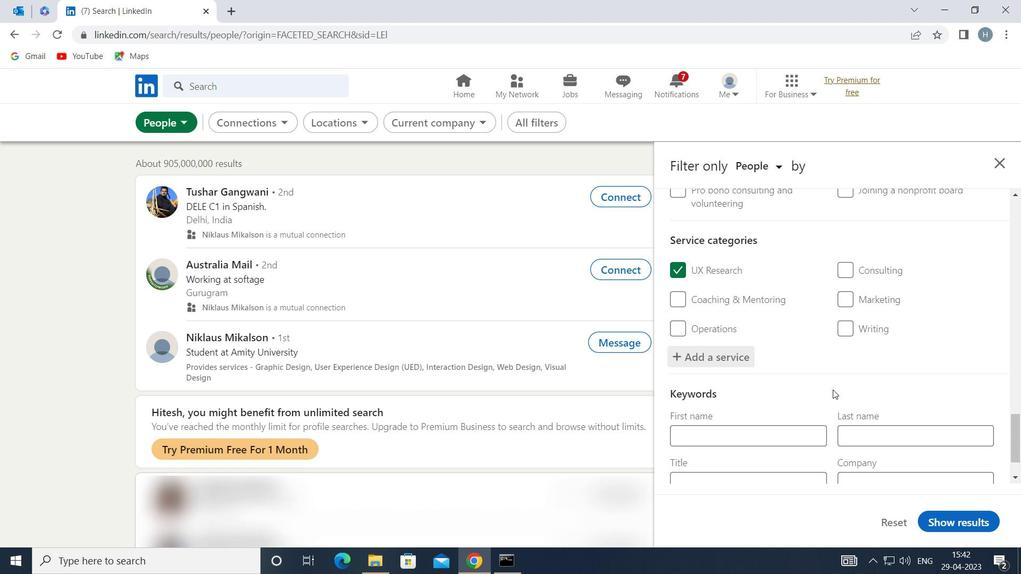 
Action: Mouse scrolled (834, 387) with delta (0, 0)
Screenshot: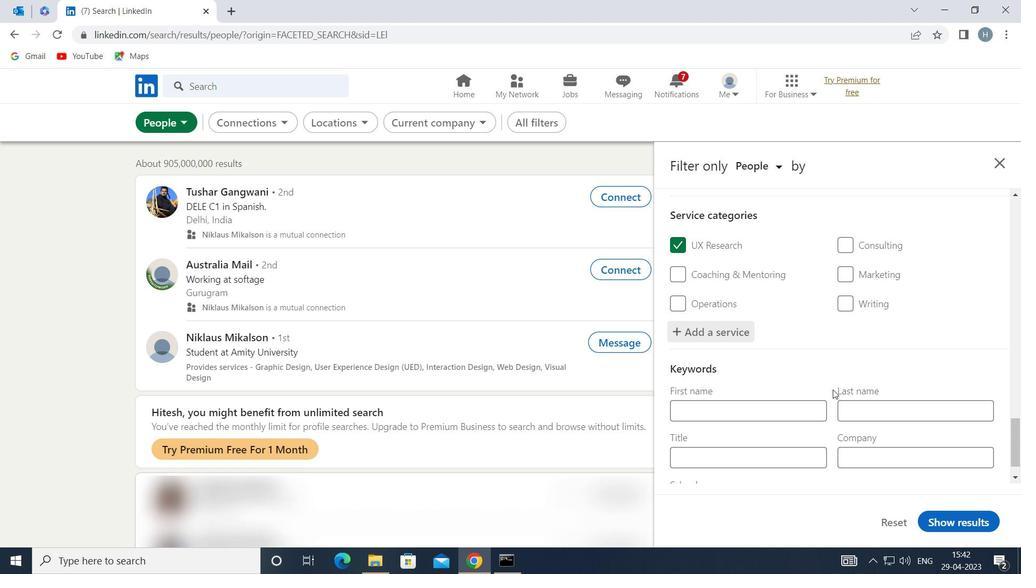 
Action: Mouse moved to (760, 423)
Screenshot: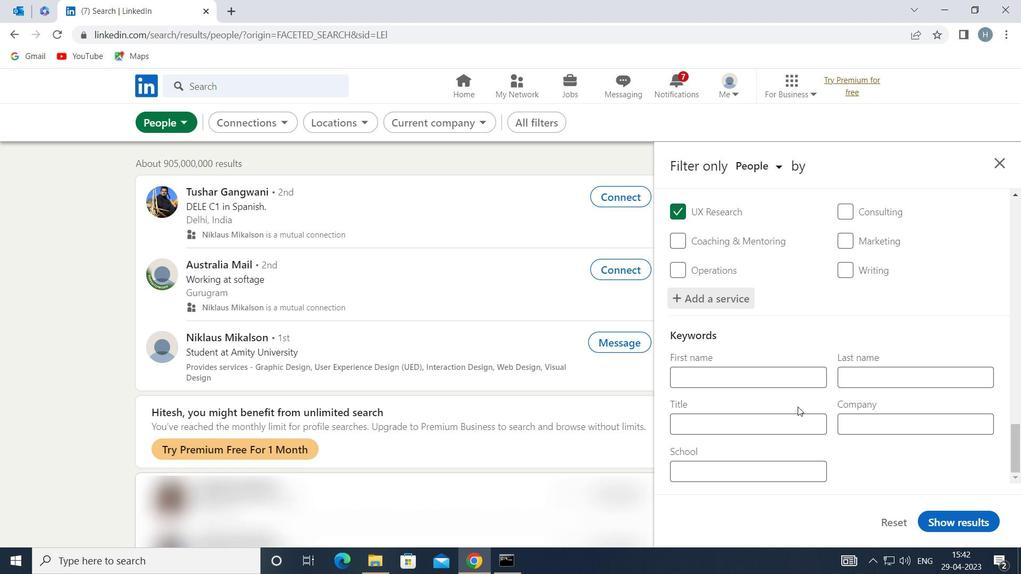 
Action: Mouse pressed left at (760, 423)
Screenshot: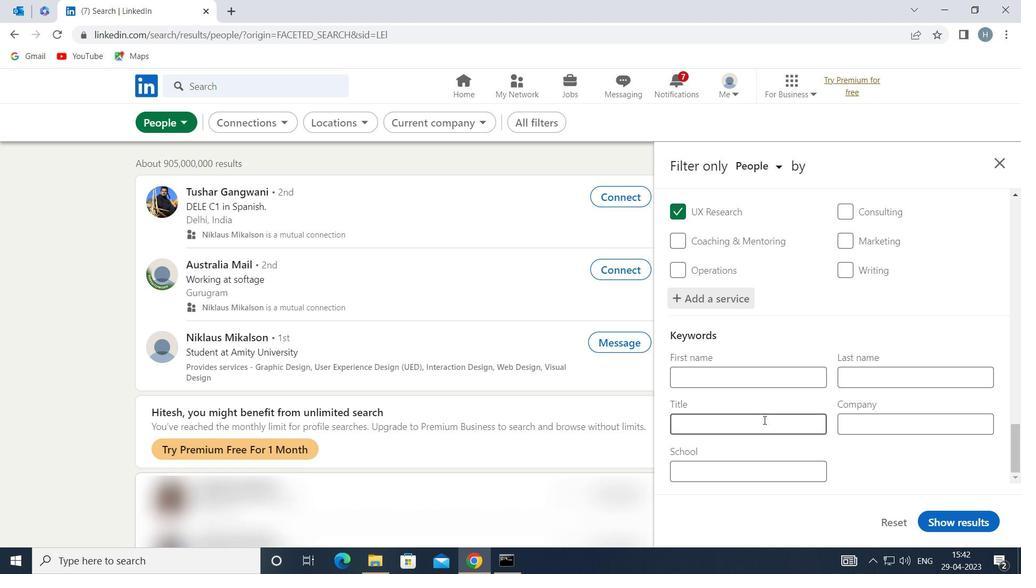
Action: Mouse moved to (757, 424)
Screenshot: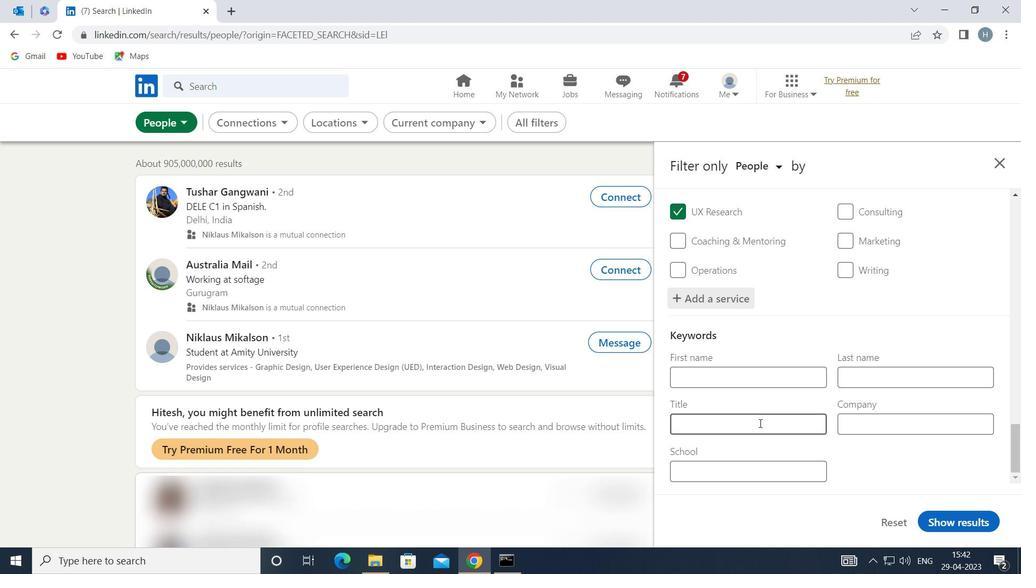 
Action: Key pressed <Key.shift>SCHOOL<Key.space><Key.shift>VOLUNTEER
Screenshot: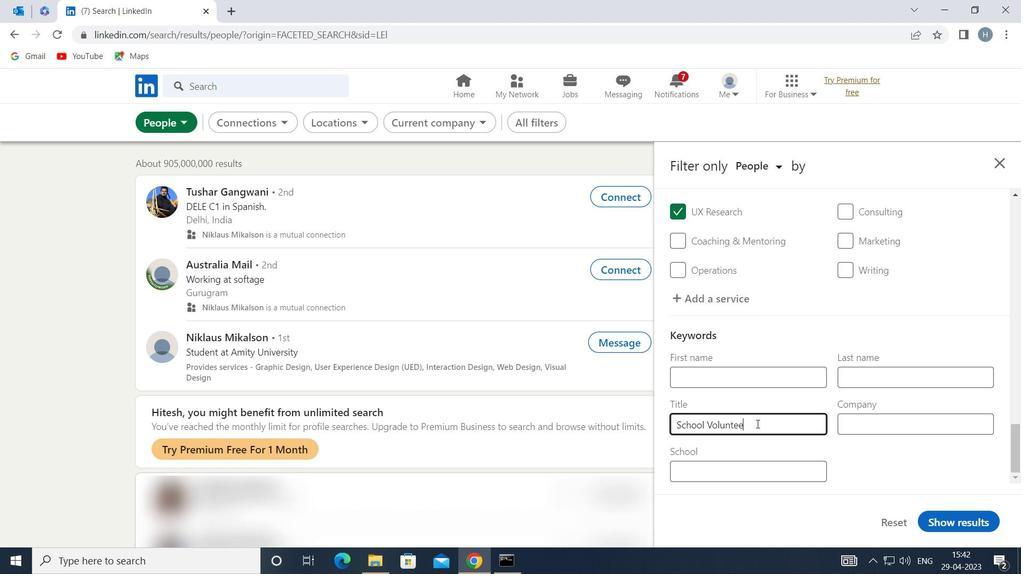 
Action: Mouse moved to (963, 523)
Screenshot: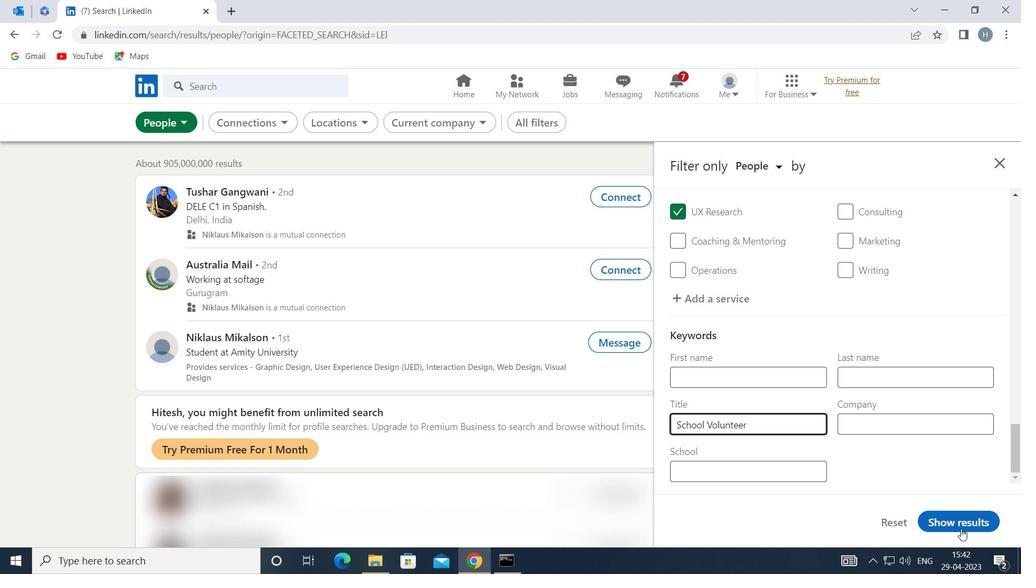 
Action: Mouse pressed left at (963, 523)
Screenshot: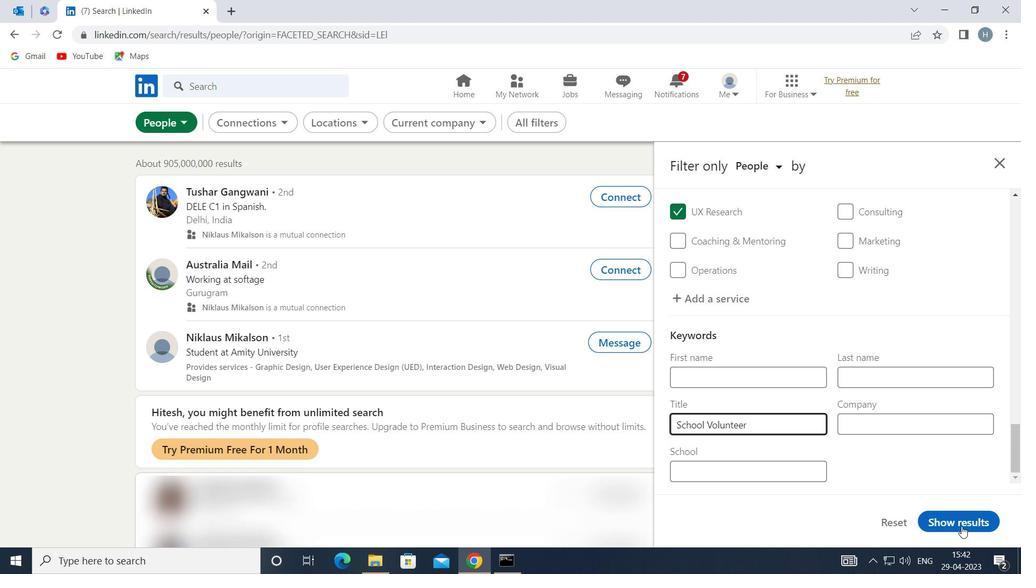 
Action: Mouse moved to (700, 311)
Screenshot: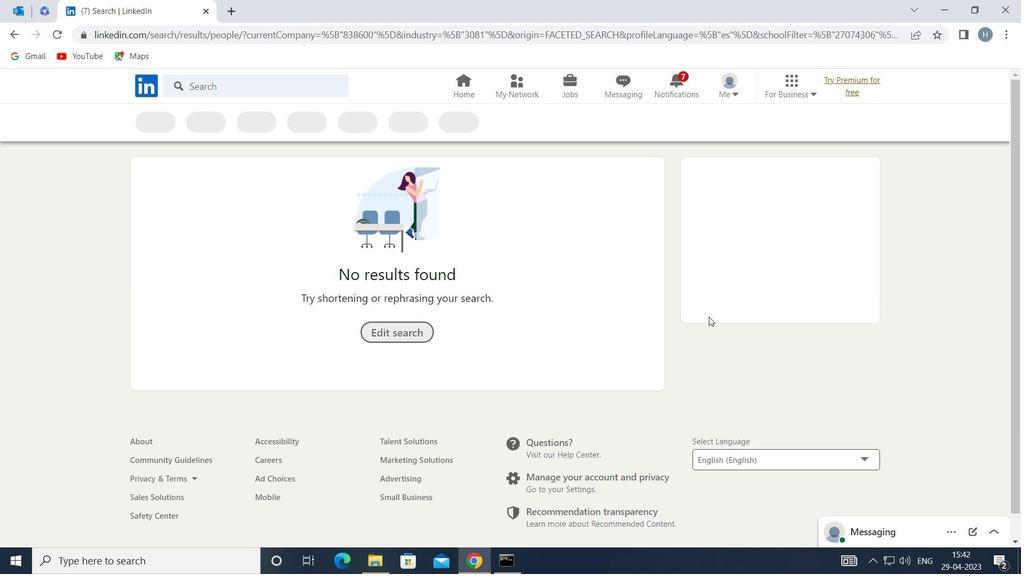 
